 Task: For heading Calibri with Bold.  font size for heading24,  'Change the font style of data to'Bell MT.  and font size to 16,  Change the alignment of both headline & data to Align middle & Align Center.  In the sheet  Budget Tracking Workbook Template Sheet
Action: Mouse moved to (77, 137)
Screenshot: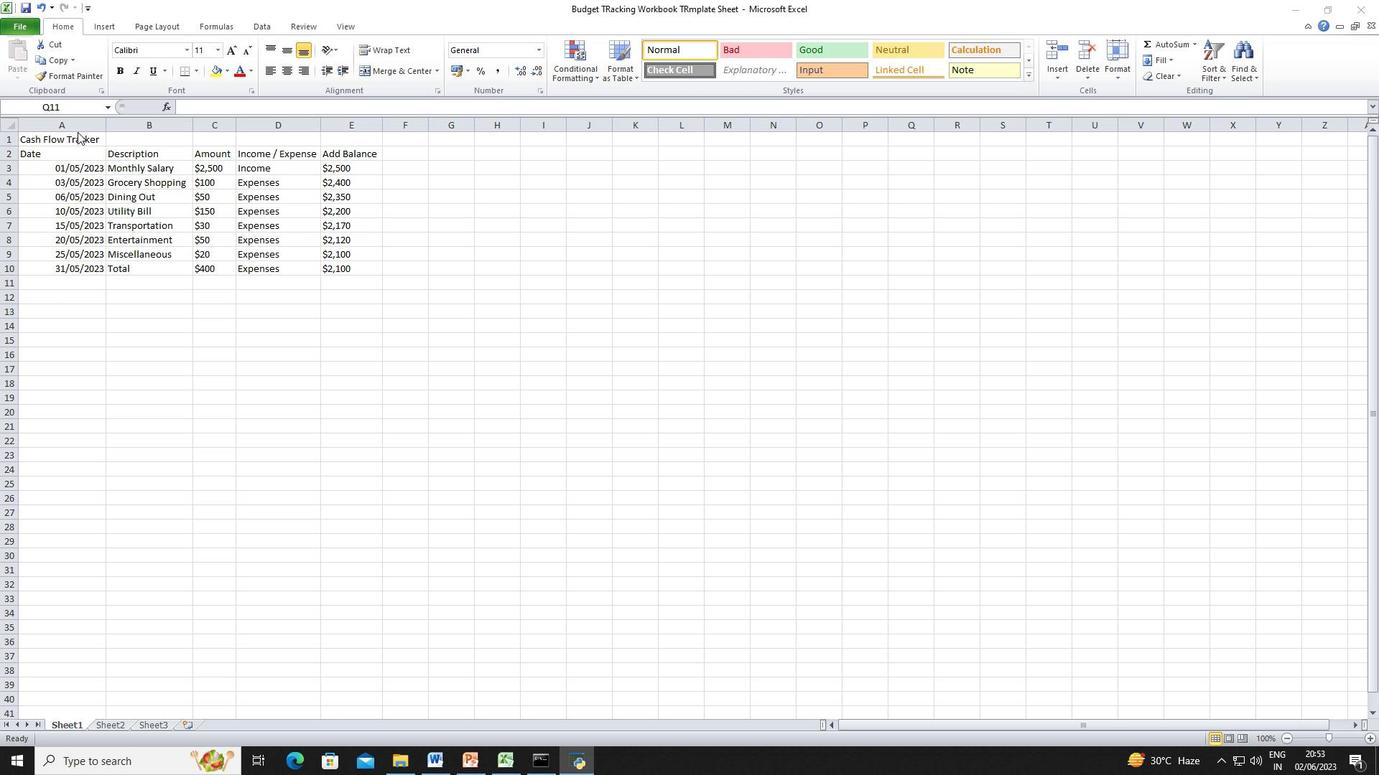 
Action: Mouse pressed left at (77, 137)
Screenshot: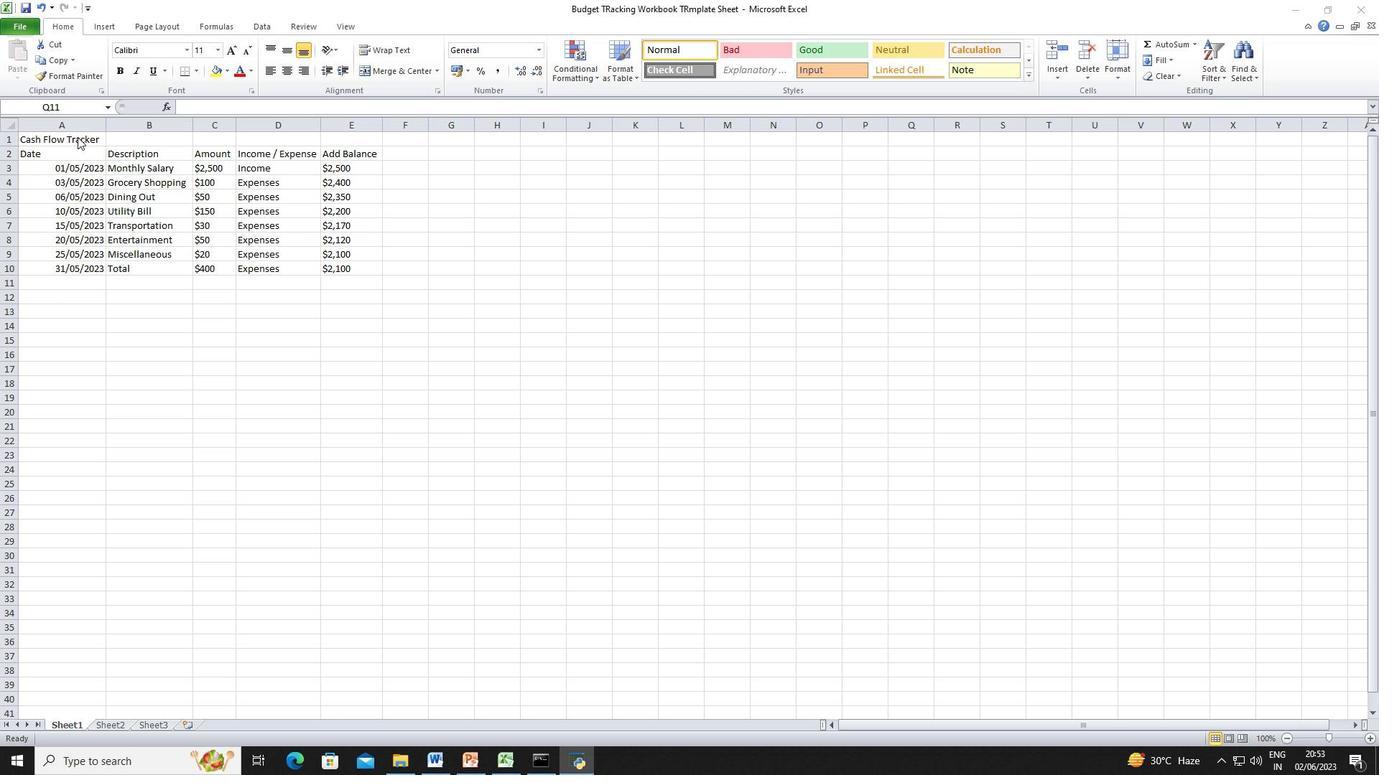 
Action: Mouse pressed left at (77, 137)
Screenshot: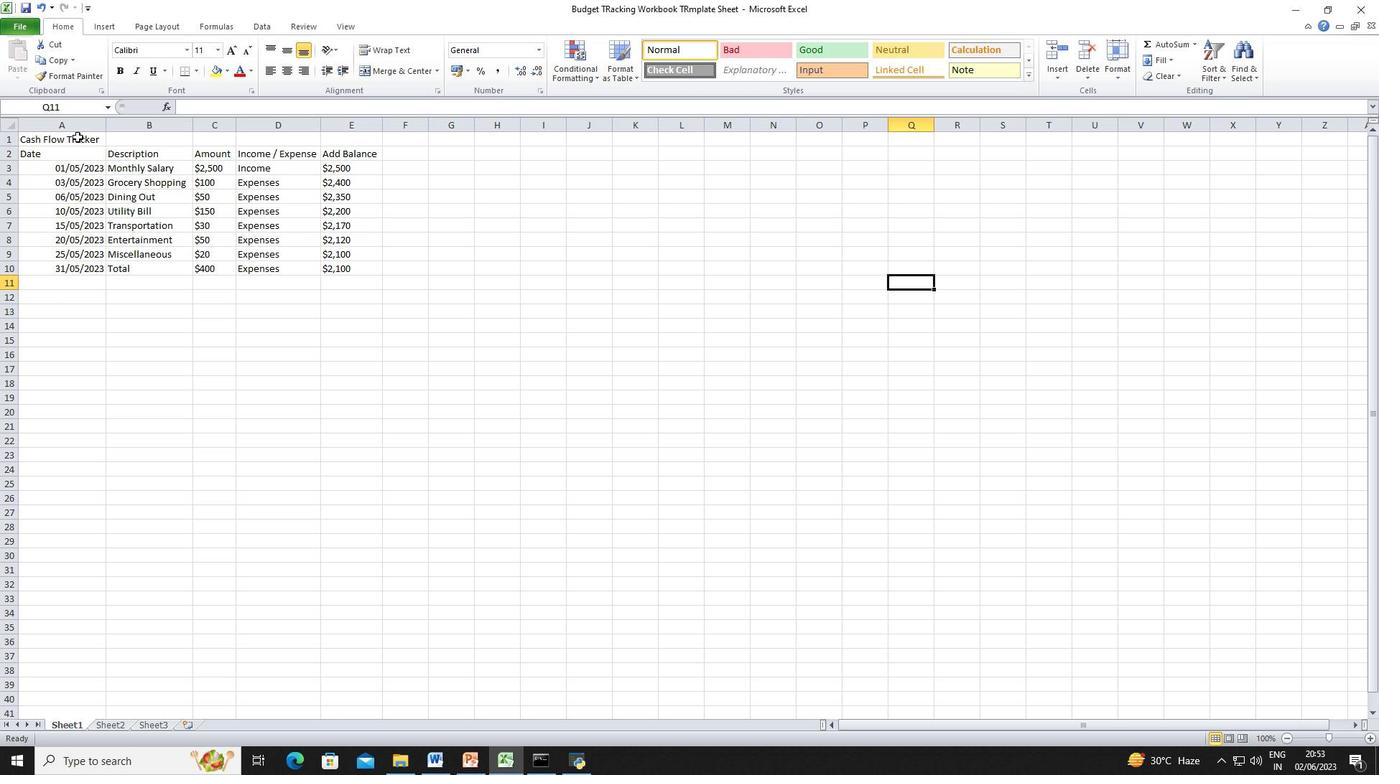 
Action: Mouse moved to (185, 50)
Screenshot: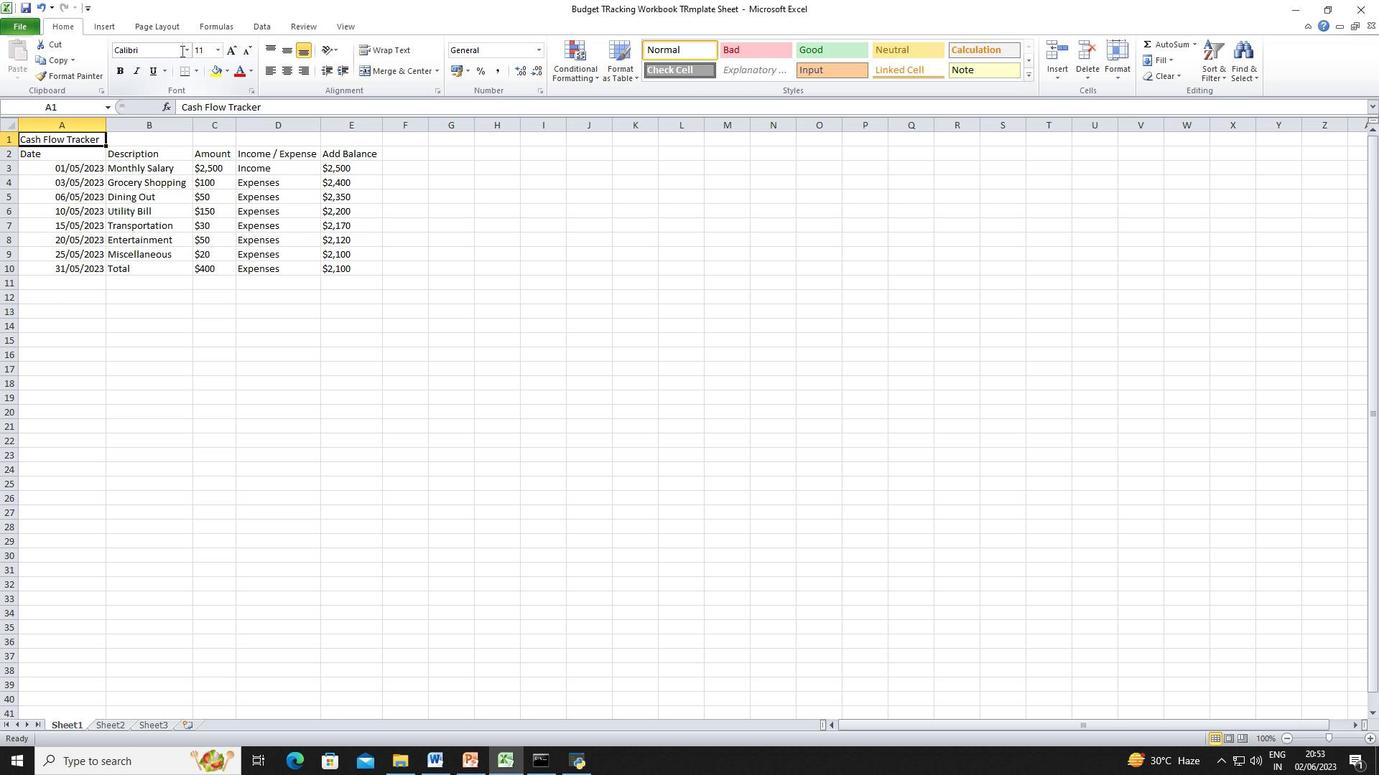 
Action: Mouse pressed left at (185, 50)
Screenshot: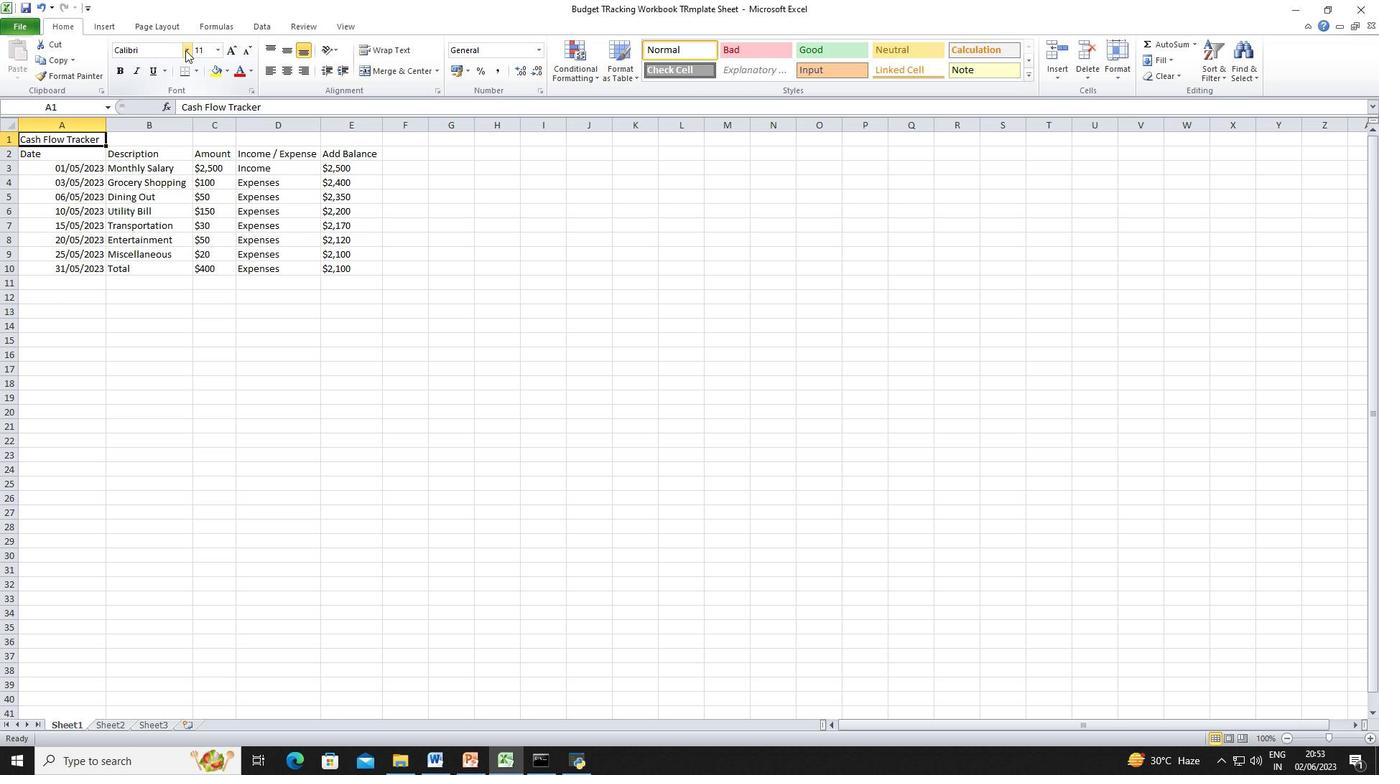 
Action: Mouse moved to (158, 93)
Screenshot: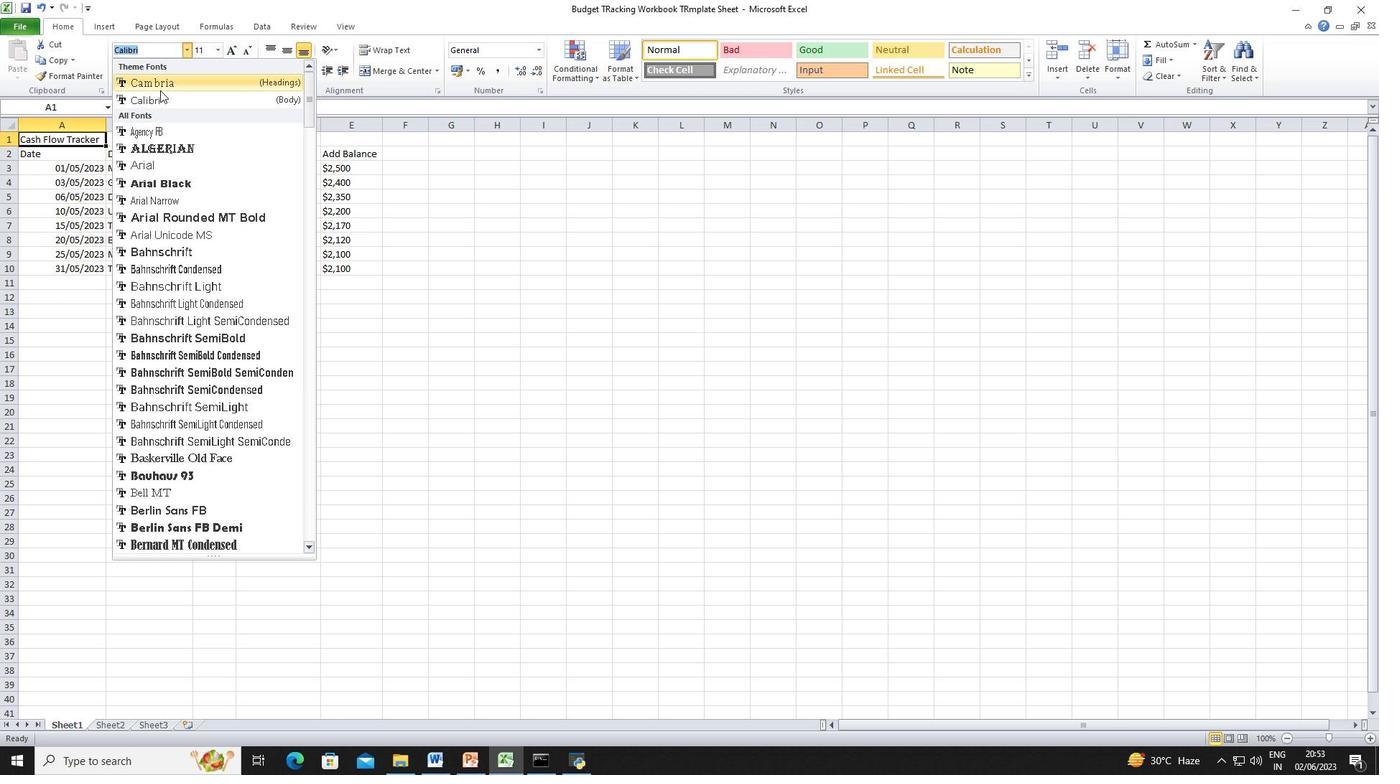 
Action: Mouse pressed left at (158, 93)
Screenshot: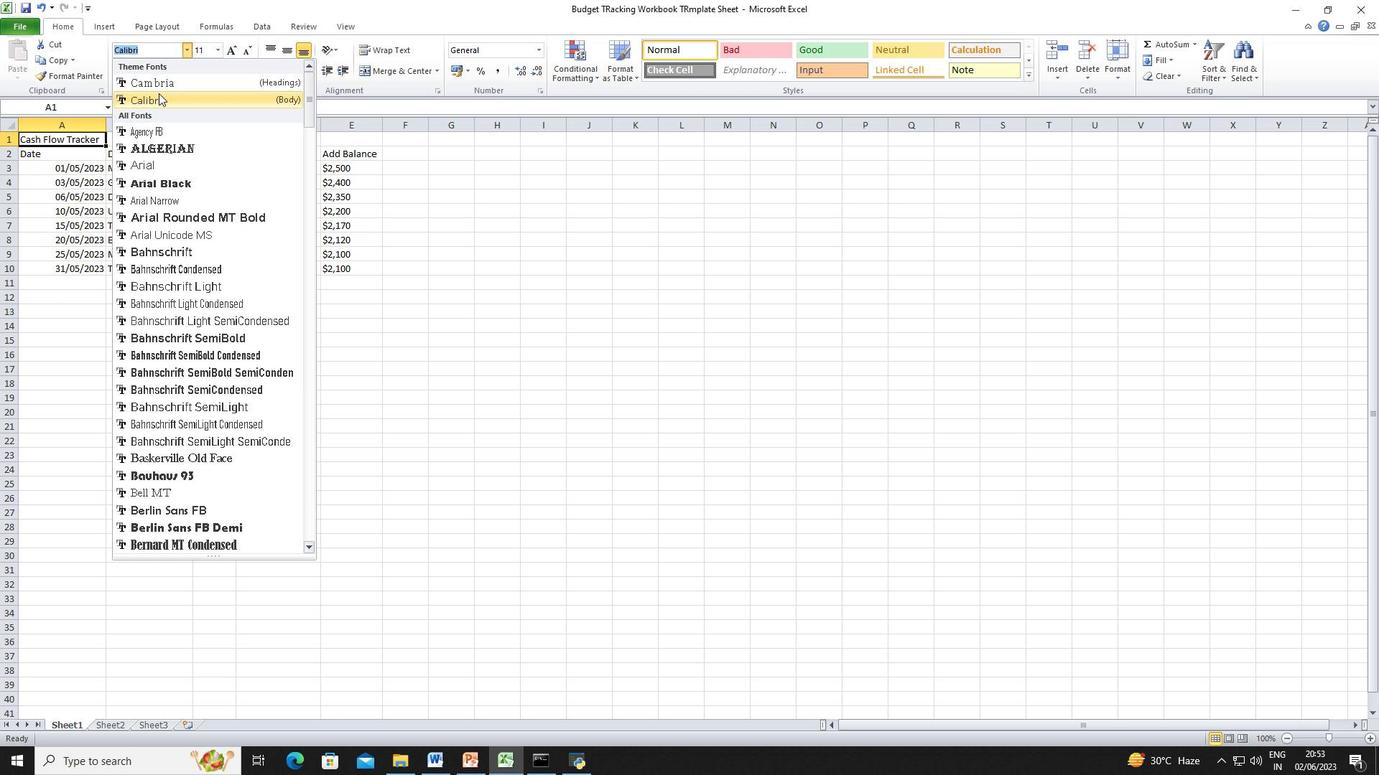 
Action: Mouse moved to (127, 71)
Screenshot: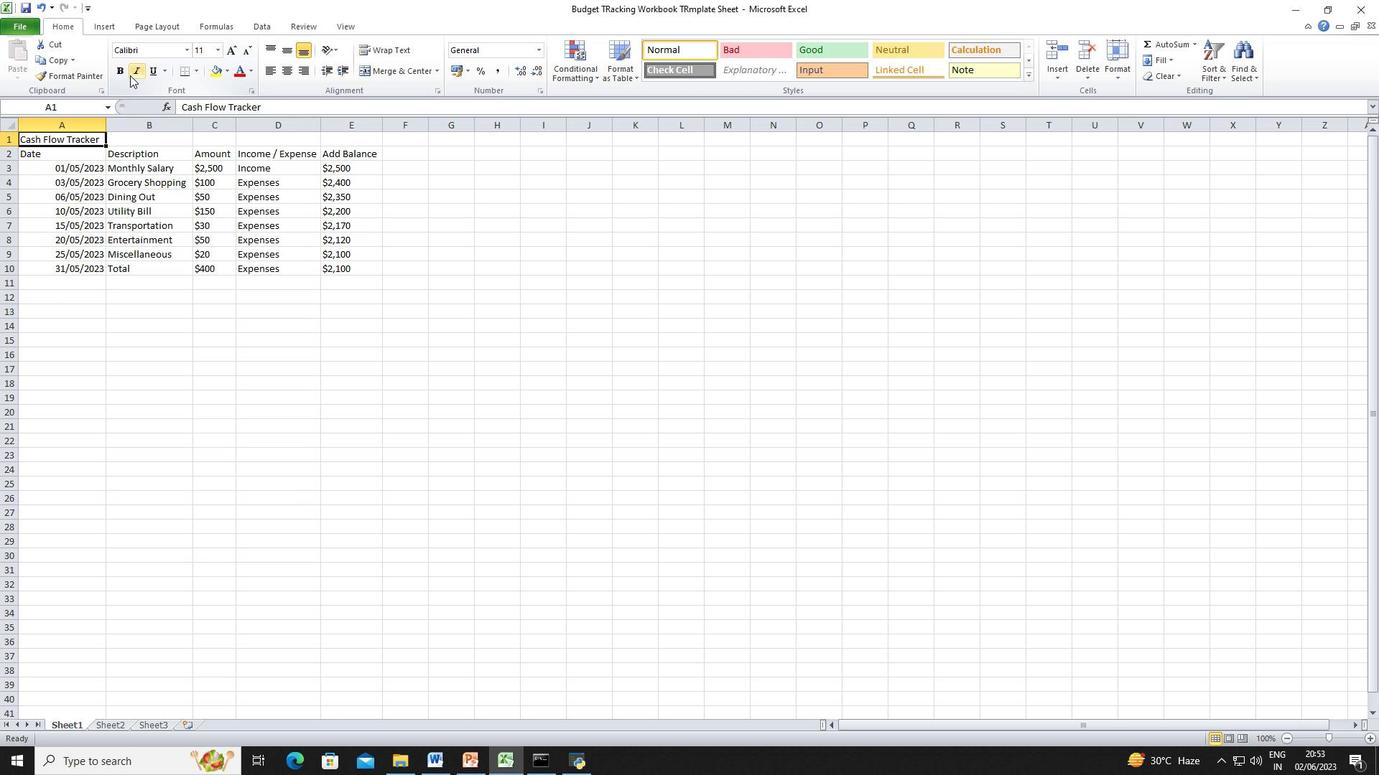 
Action: Mouse pressed left at (127, 71)
Screenshot: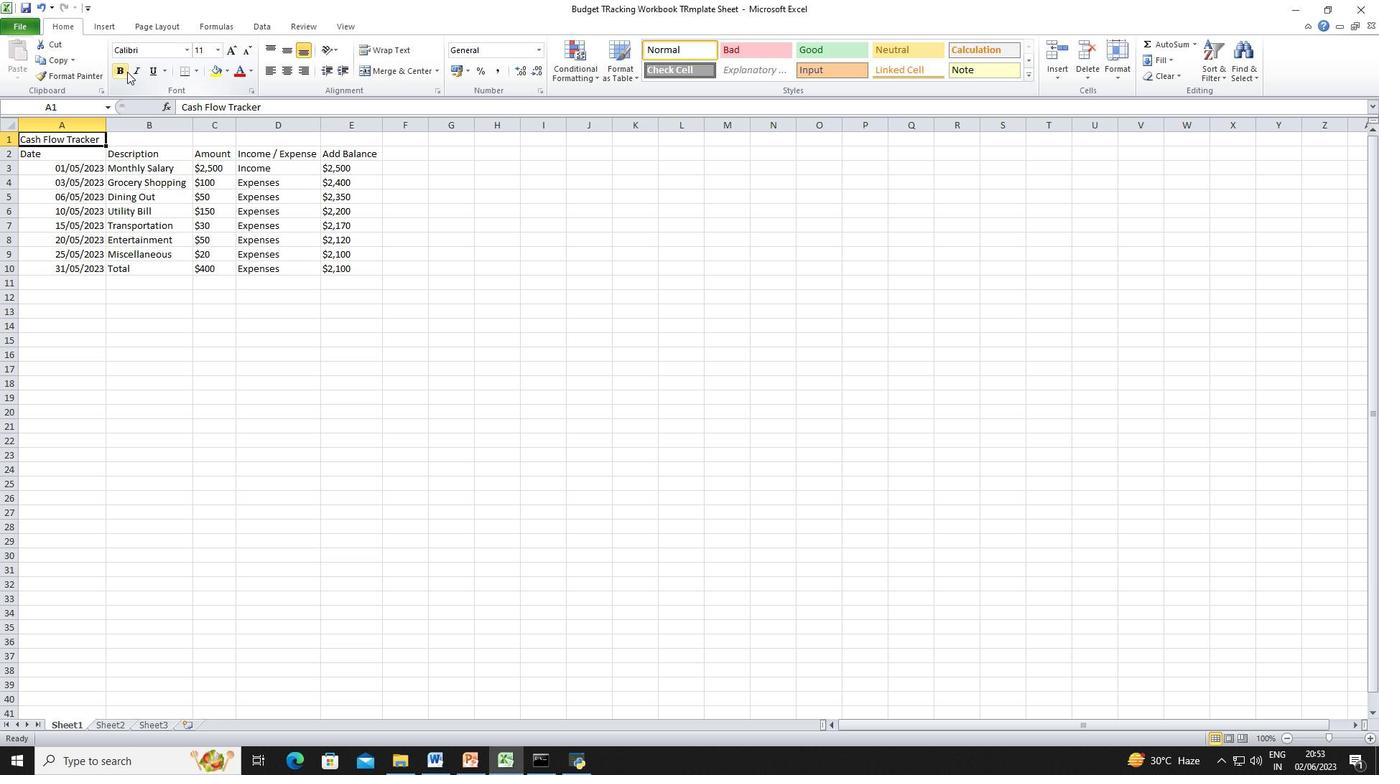 
Action: Mouse moved to (219, 50)
Screenshot: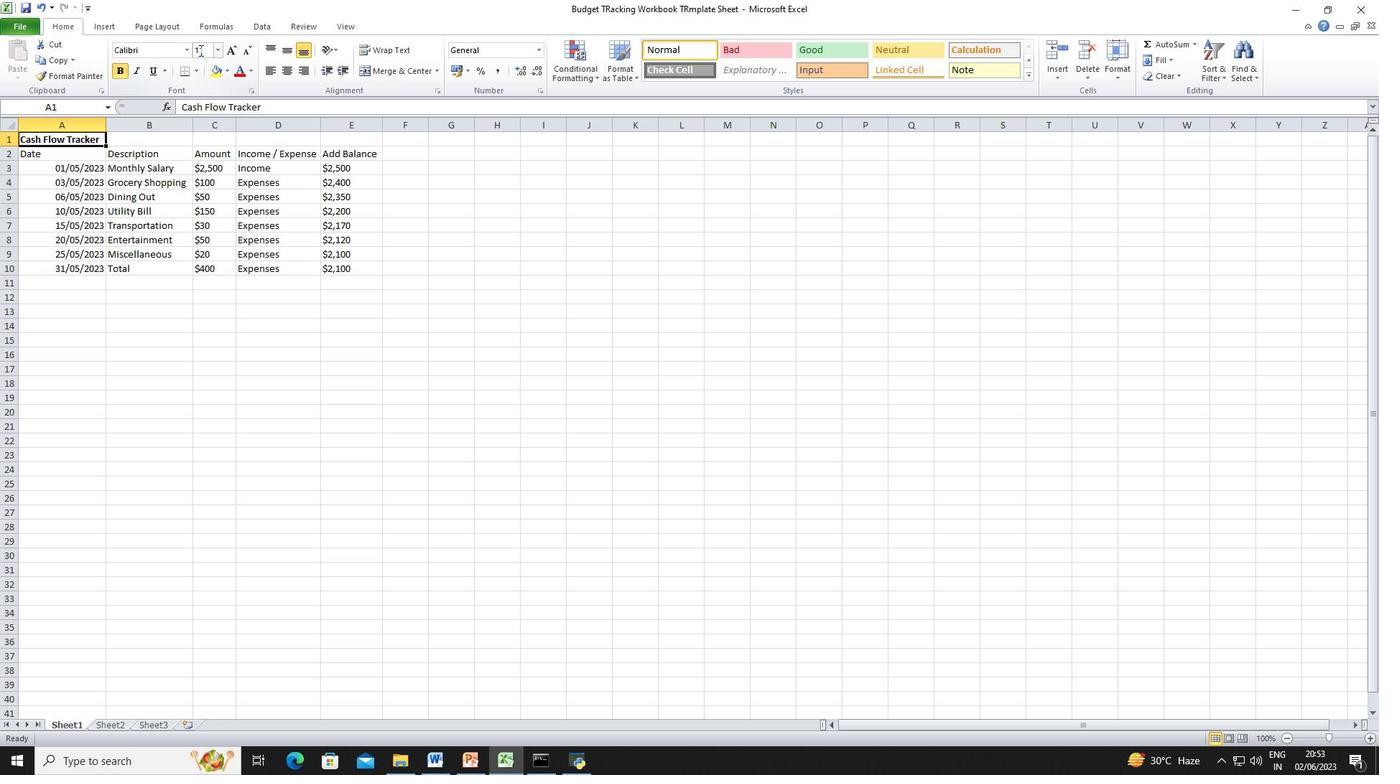 
Action: Mouse pressed left at (219, 50)
Screenshot: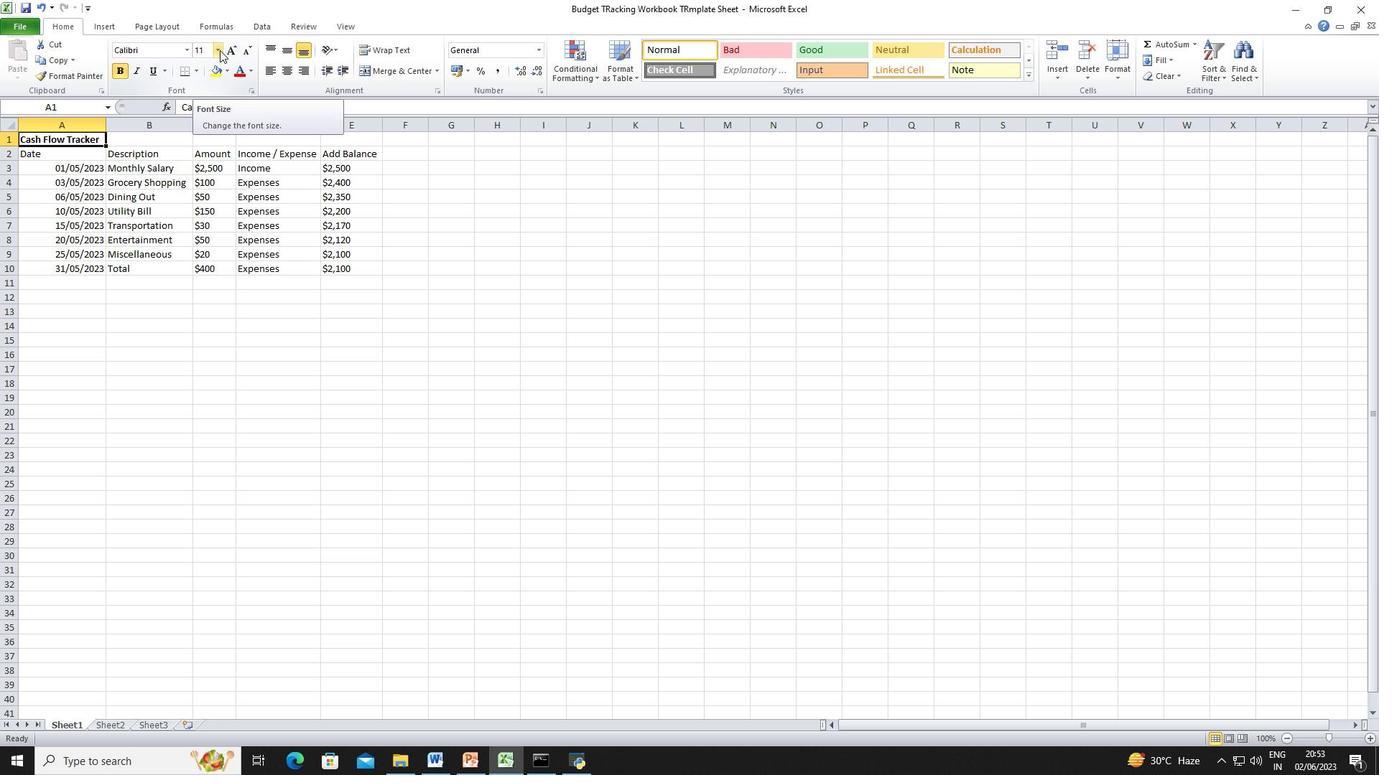 
Action: Mouse moved to (208, 185)
Screenshot: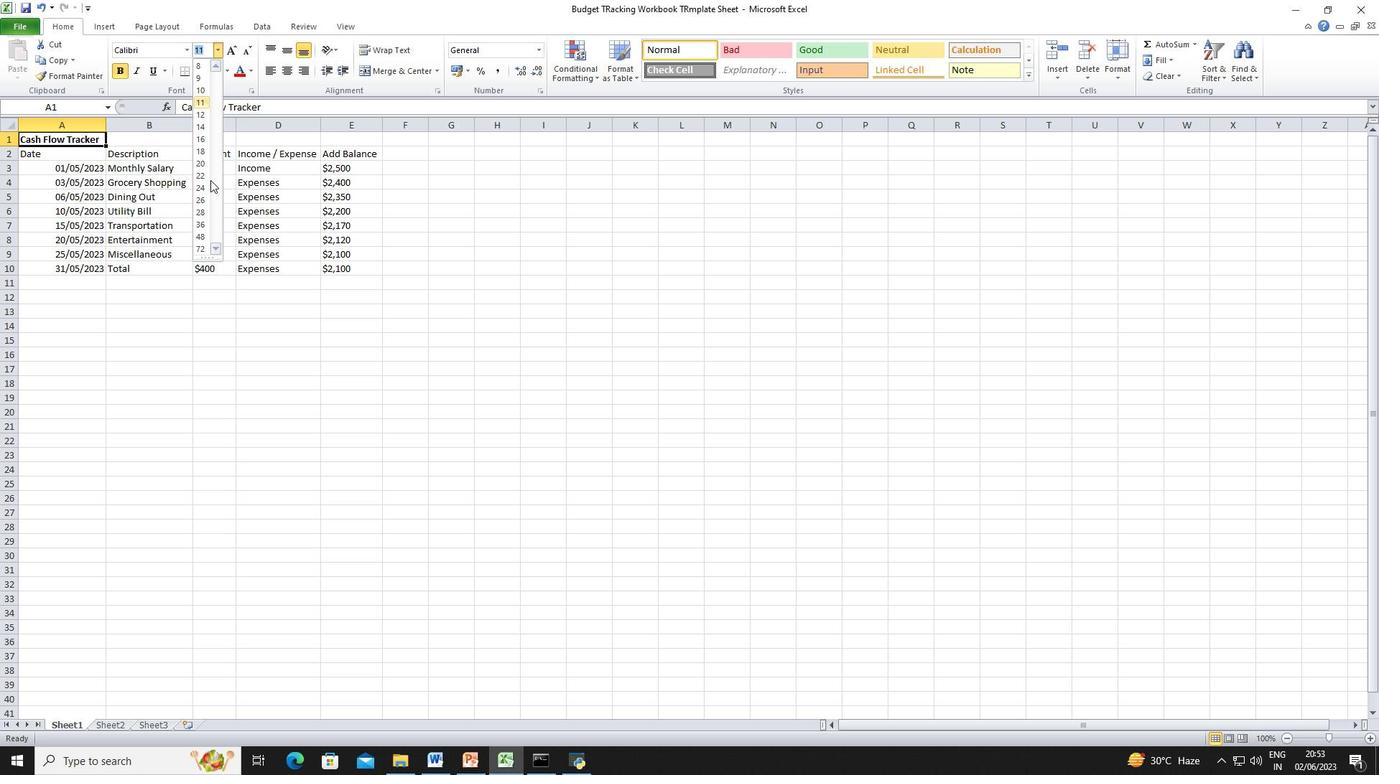 
Action: Mouse pressed left at (208, 185)
Screenshot: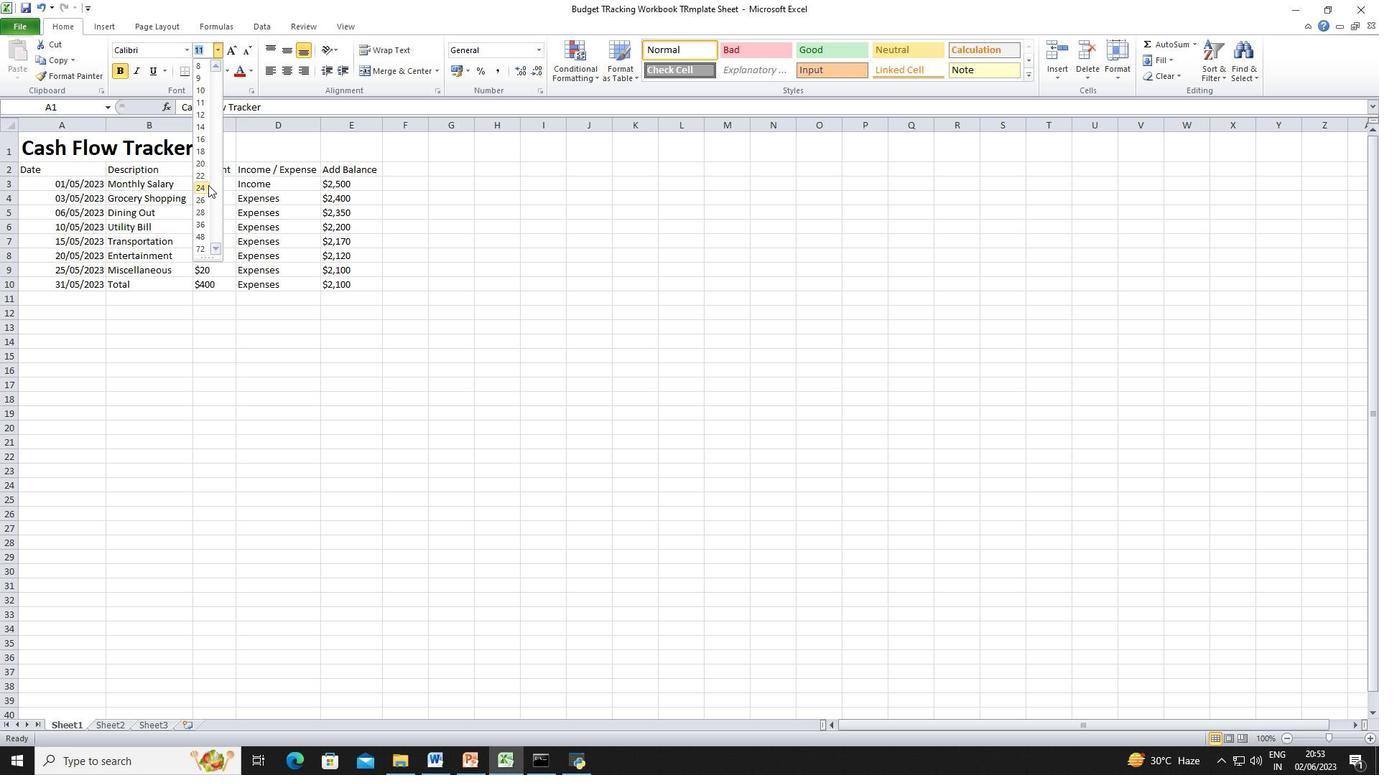 
Action: Mouse moved to (623, 335)
Screenshot: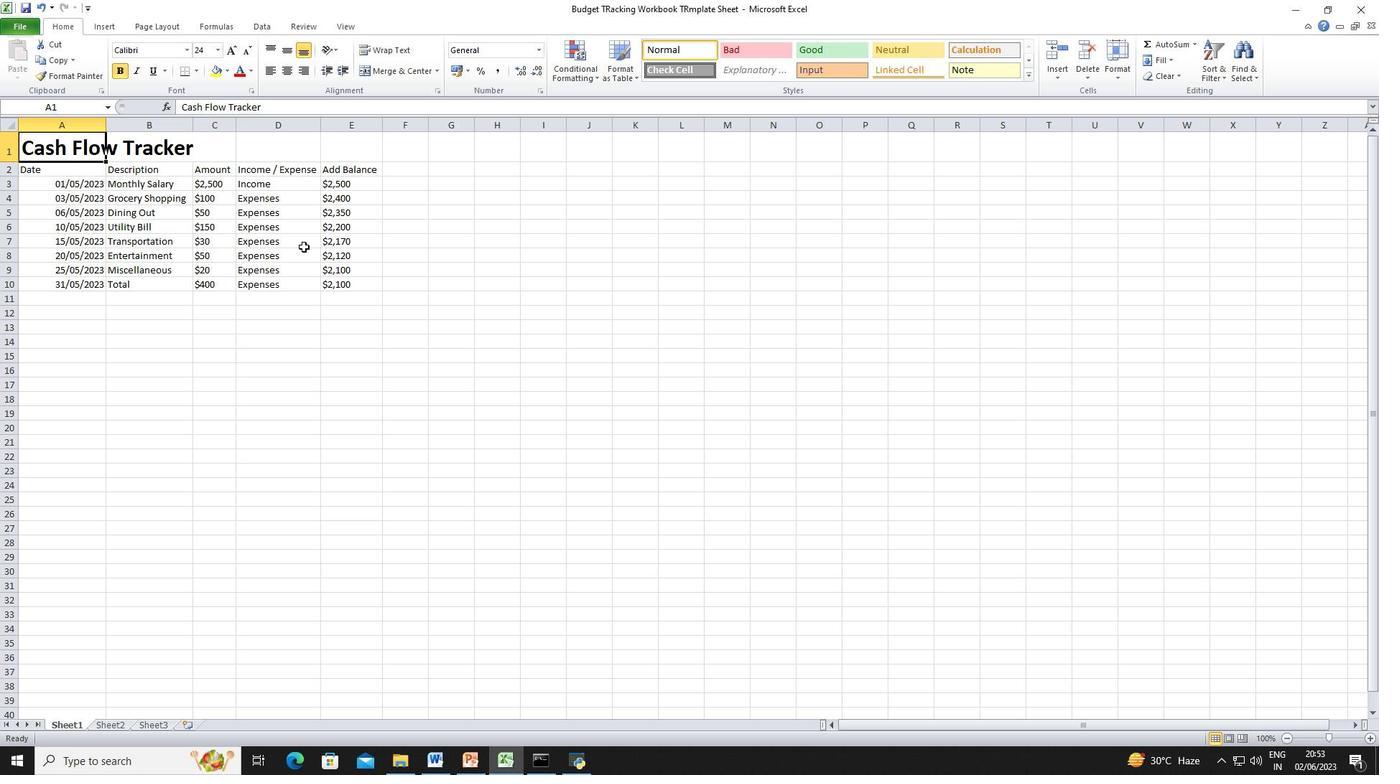 
Action: Mouse pressed left at (623, 335)
Screenshot: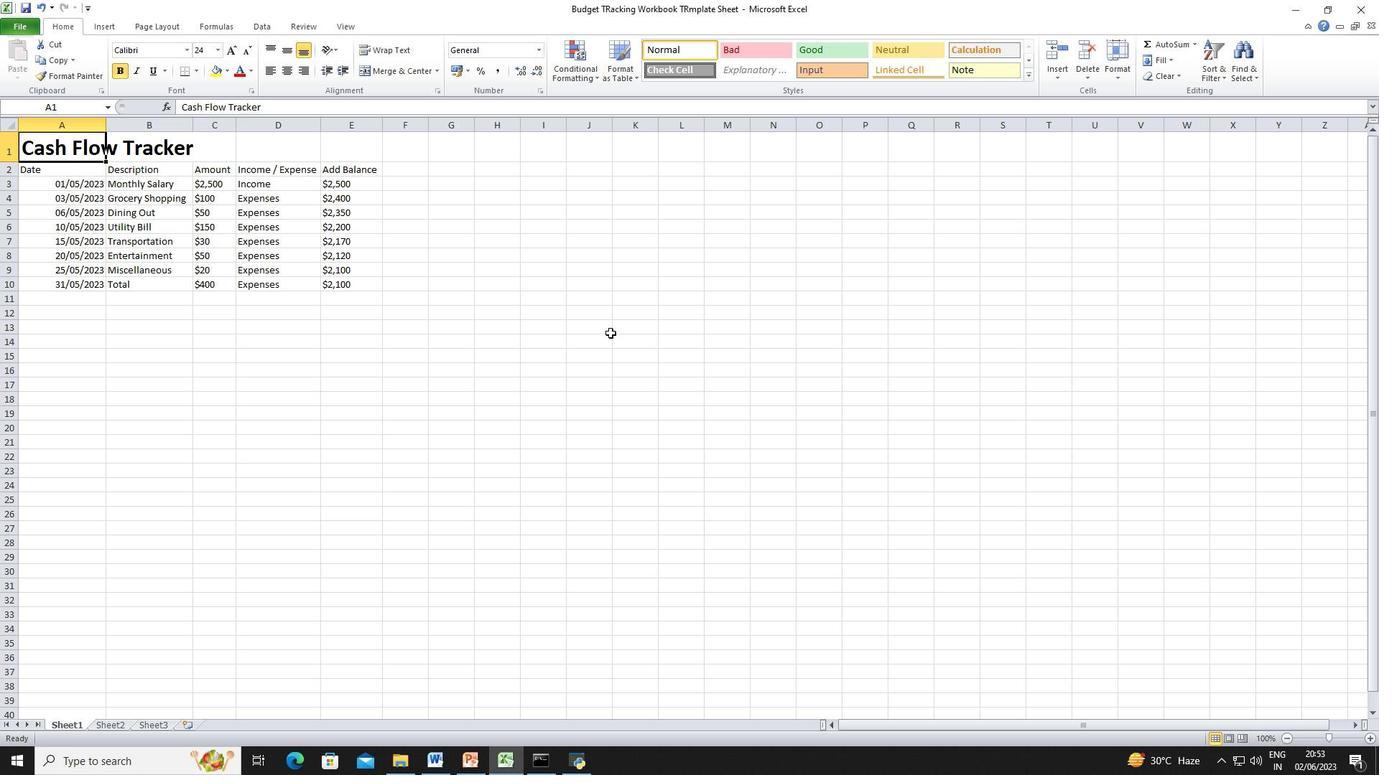 
Action: Mouse moved to (38, 165)
Screenshot: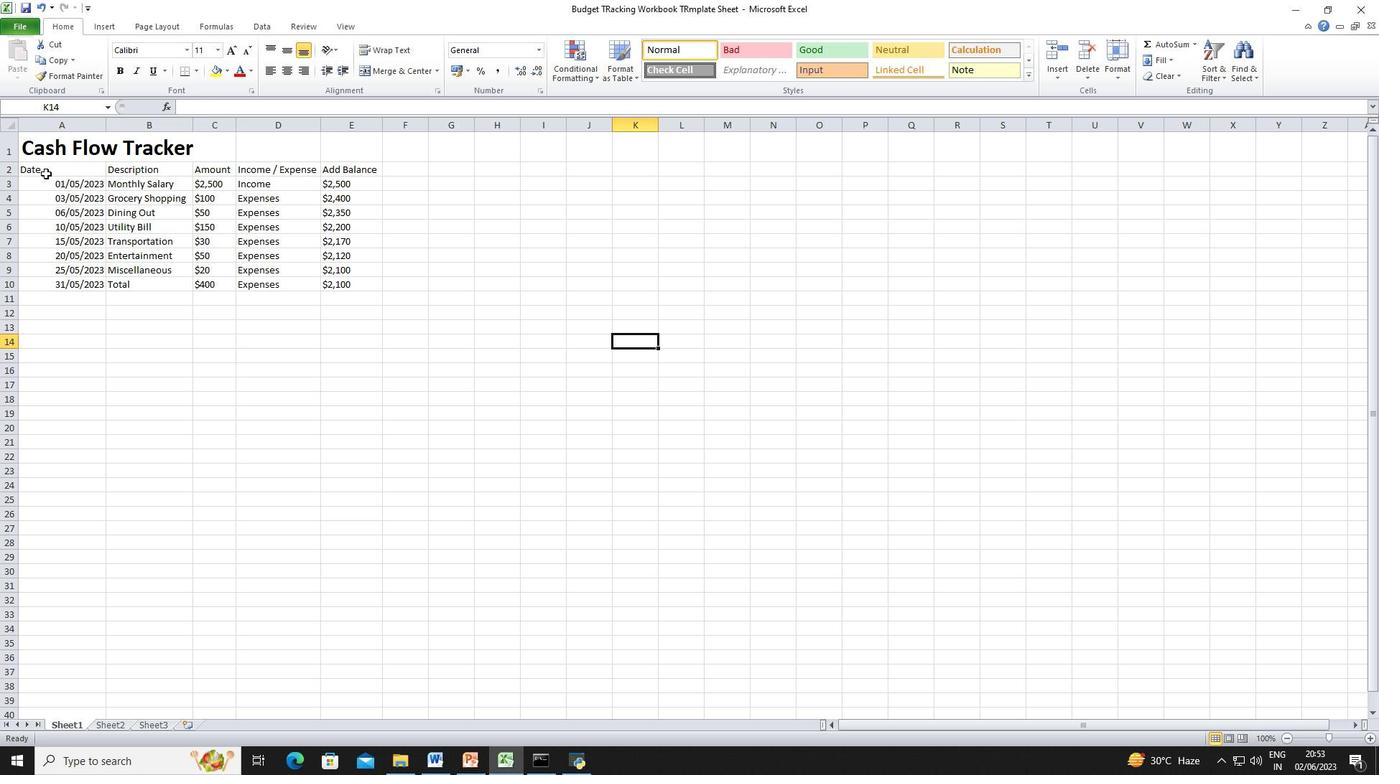 
Action: Mouse pressed left at (38, 165)
Screenshot: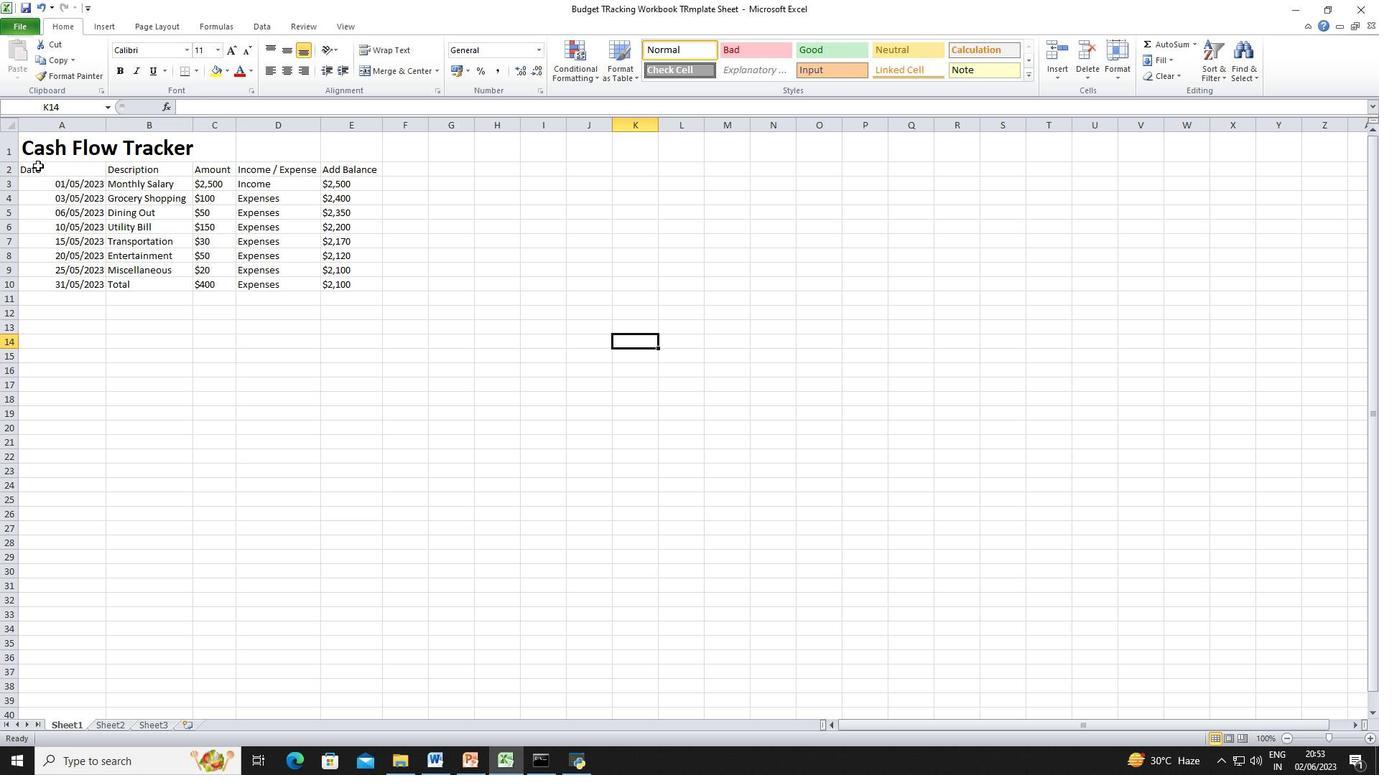 
Action: Mouse moved to (191, 53)
Screenshot: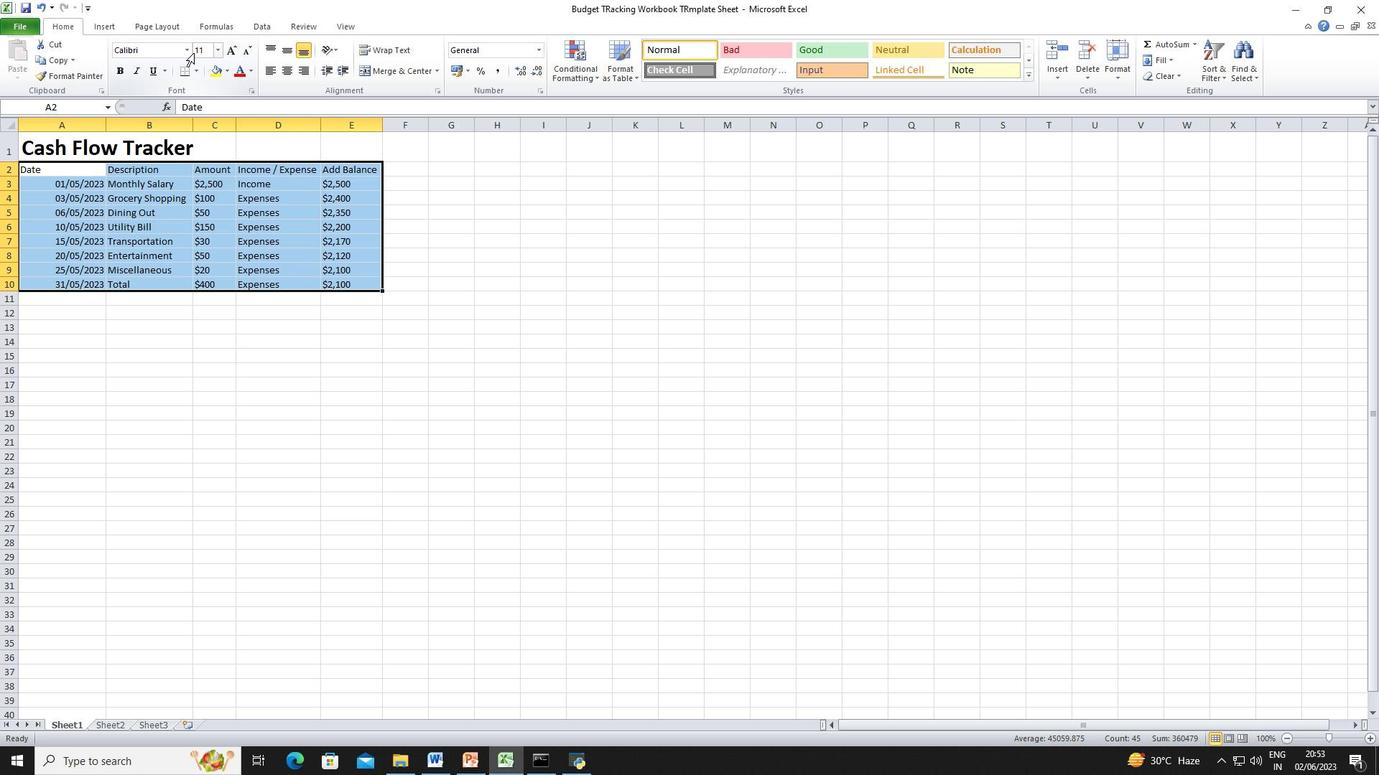 
Action: Mouse pressed left at (191, 53)
Screenshot: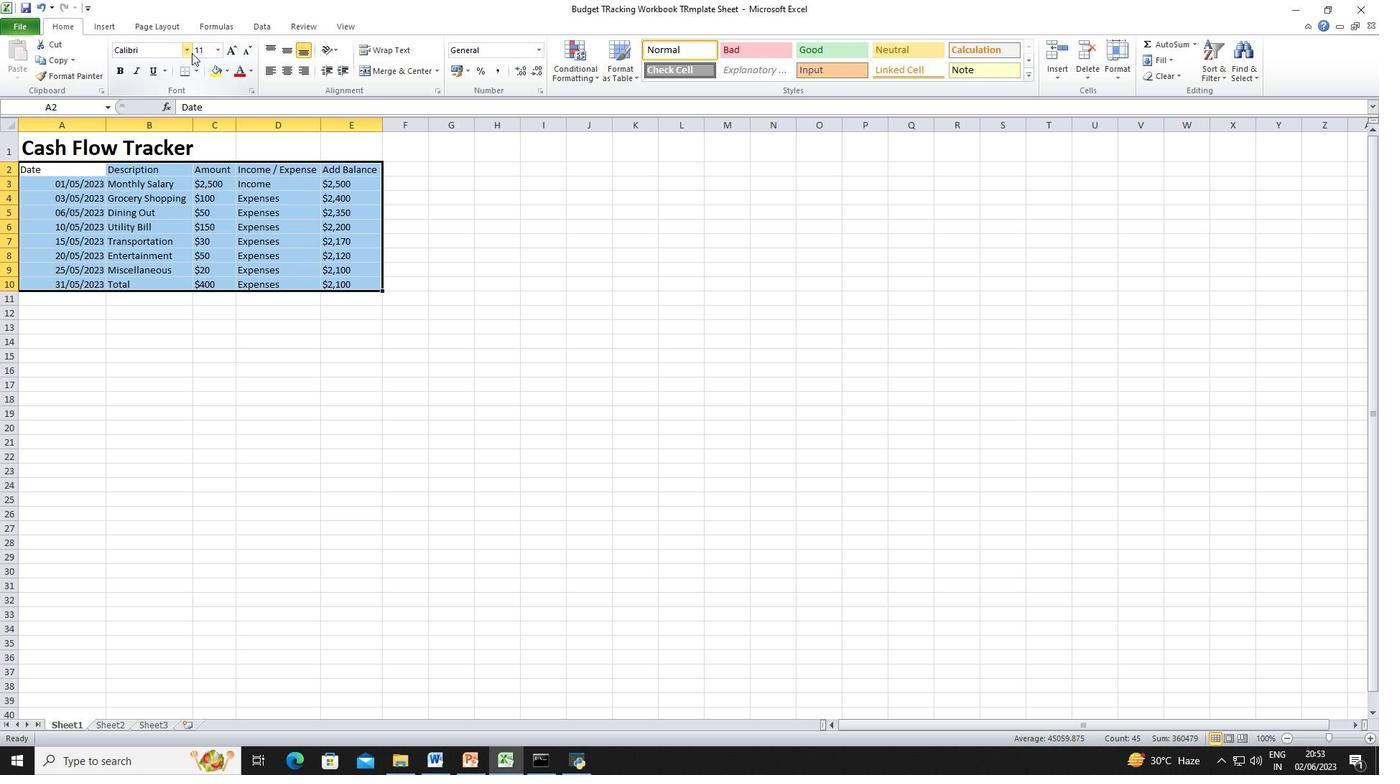 
Action: Mouse moved to (191, 493)
Screenshot: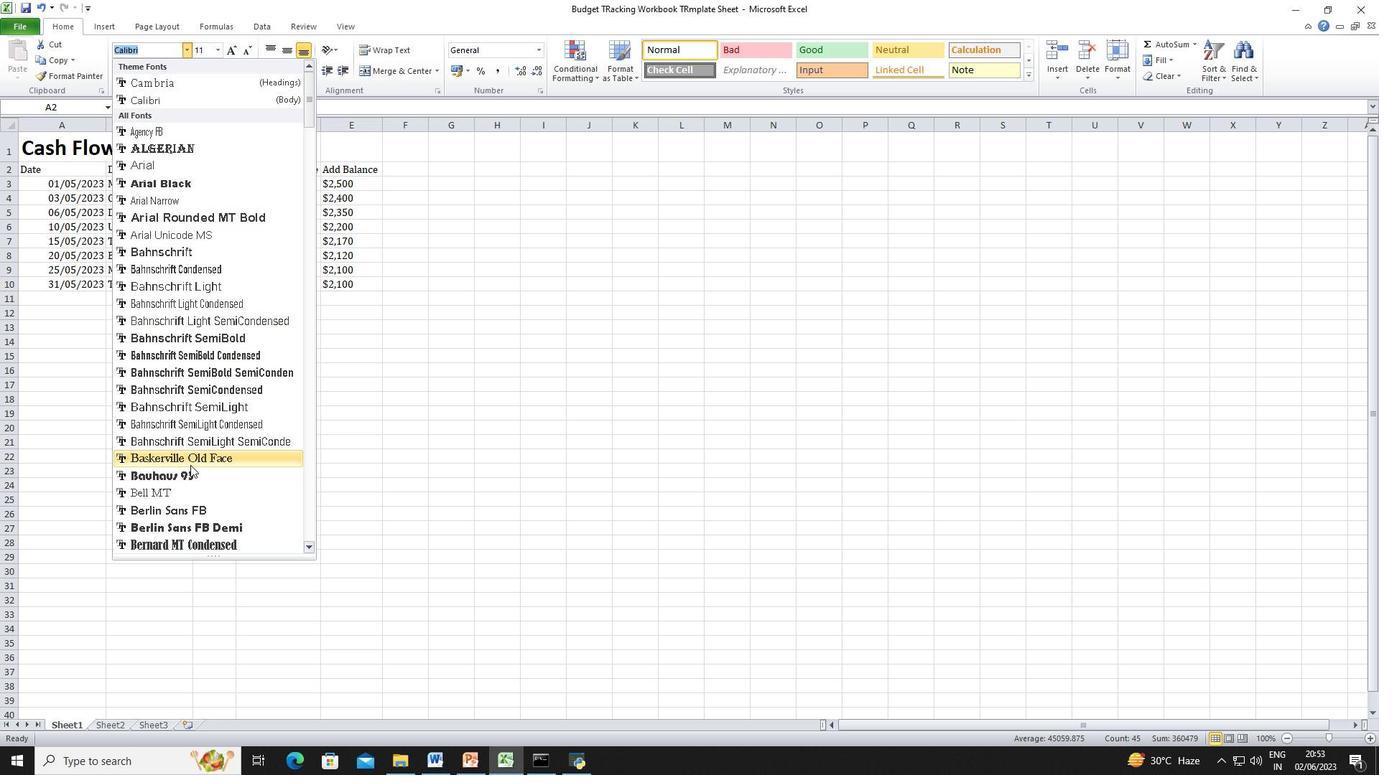 
Action: Mouse pressed left at (191, 493)
Screenshot: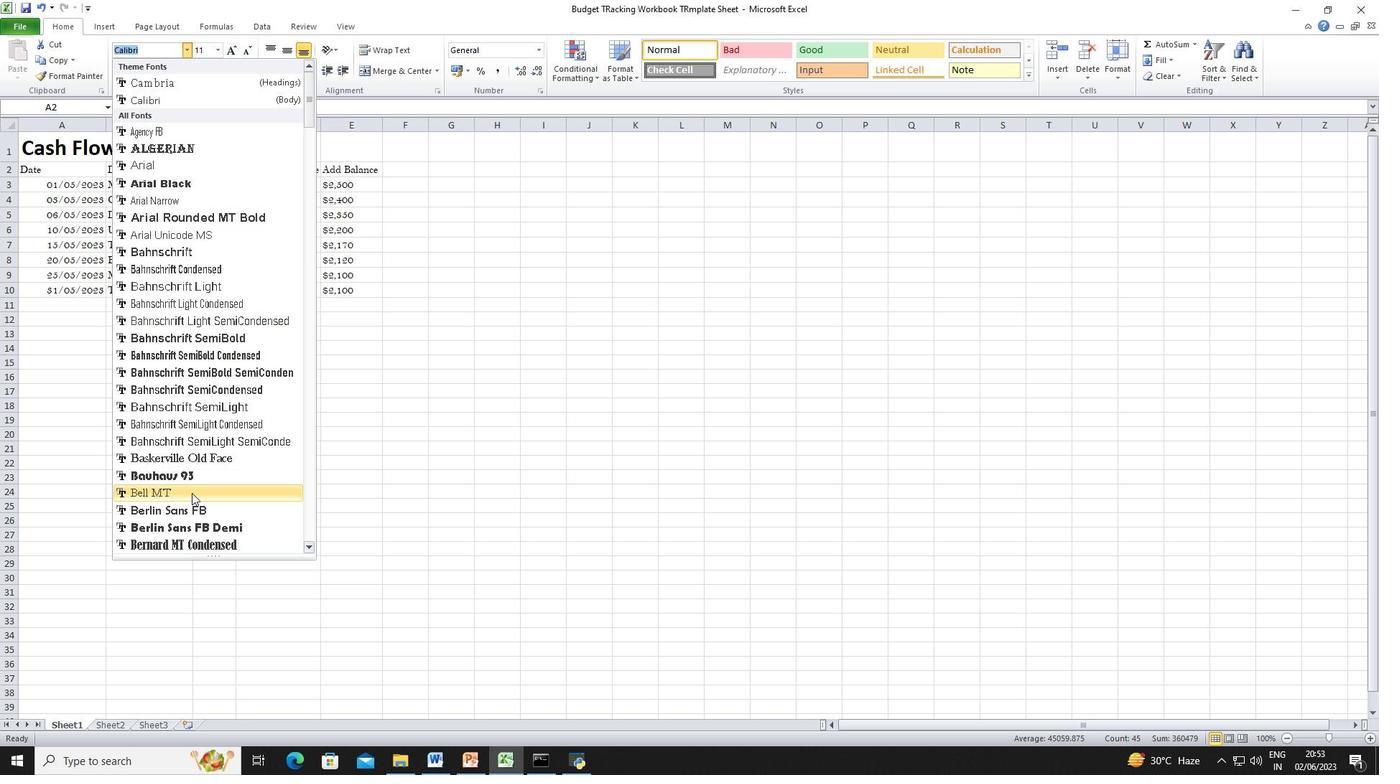 
Action: Mouse moved to (221, 54)
Screenshot: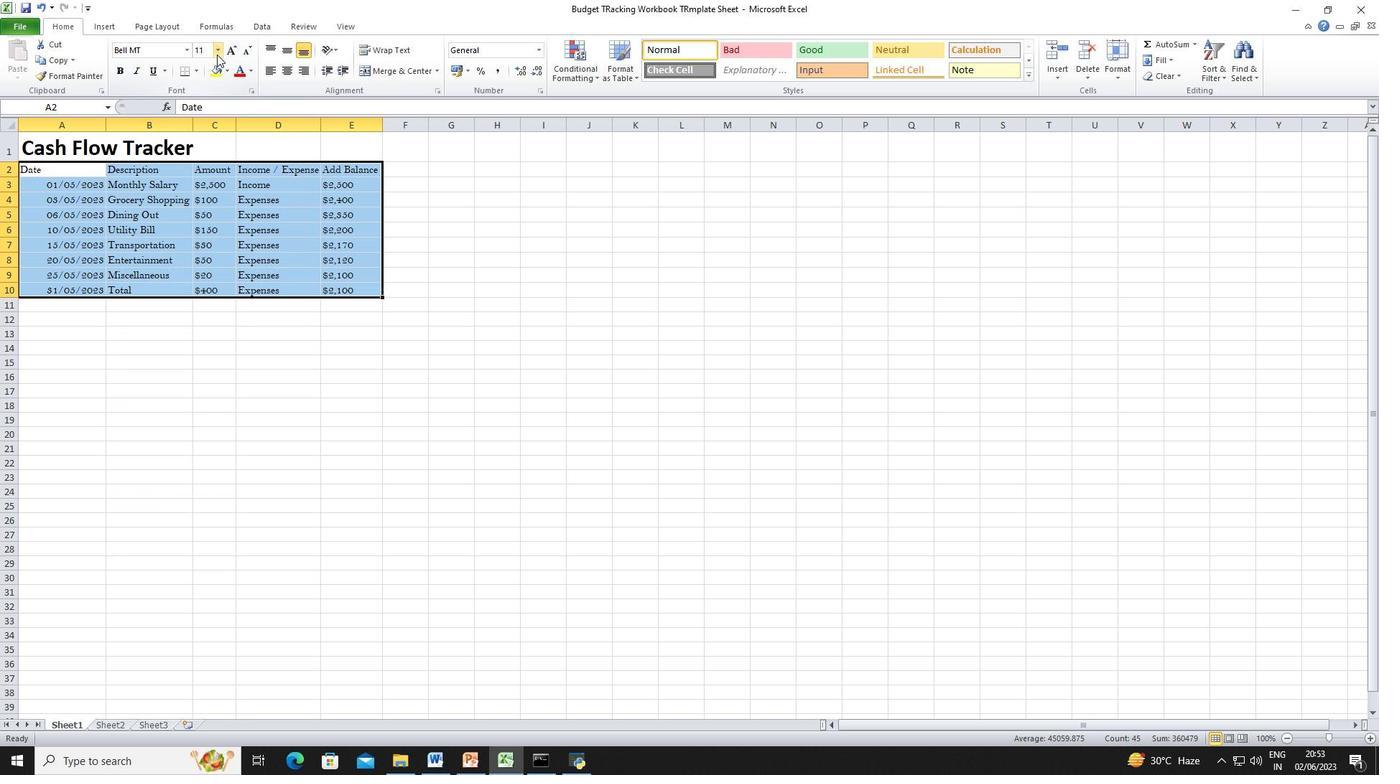 
Action: Mouse pressed left at (221, 54)
Screenshot: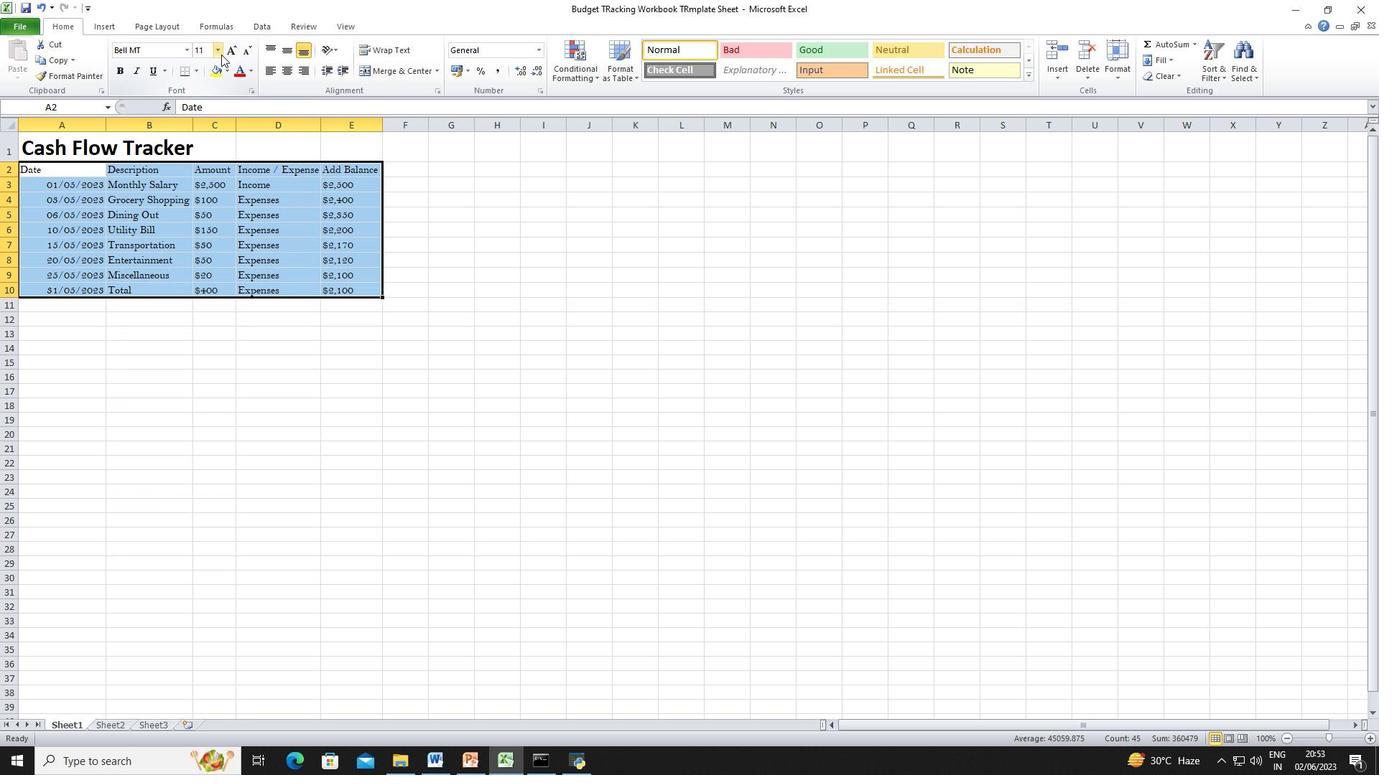 
Action: Mouse moved to (199, 139)
Screenshot: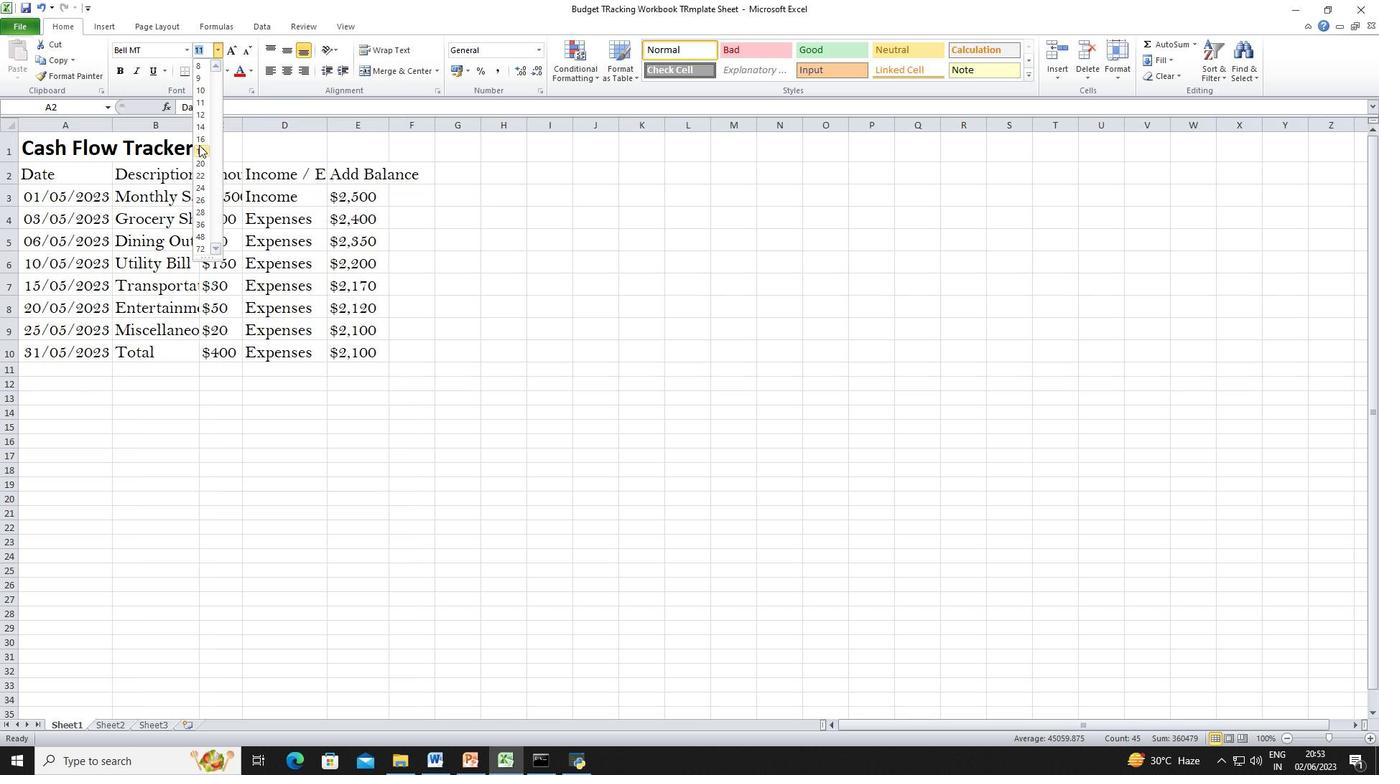 
Action: Mouse pressed left at (199, 139)
Screenshot: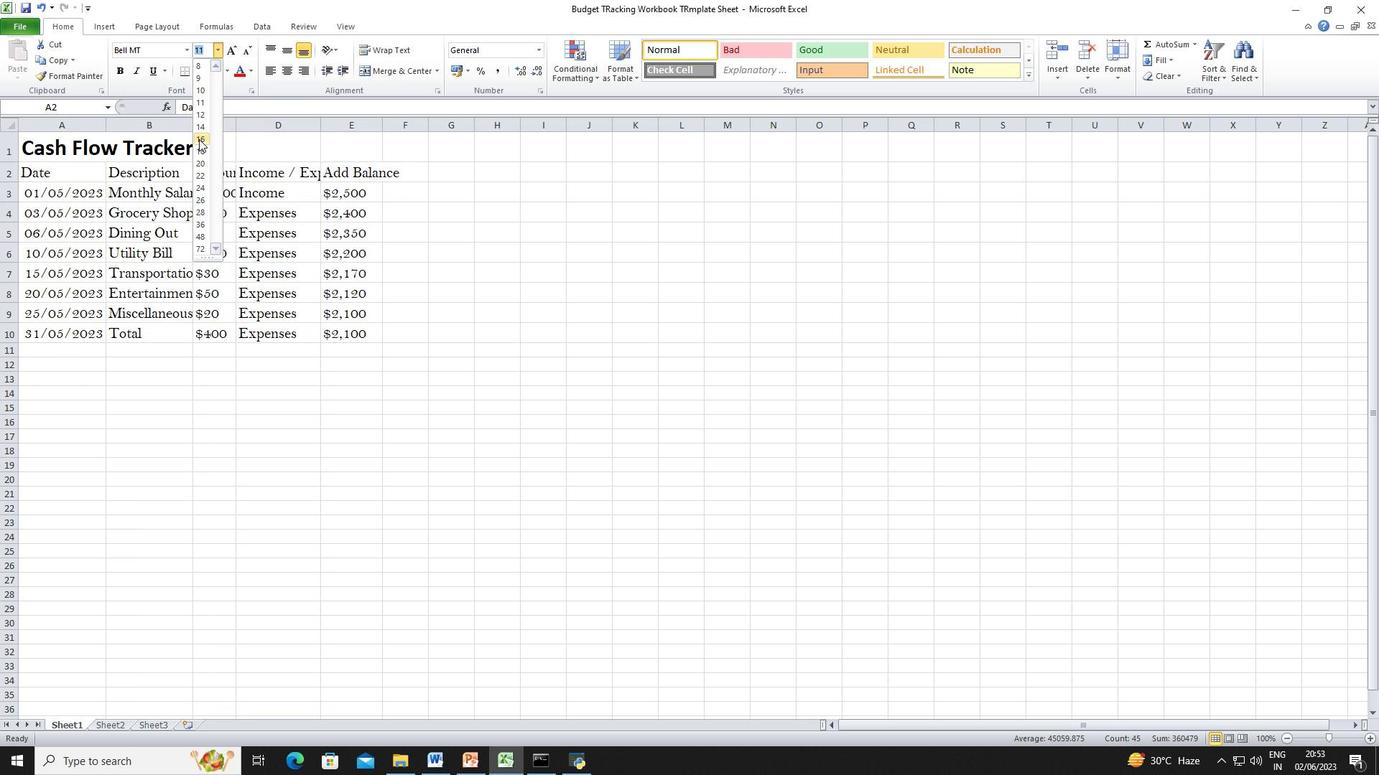 
Action: Mouse moved to (594, 310)
Screenshot: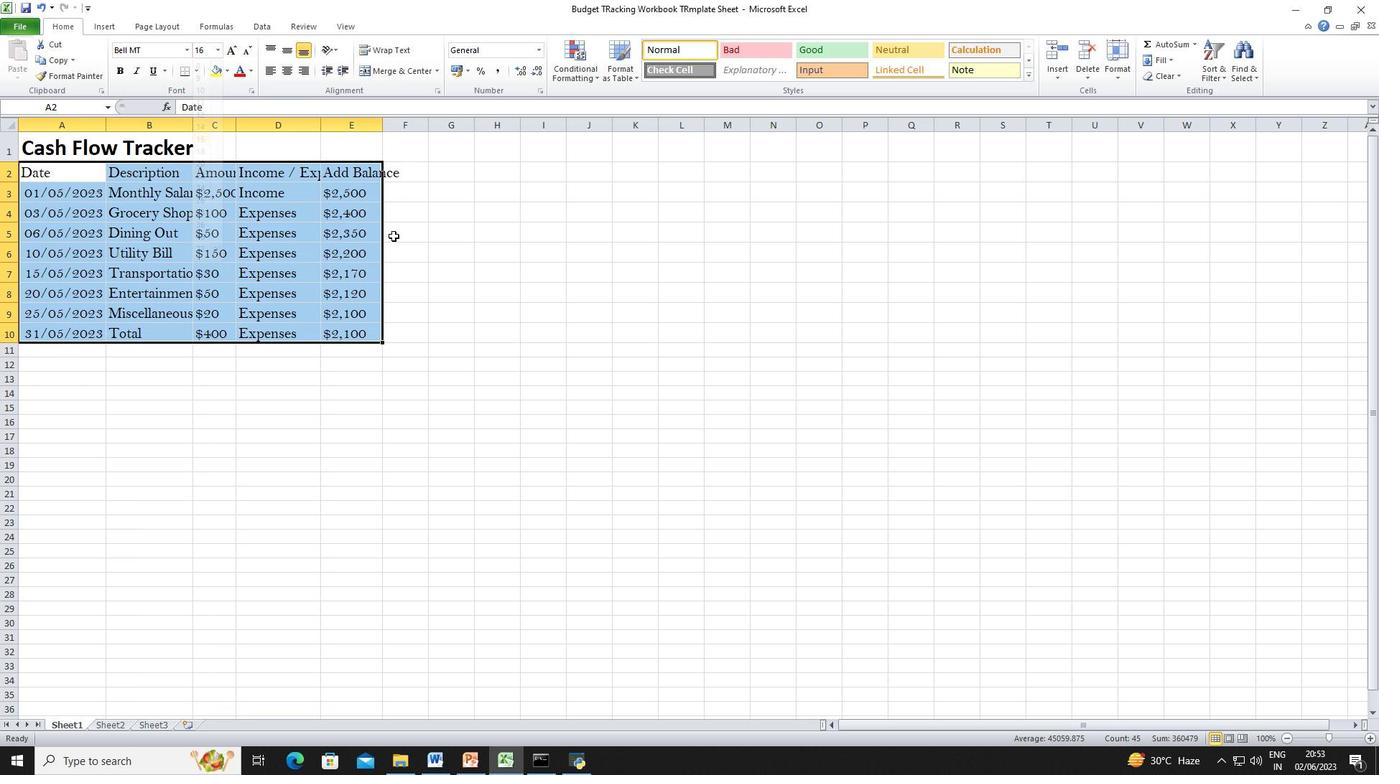 
Action: Mouse pressed left at (594, 310)
Screenshot: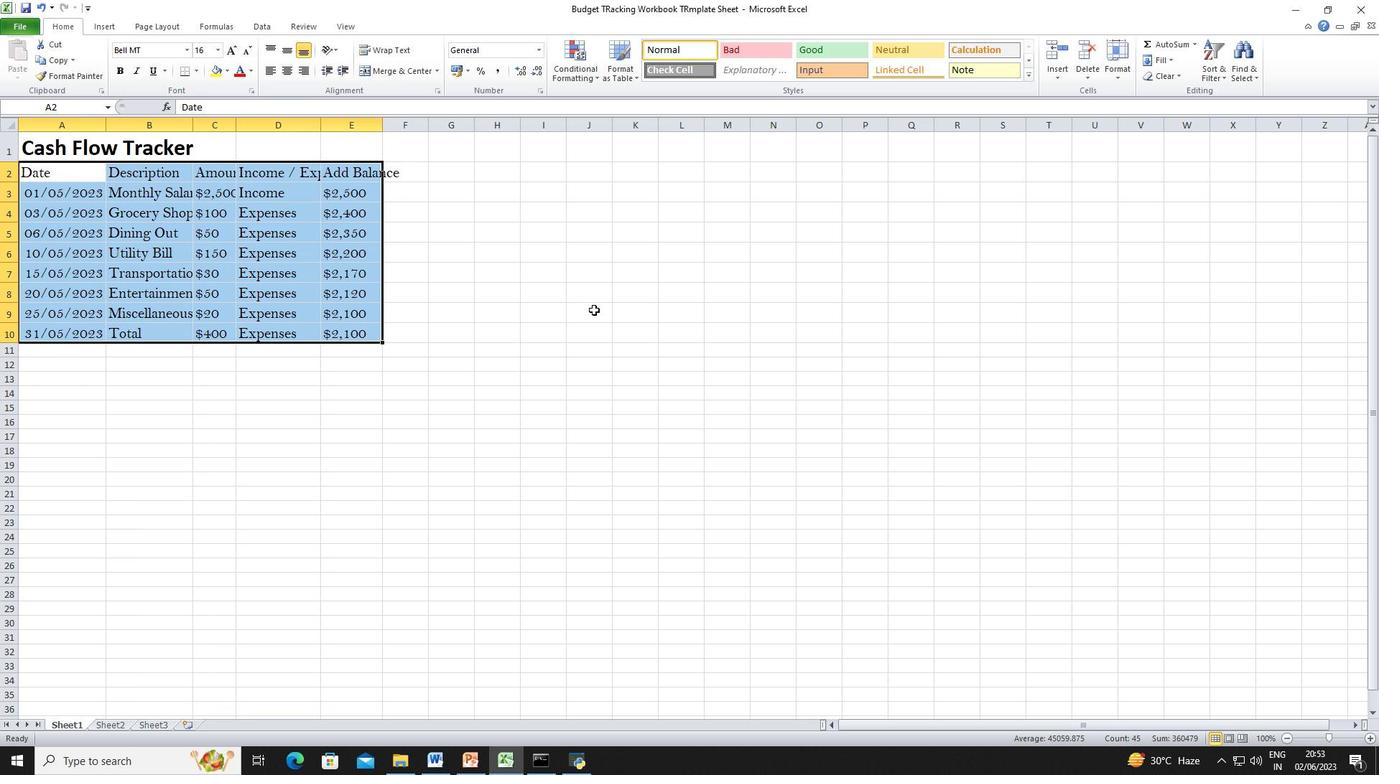 
Action: Mouse moved to (103, 118)
Screenshot: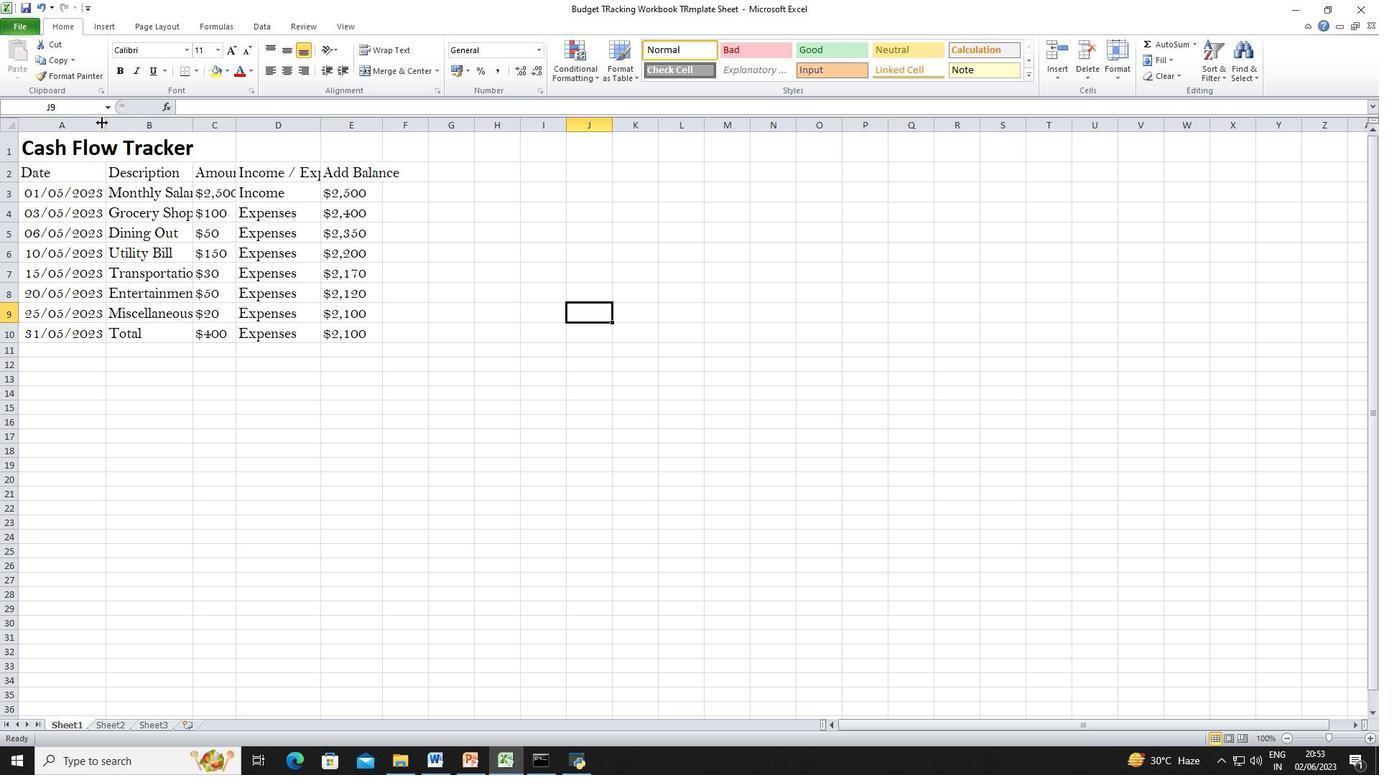 
Action: Mouse pressed left at (103, 118)
Screenshot: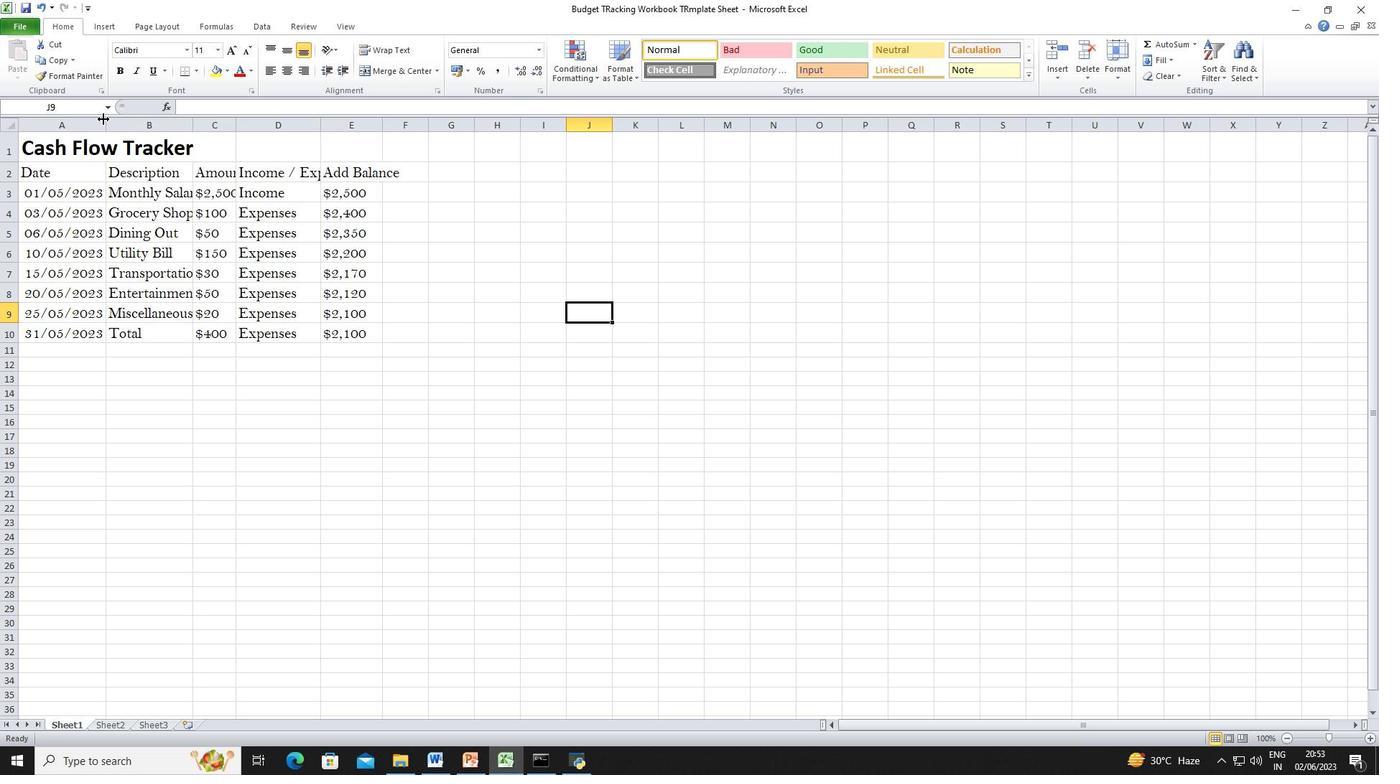 
Action: Mouse pressed left at (103, 118)
Screenshot: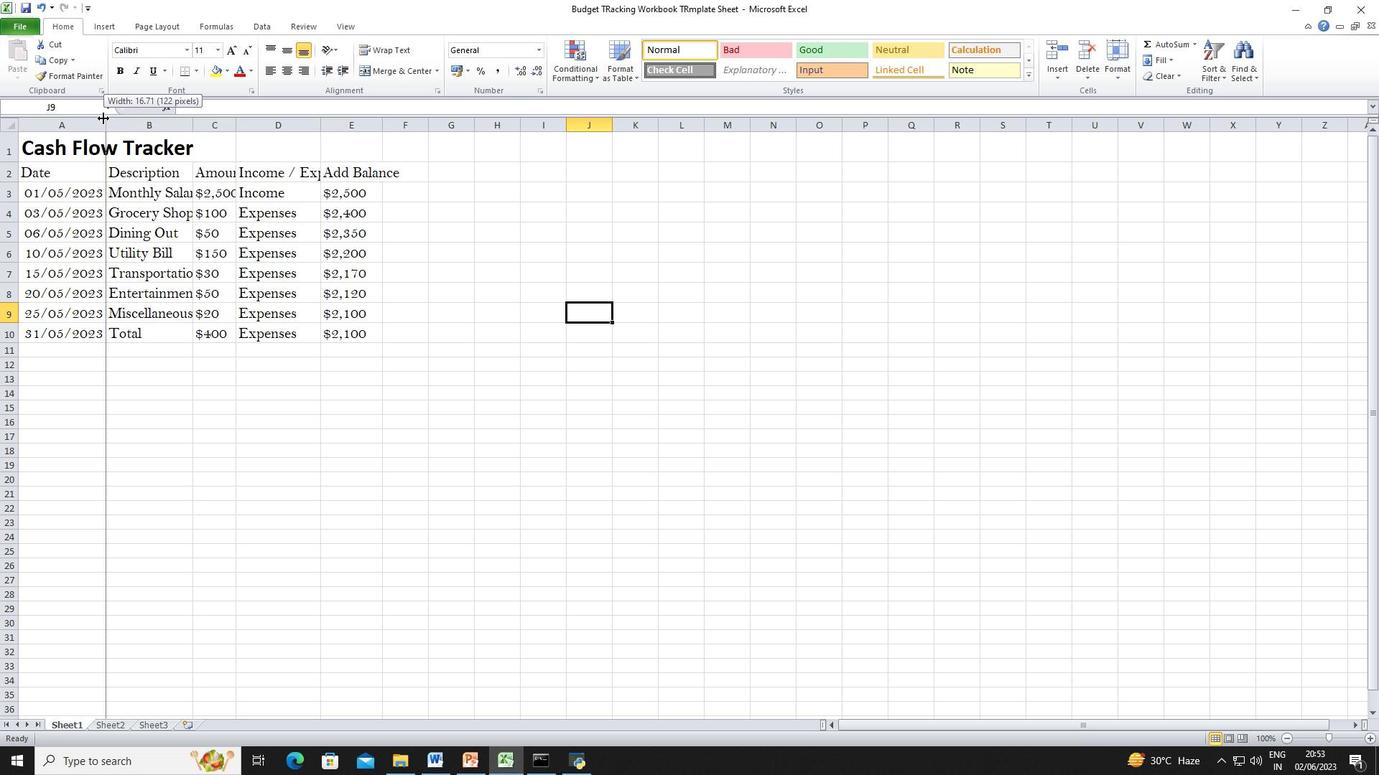 
Action: Mouse moved to (293, 123)
Screenshot: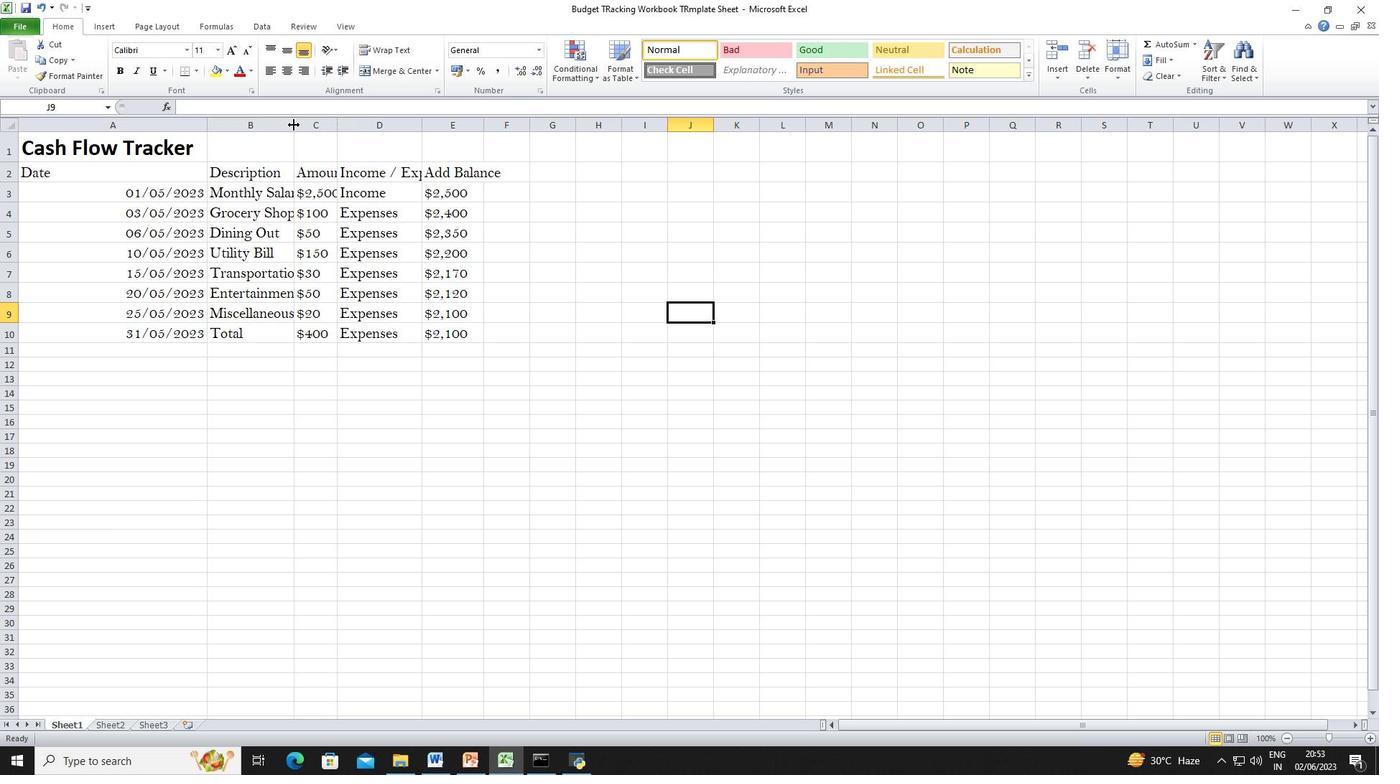 
Action: Mouse pressed left at (293, 123)
Screenshot: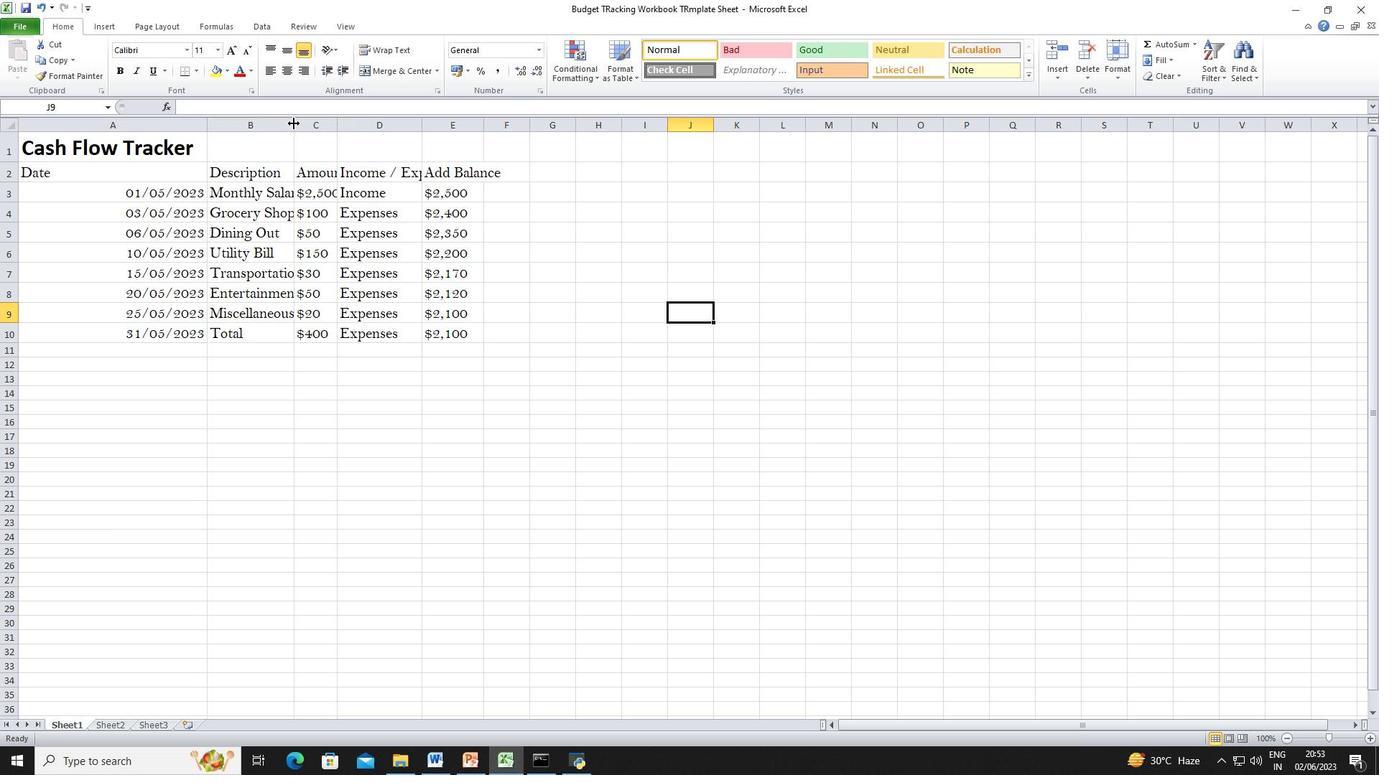 
Action: Mouse pressed left at (293, 123)
Screenshot: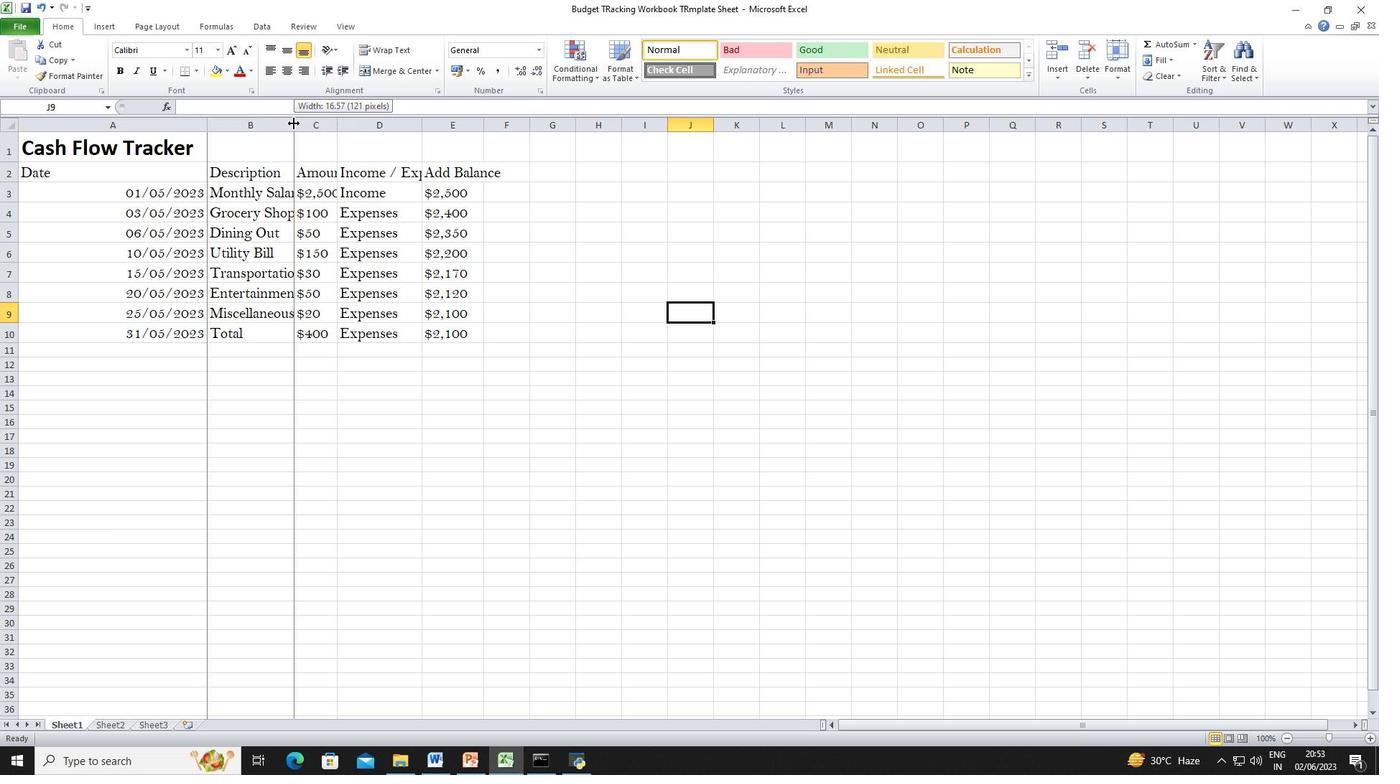 
Action: Mouse moved to (375, 124)
Screenshot: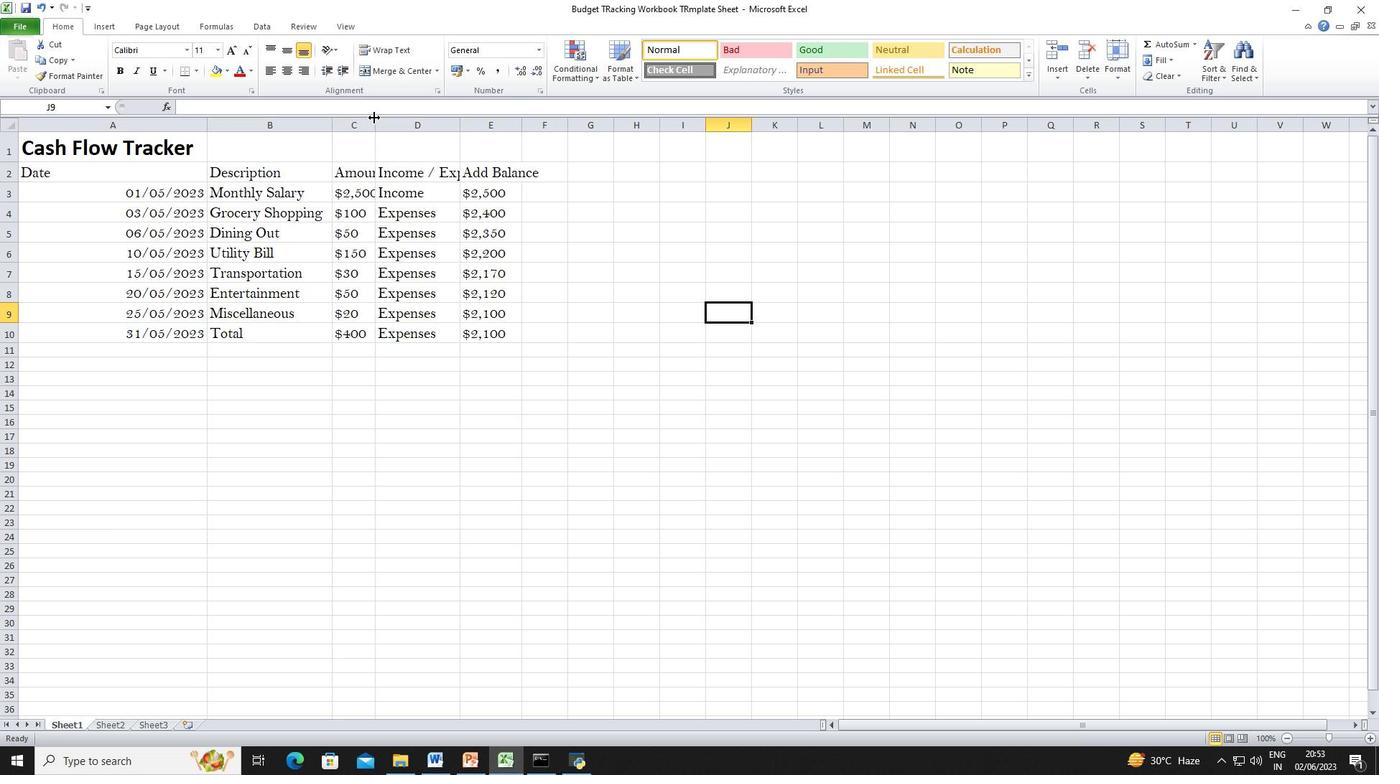 
Action: Mouse pressed left at (375, 124)
Screenshot: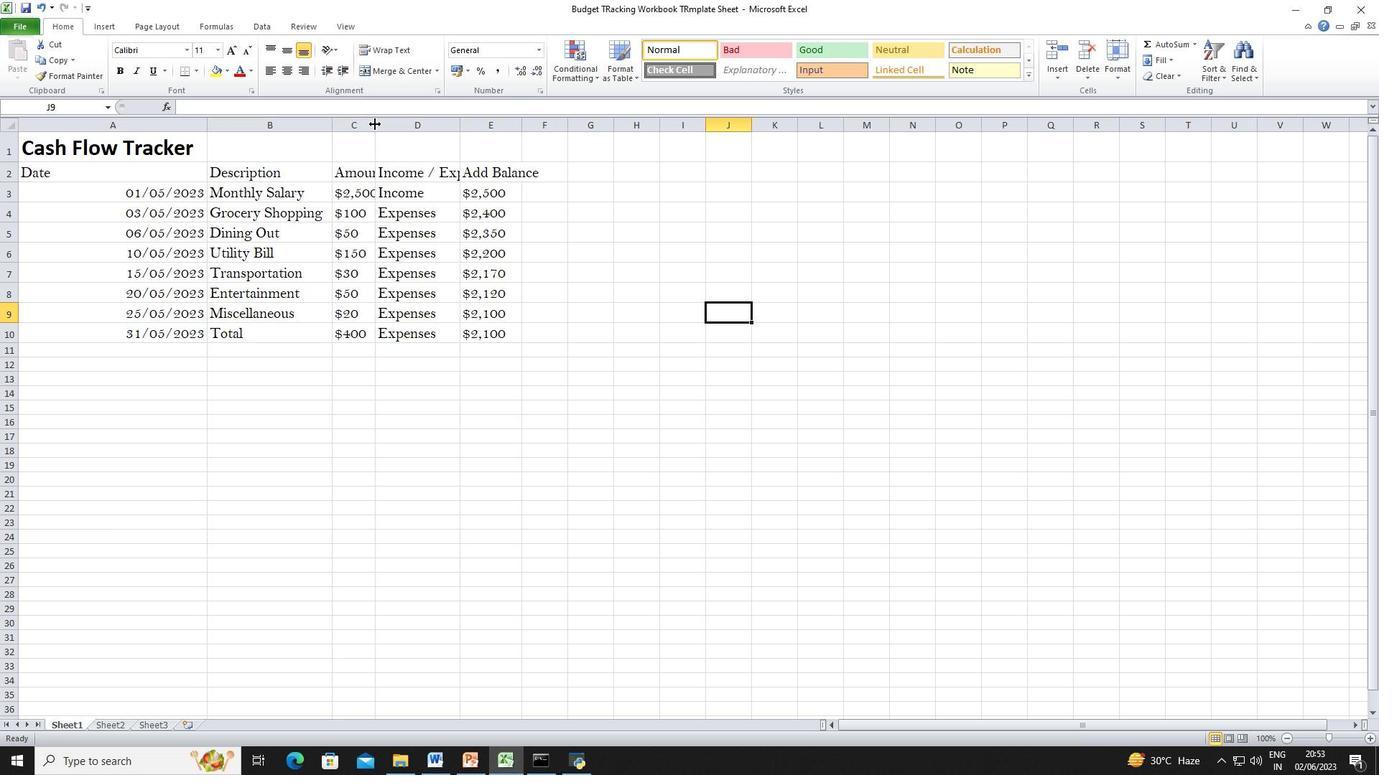 
Action: Mouse pressed left at (375, 124)
Screenshot: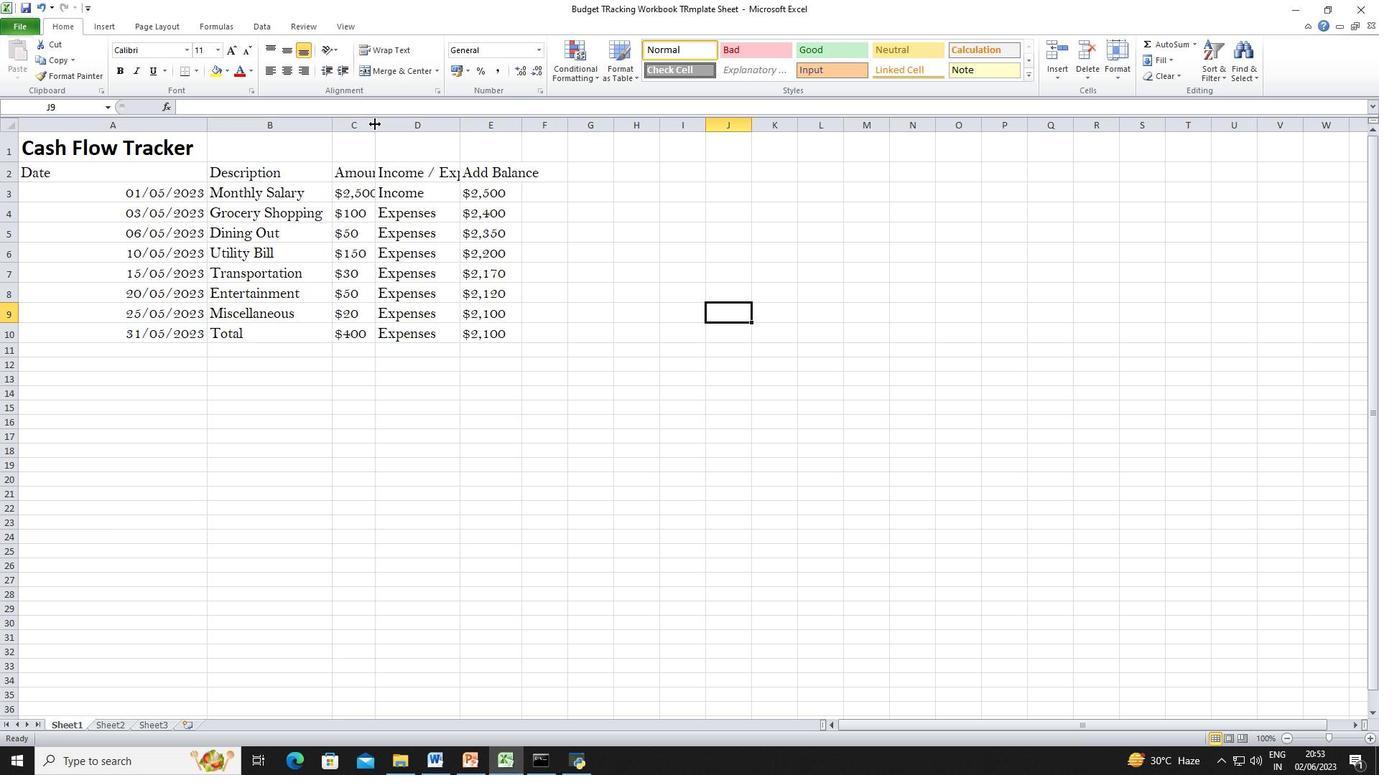 
Action: Mouse moved to (477, 120)
Screenshot: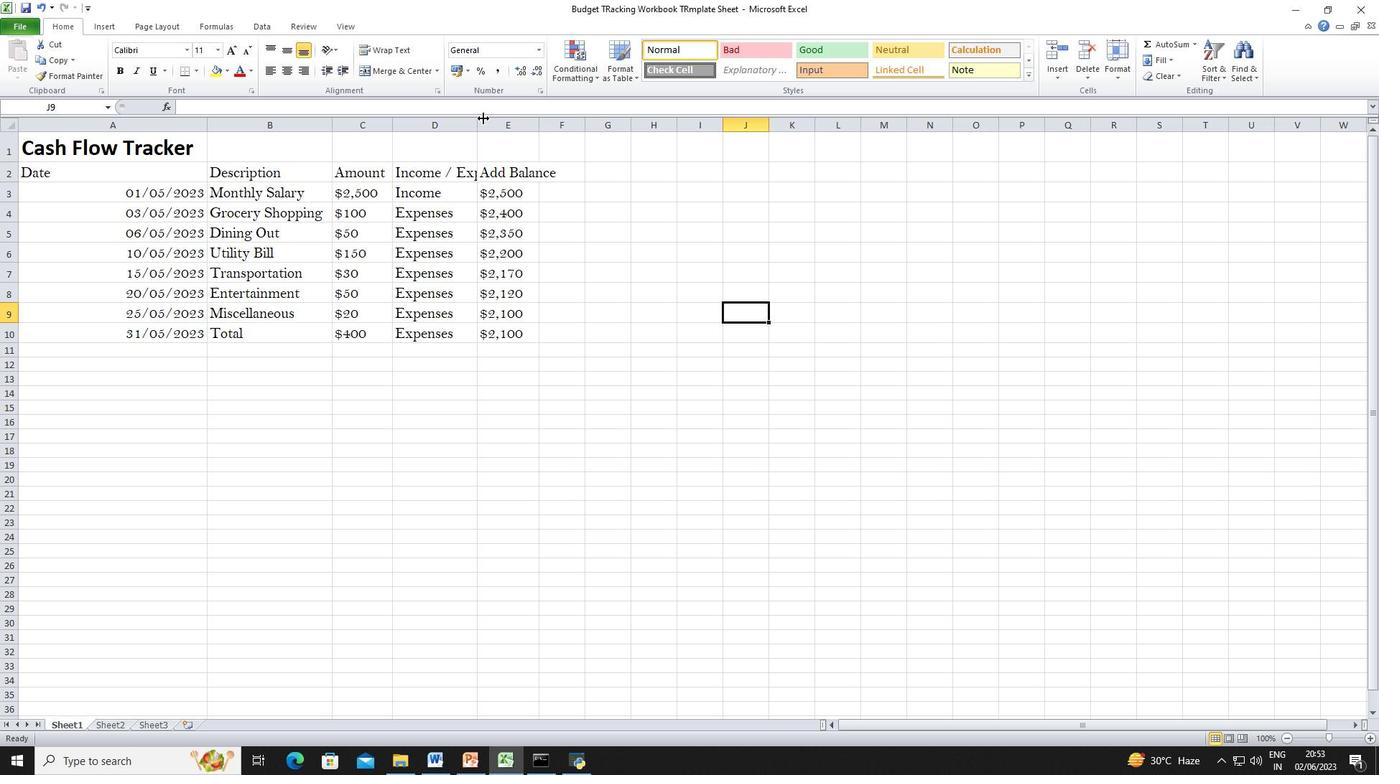 
Action: Mouse pressed left at (477, 120)
Screenshot: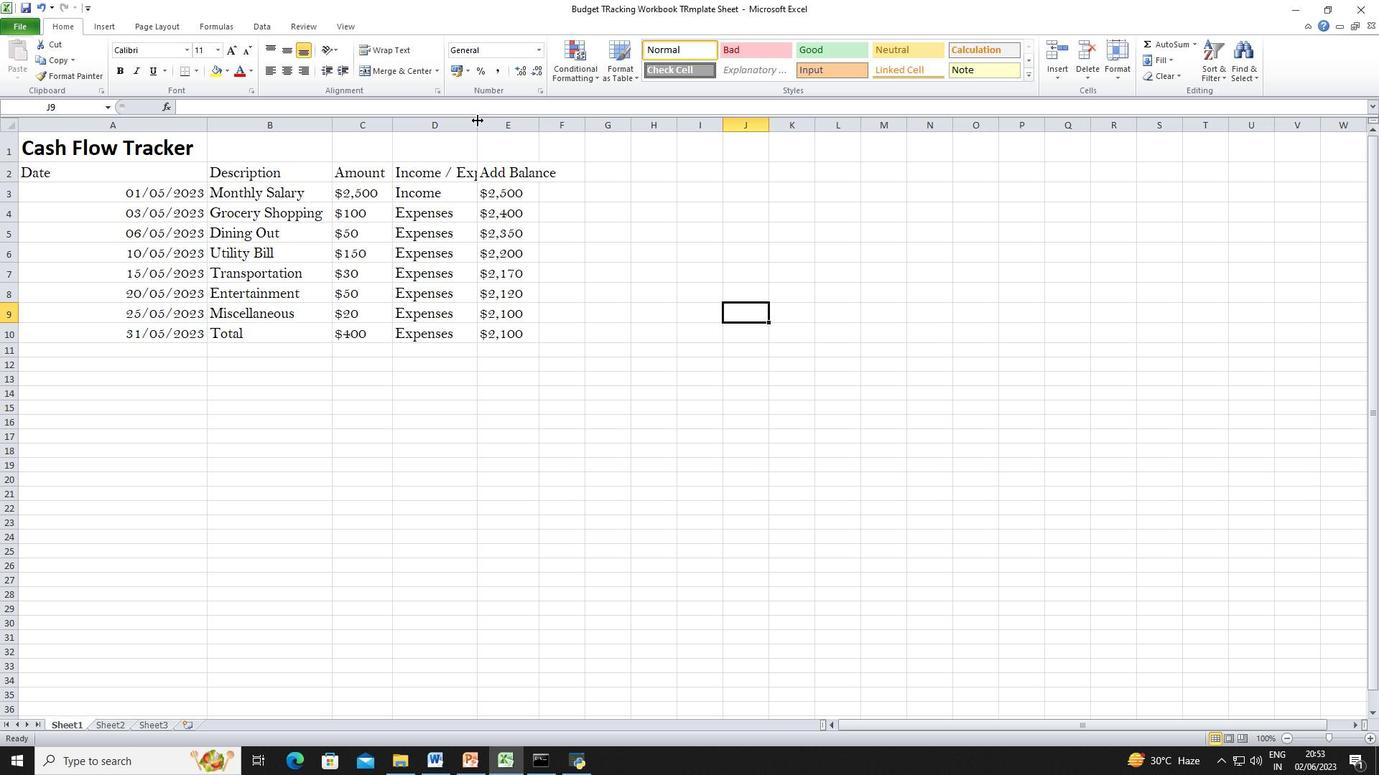 
Action: Mouse pressed left at (477, 120)
Screenshot: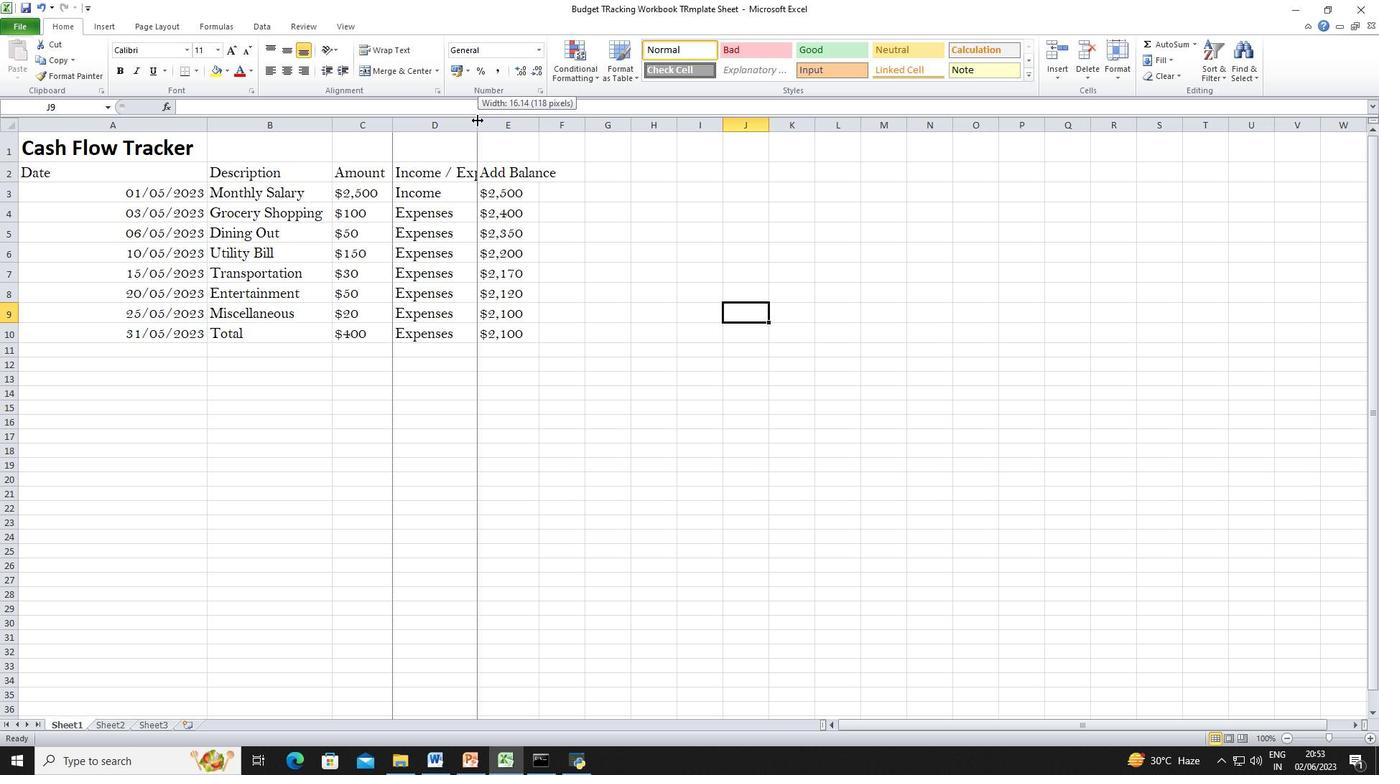 
Action: Mouse moved to (578, 127)
Screenshot: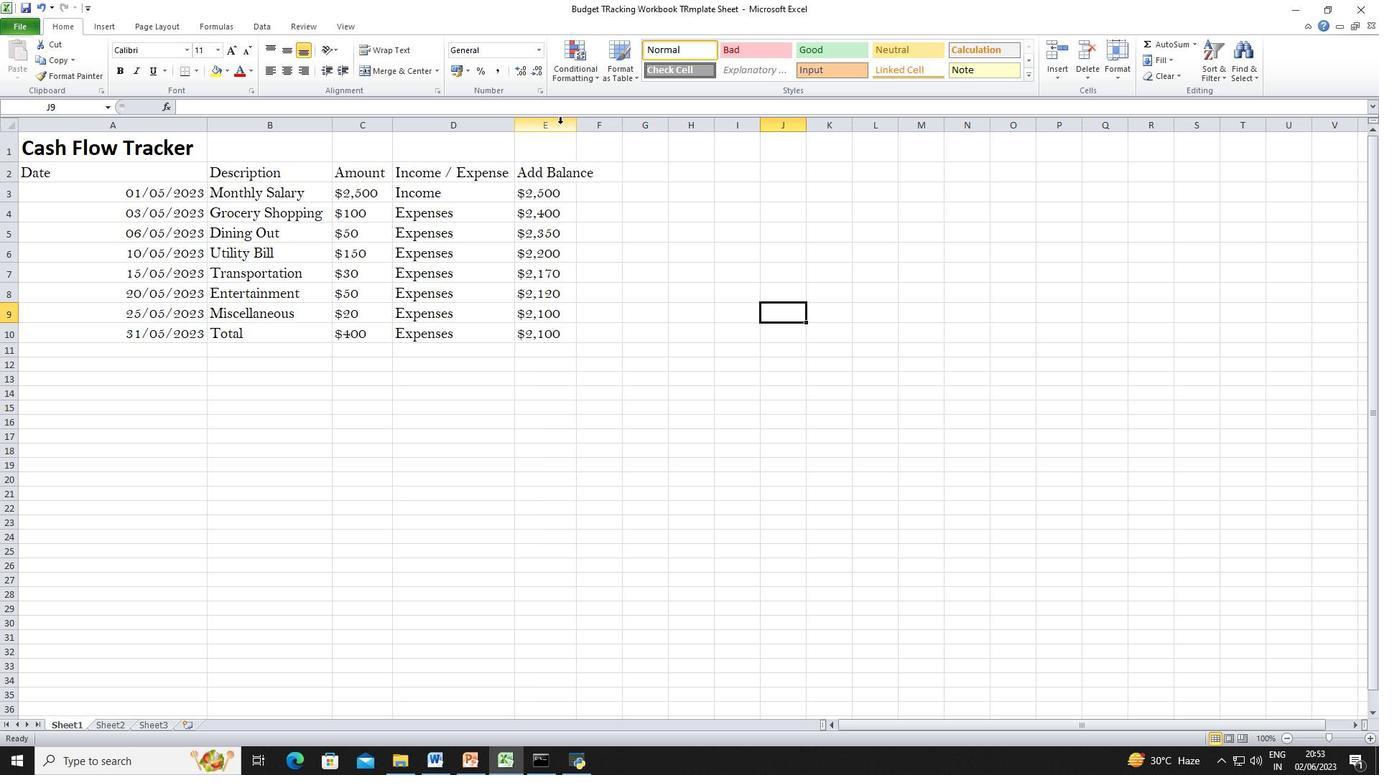 
Action: Mouse pressed left at (578, 127)
Screenshot: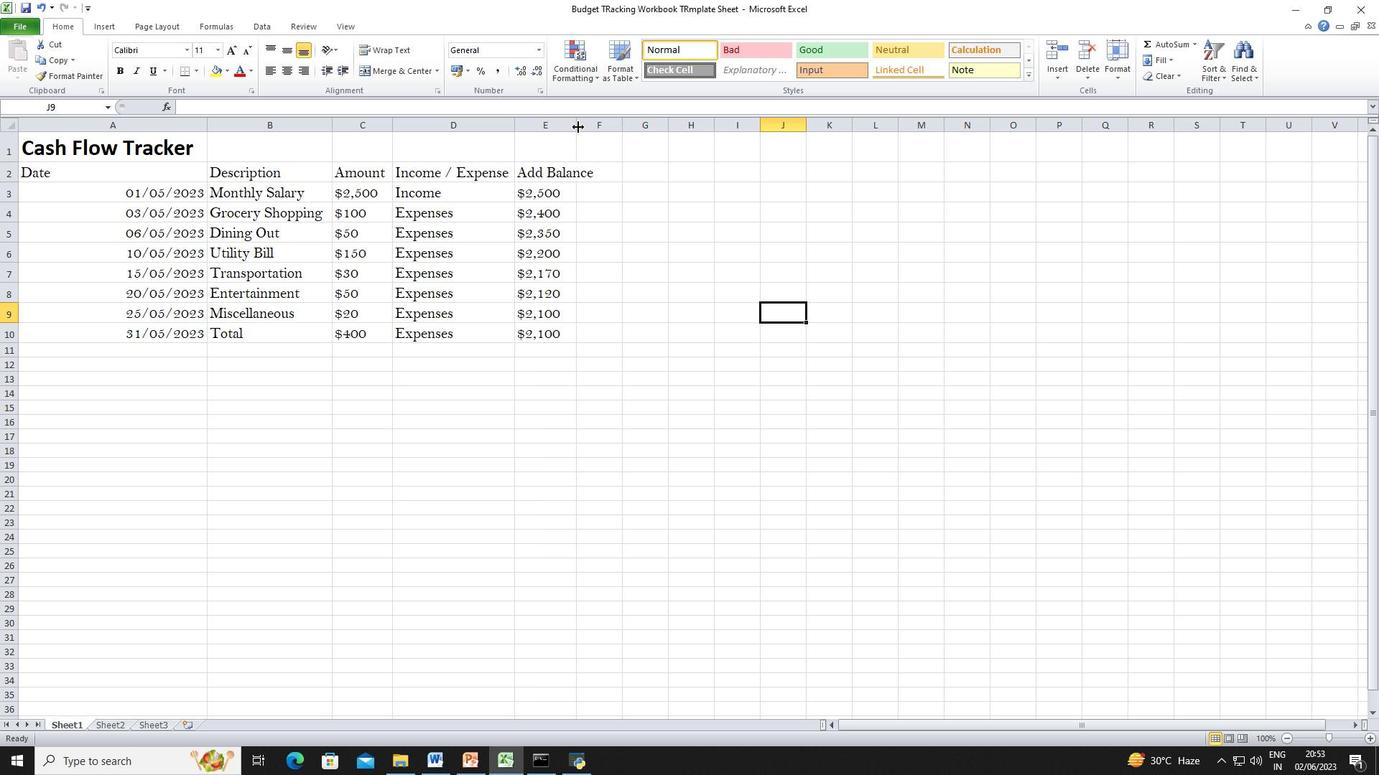 
Action: Mouse pressed left at (578, 127)
Screenshot: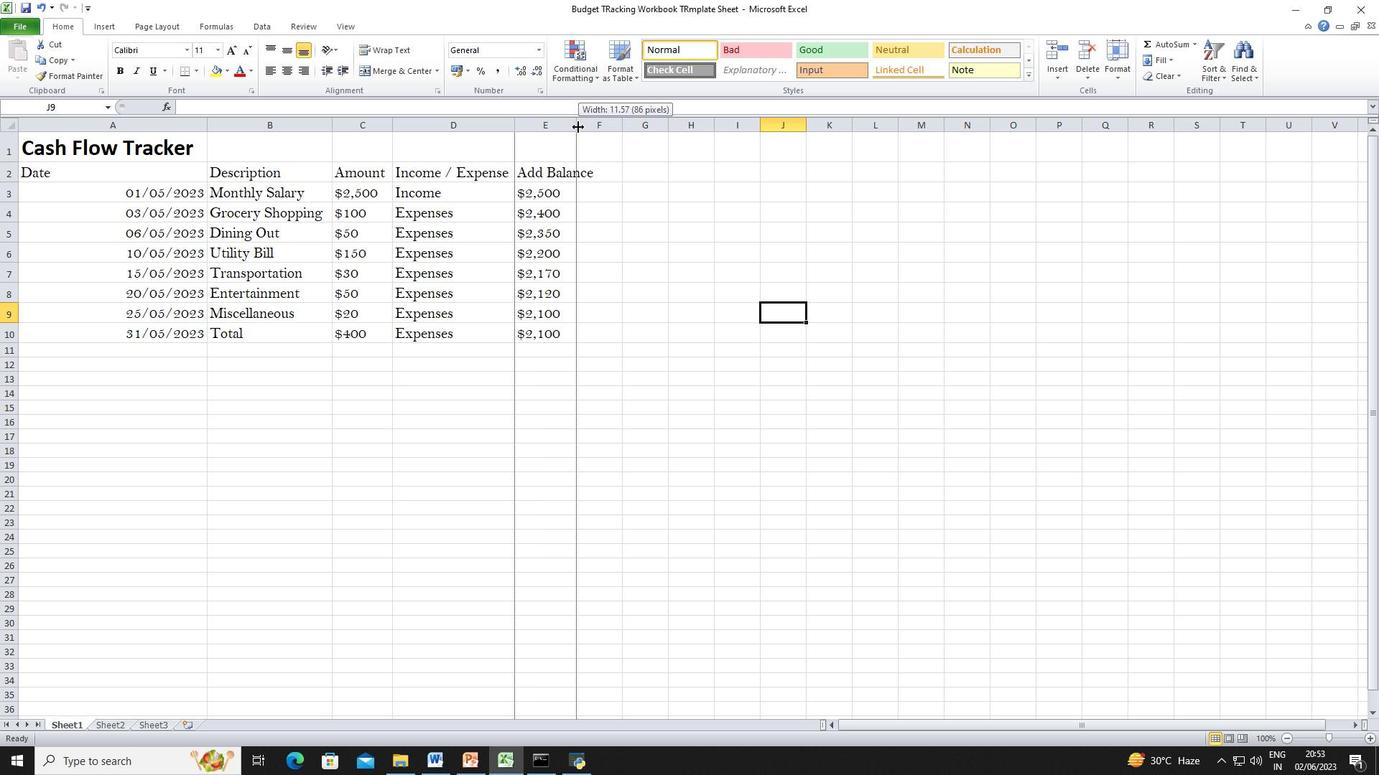 
Action: Mouse moved to (256, 440)
Screenshot: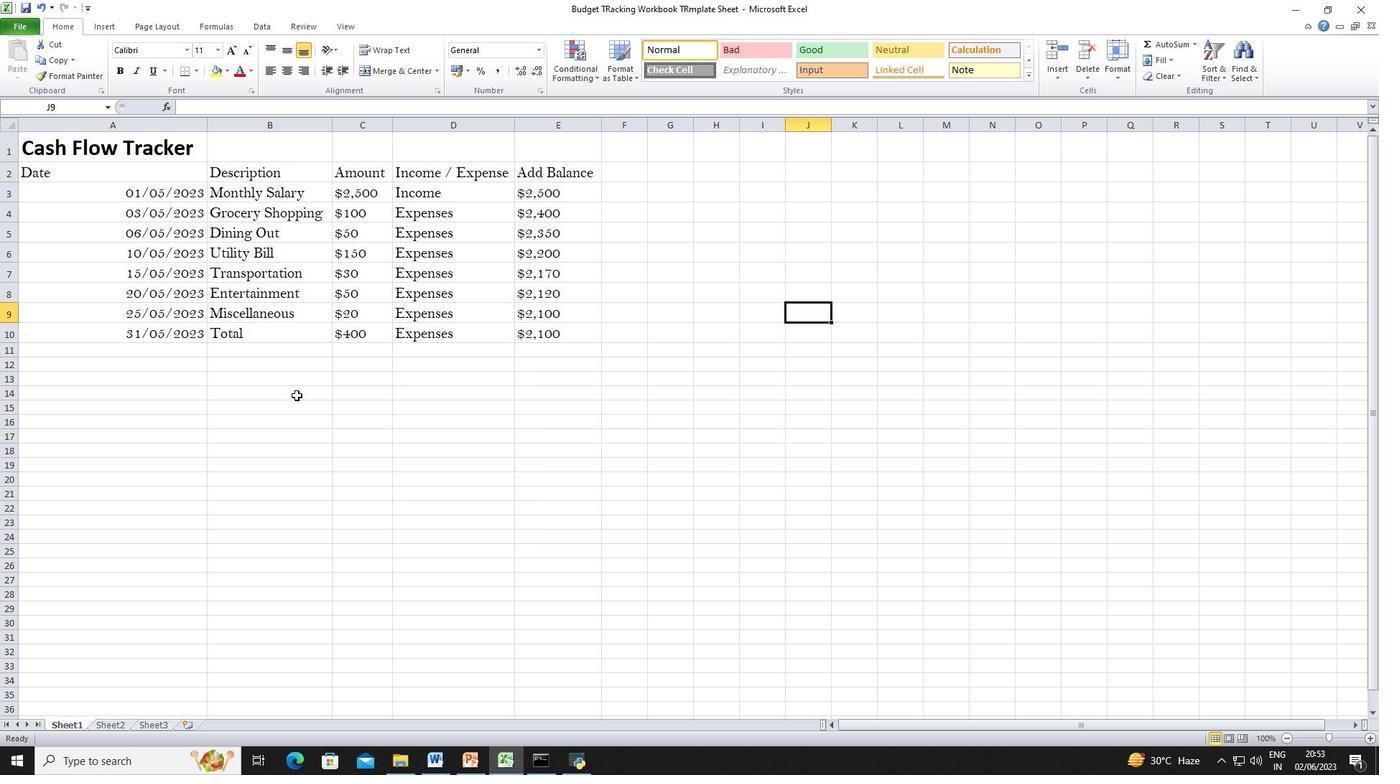 
Action: Mouse pressed left at (256, 440)
Screenshot: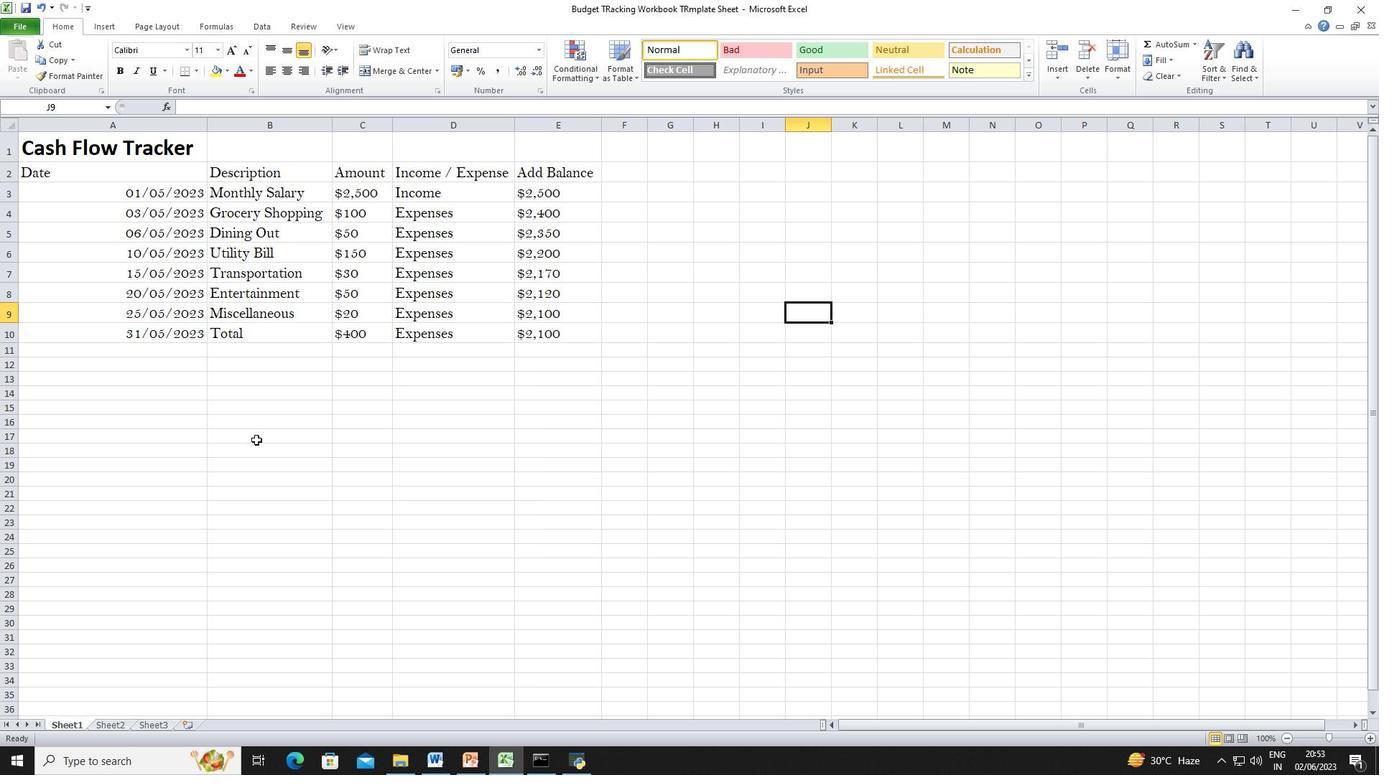 
Action: Mouse moved to (57, 150)
Screenshot: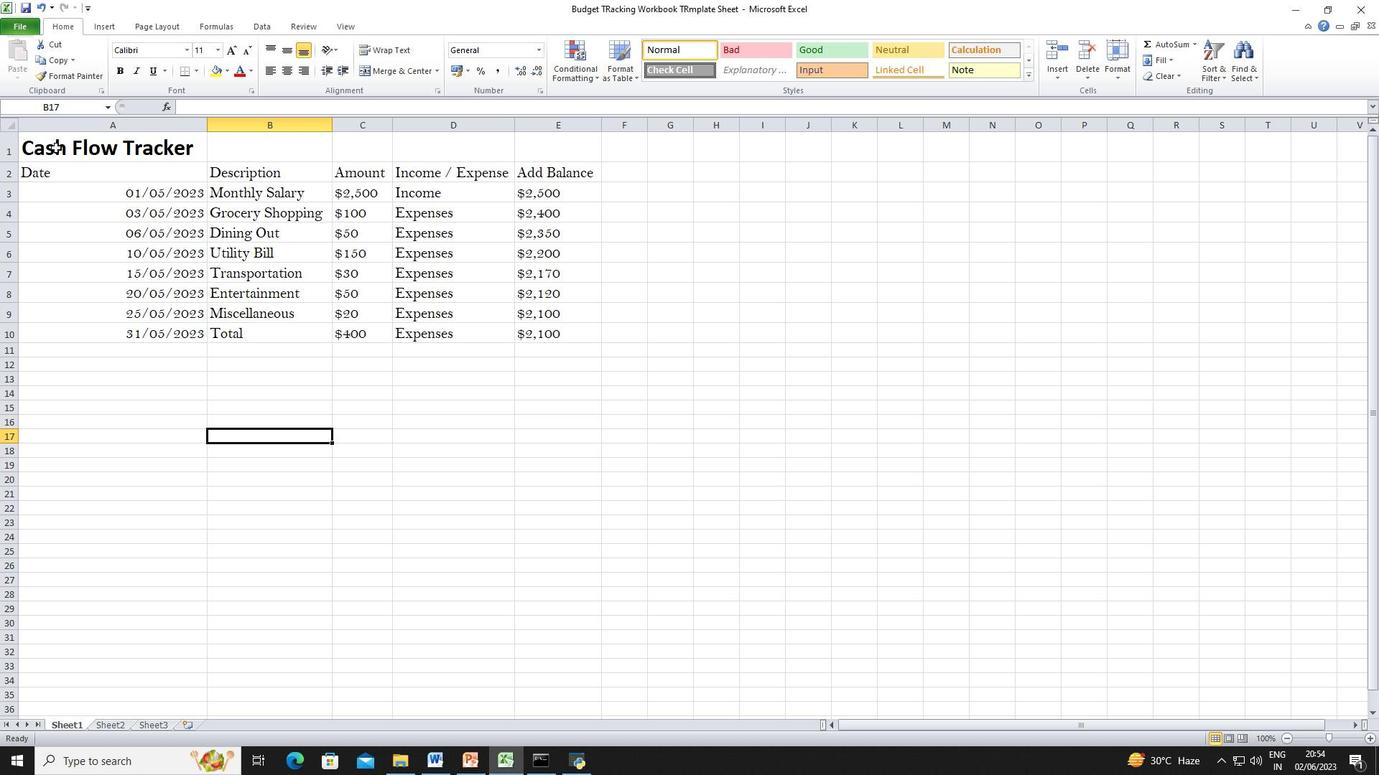 
Action: Mouse pressed left at (57, 150)
Screenshot: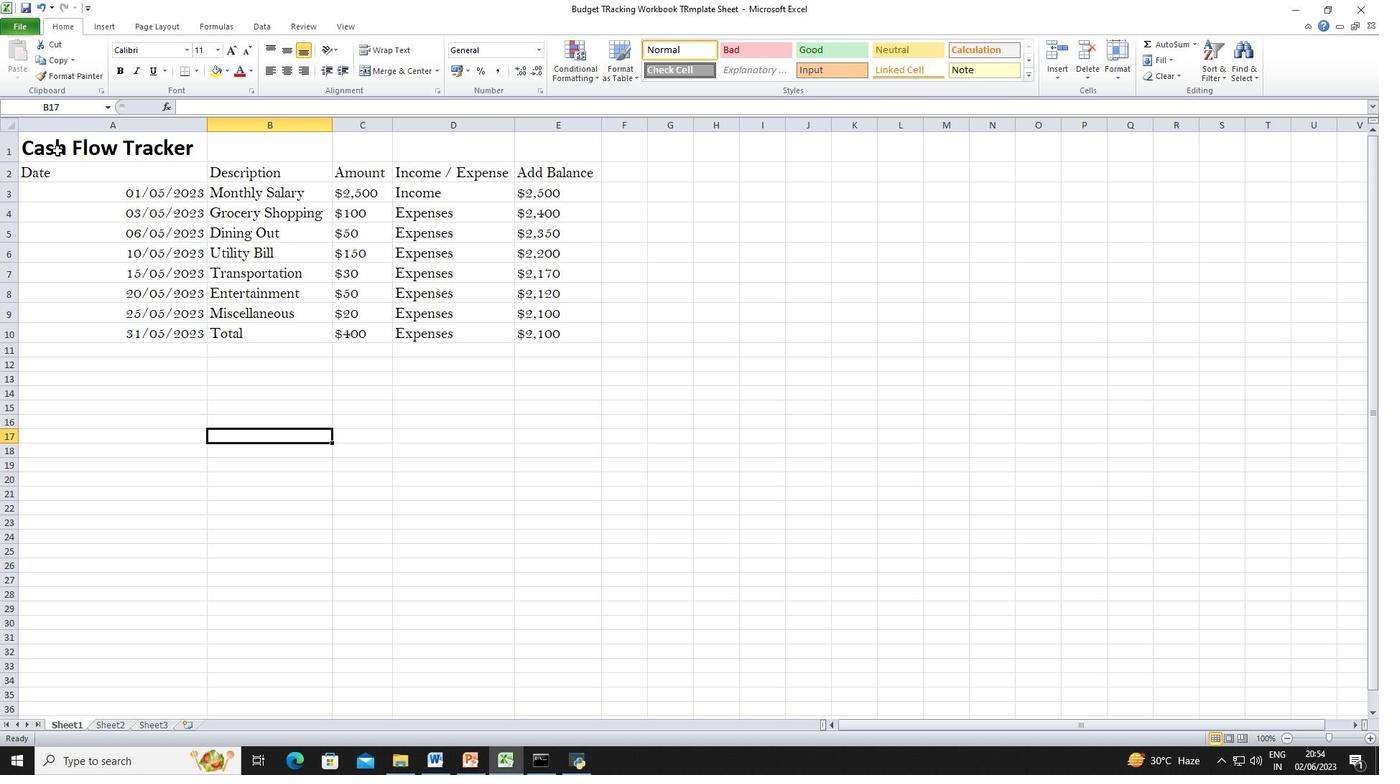 
Action: Mouse moved to (285, 52)
Screenshot: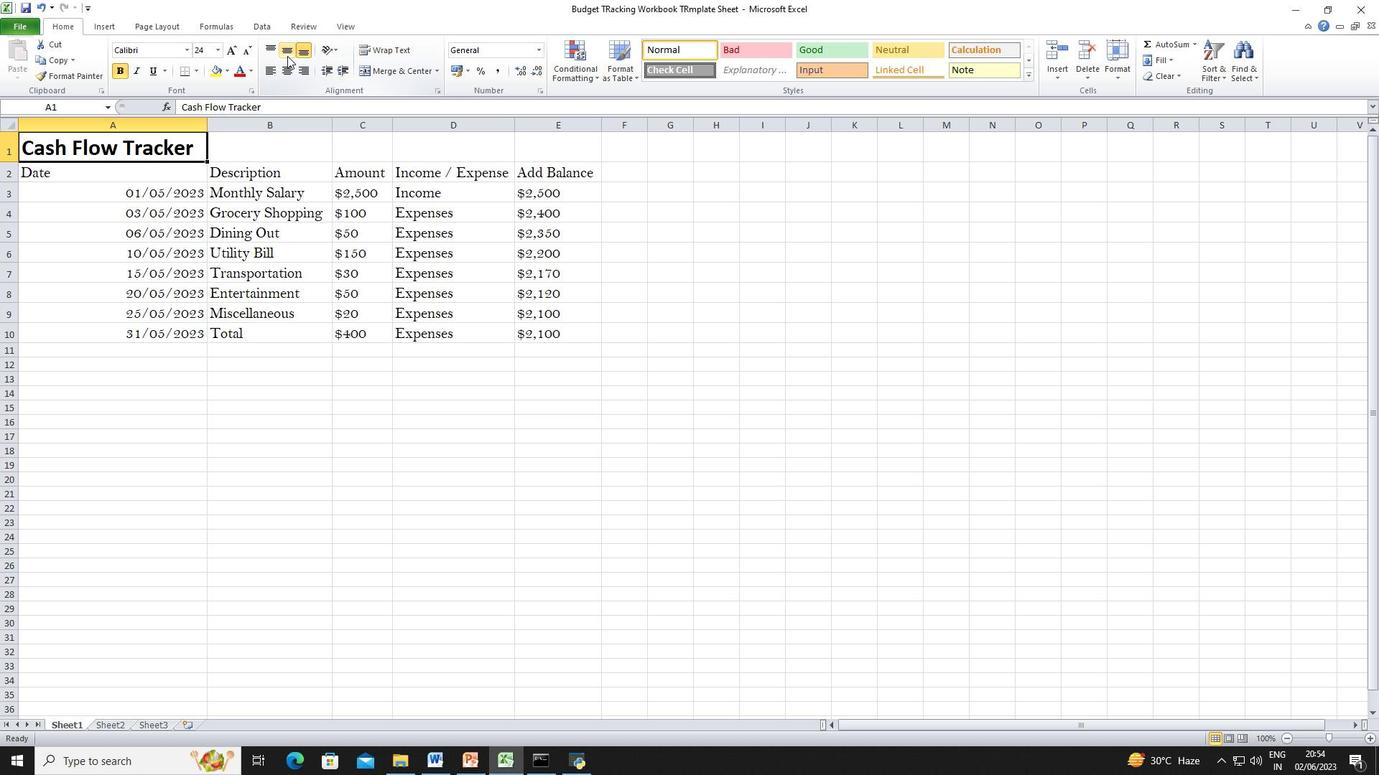 
Action: Mouse pressed left at (285, 52)
Screenshot: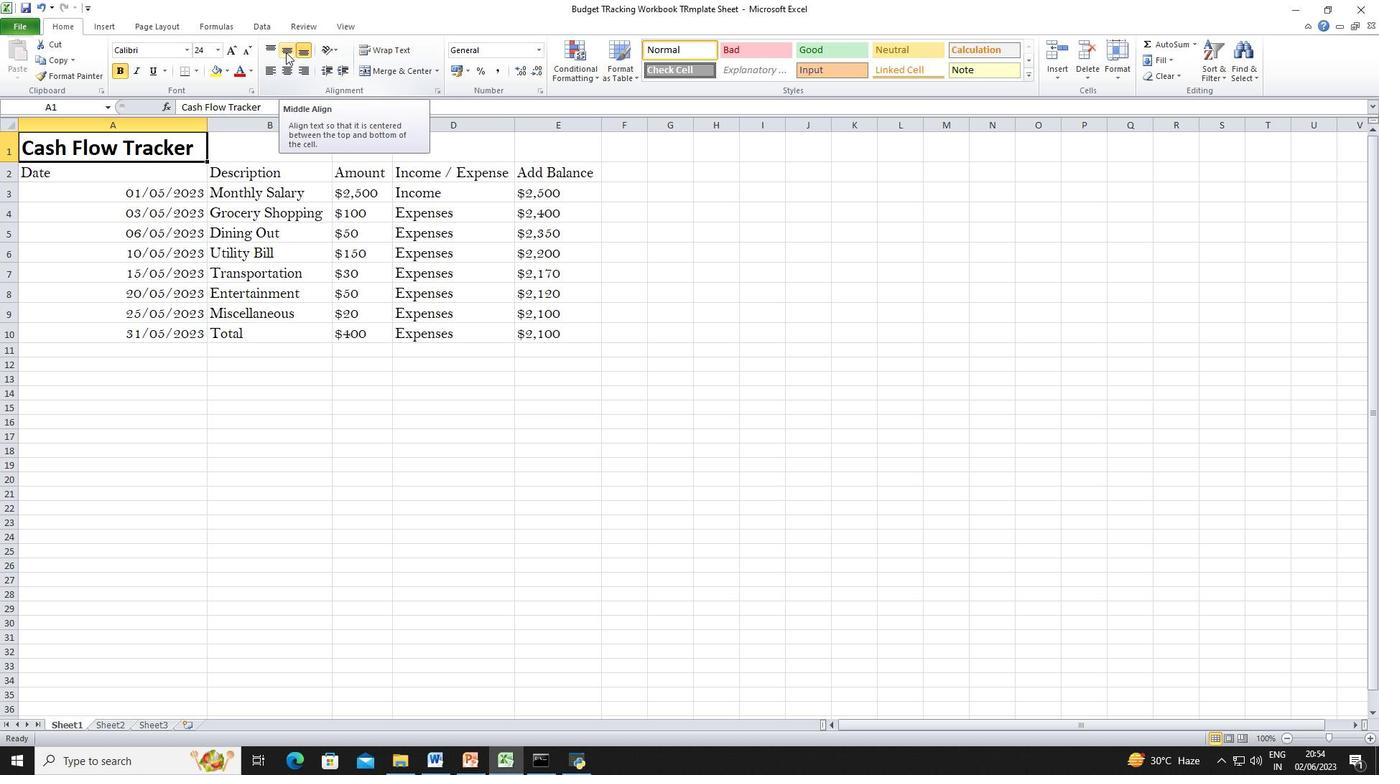 
Action: Mouse moved to (281, 319)
Screenshot: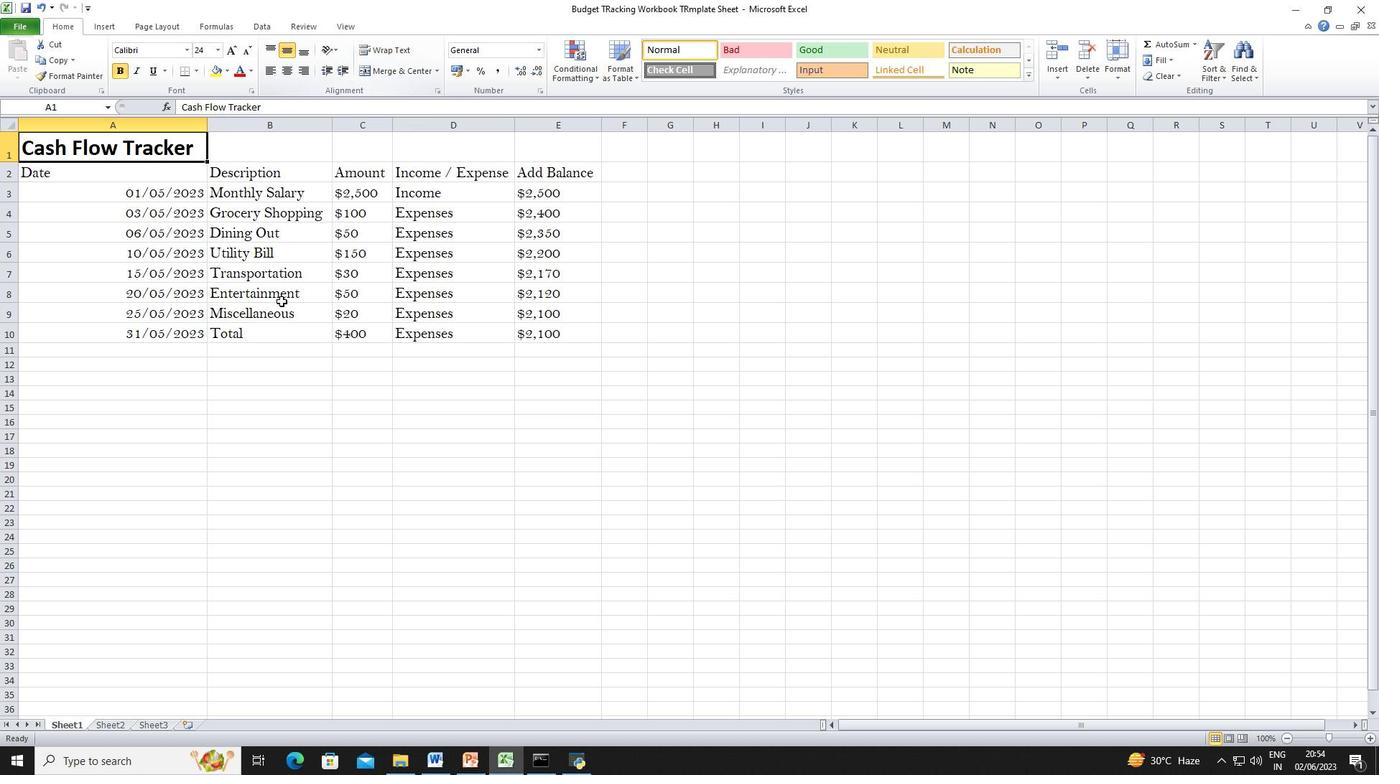 
Action: Mouse pressed left at (281, 319)
Screenshot: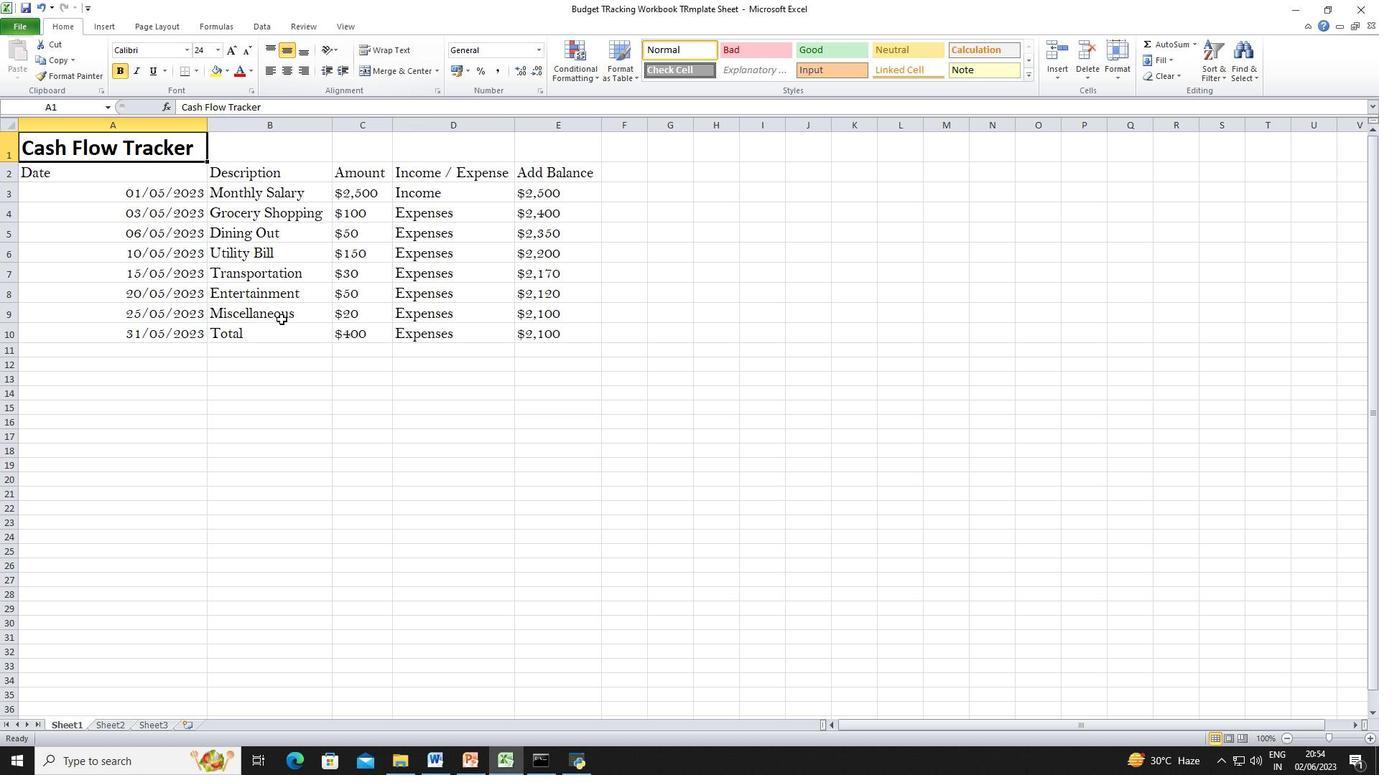 
Action: Mouse moved to (33, 179)
Screenshot: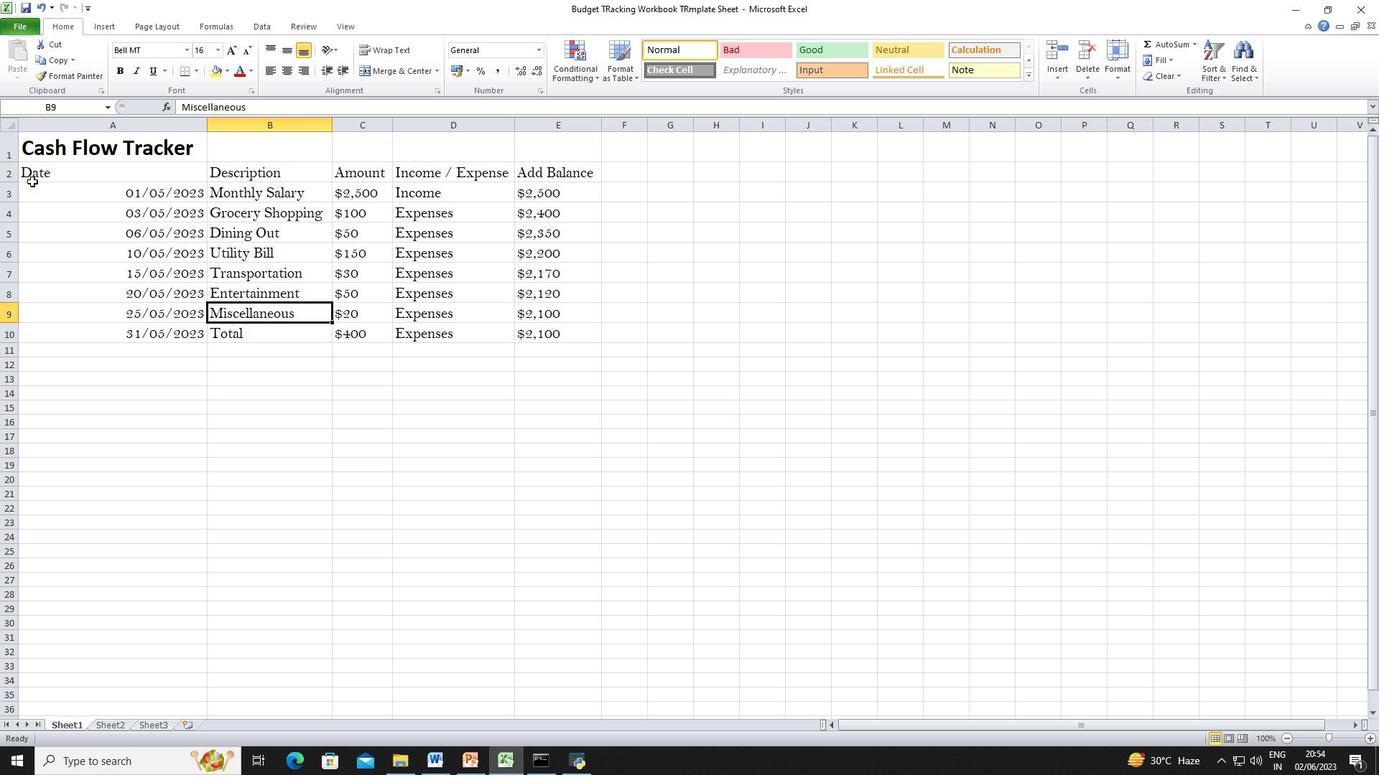
Action: Mouse pressed left at (33, 179)
Screenshot: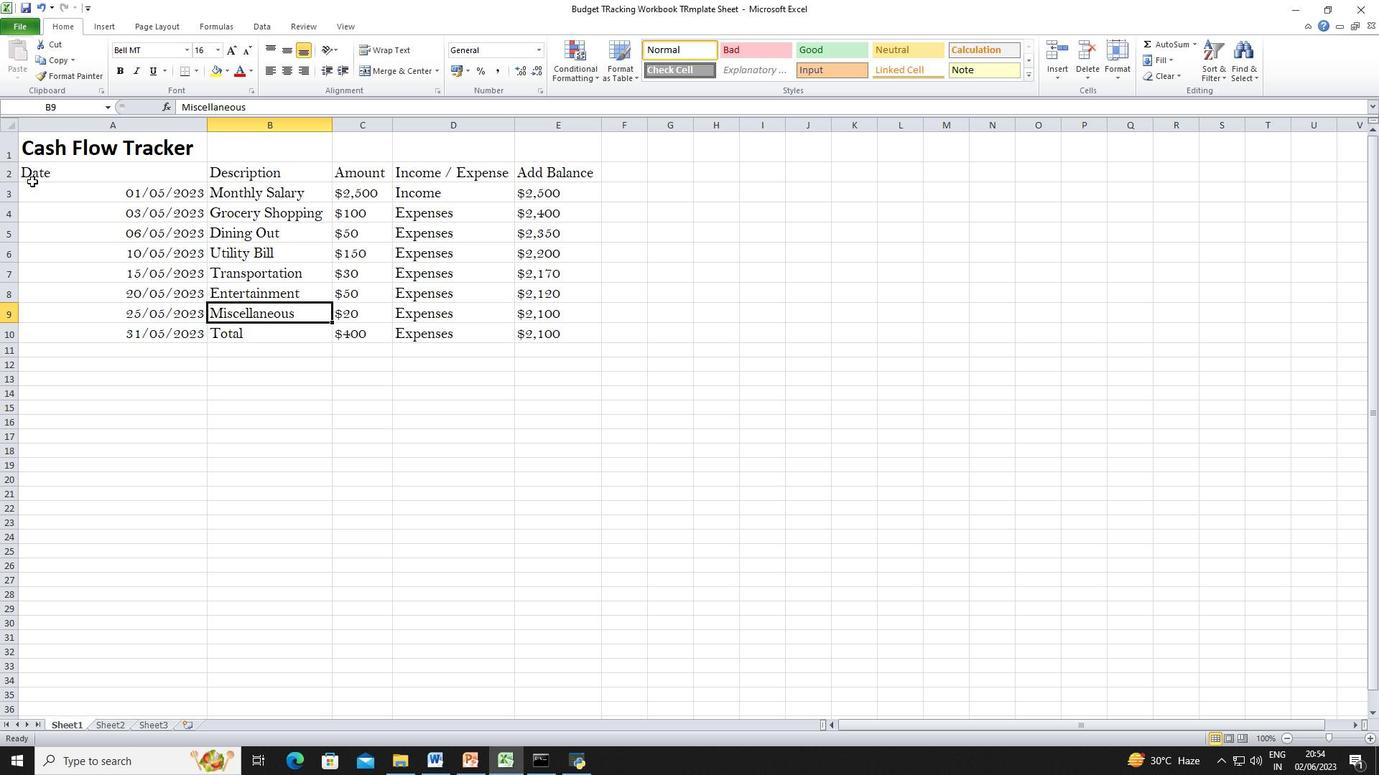 
Action: Mouse moved to (282, 76)
Screenshot: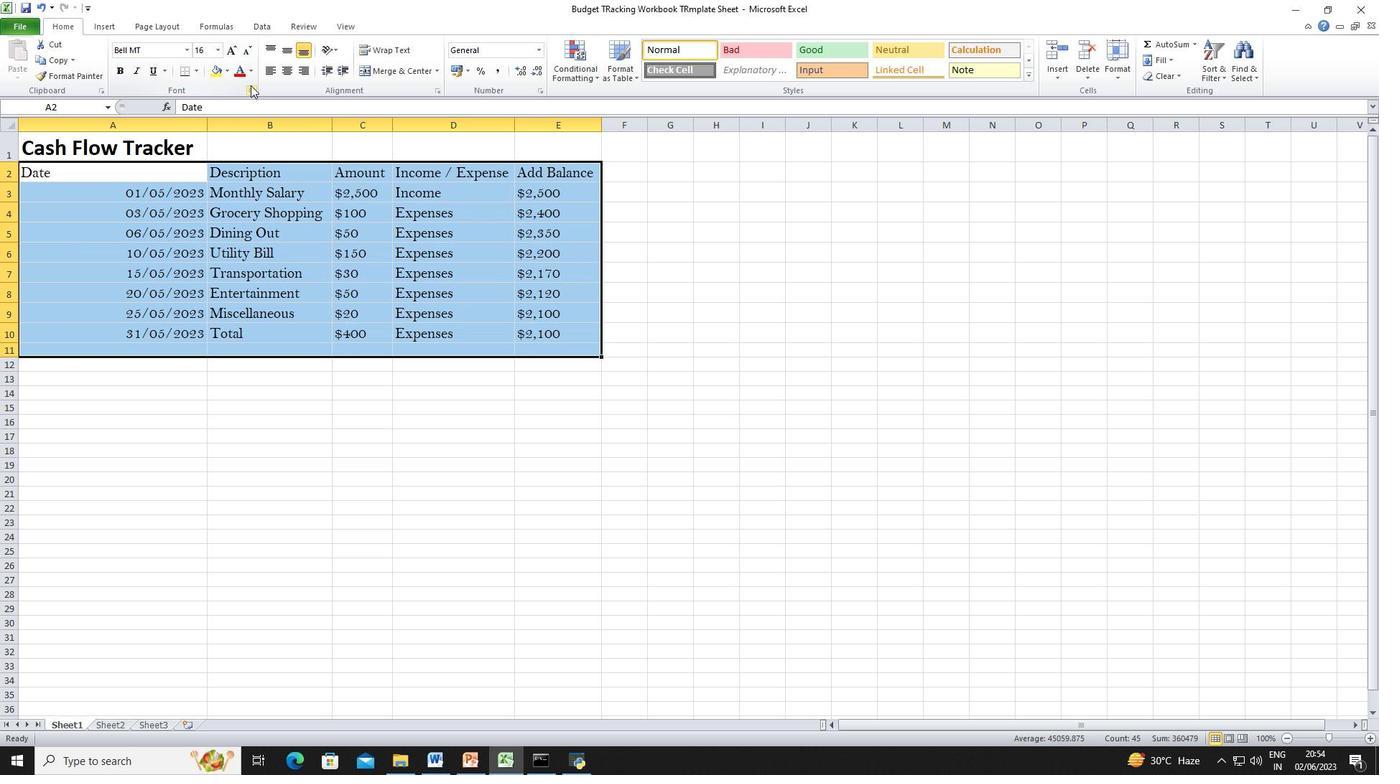
Action: Mouse pressed left at (282, 76)
Screenshot: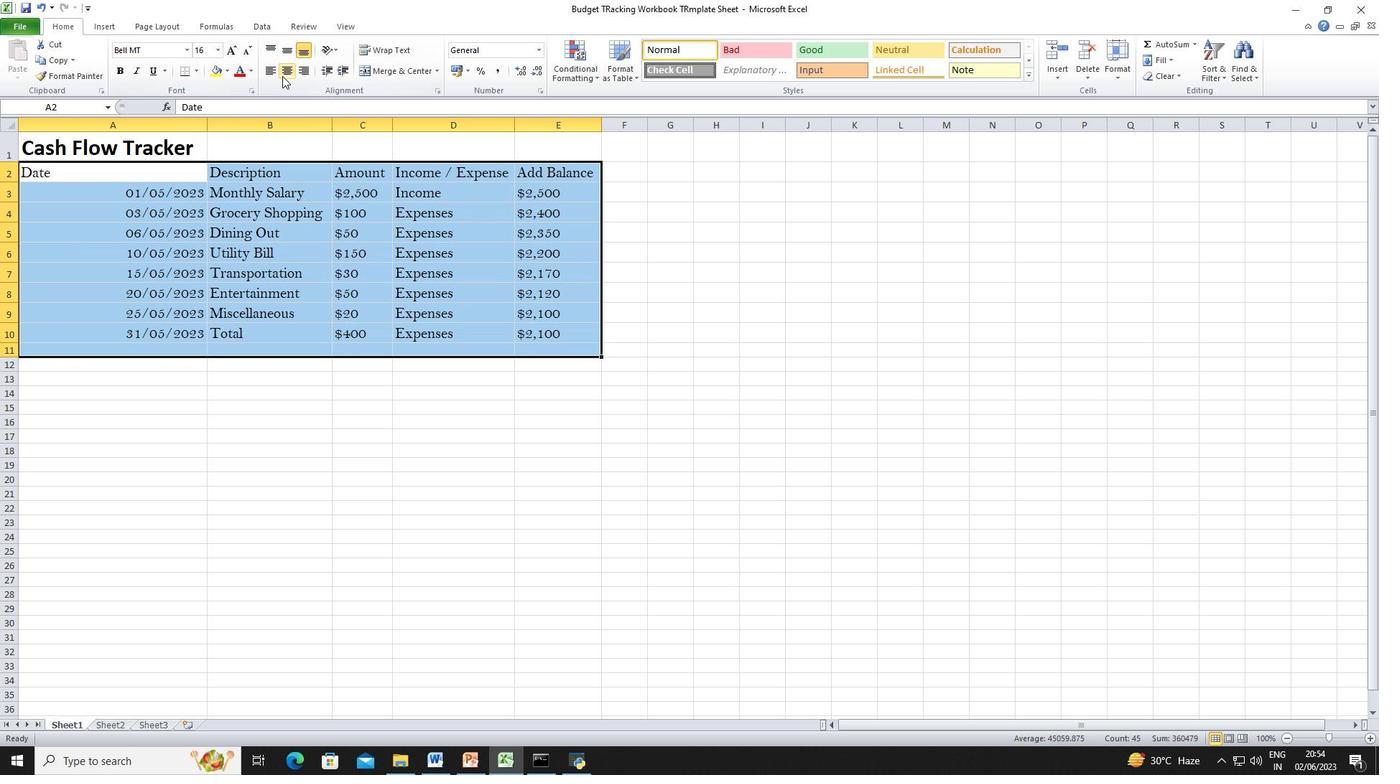 
Action: Mouse moved to (497, 410)
Screenshot: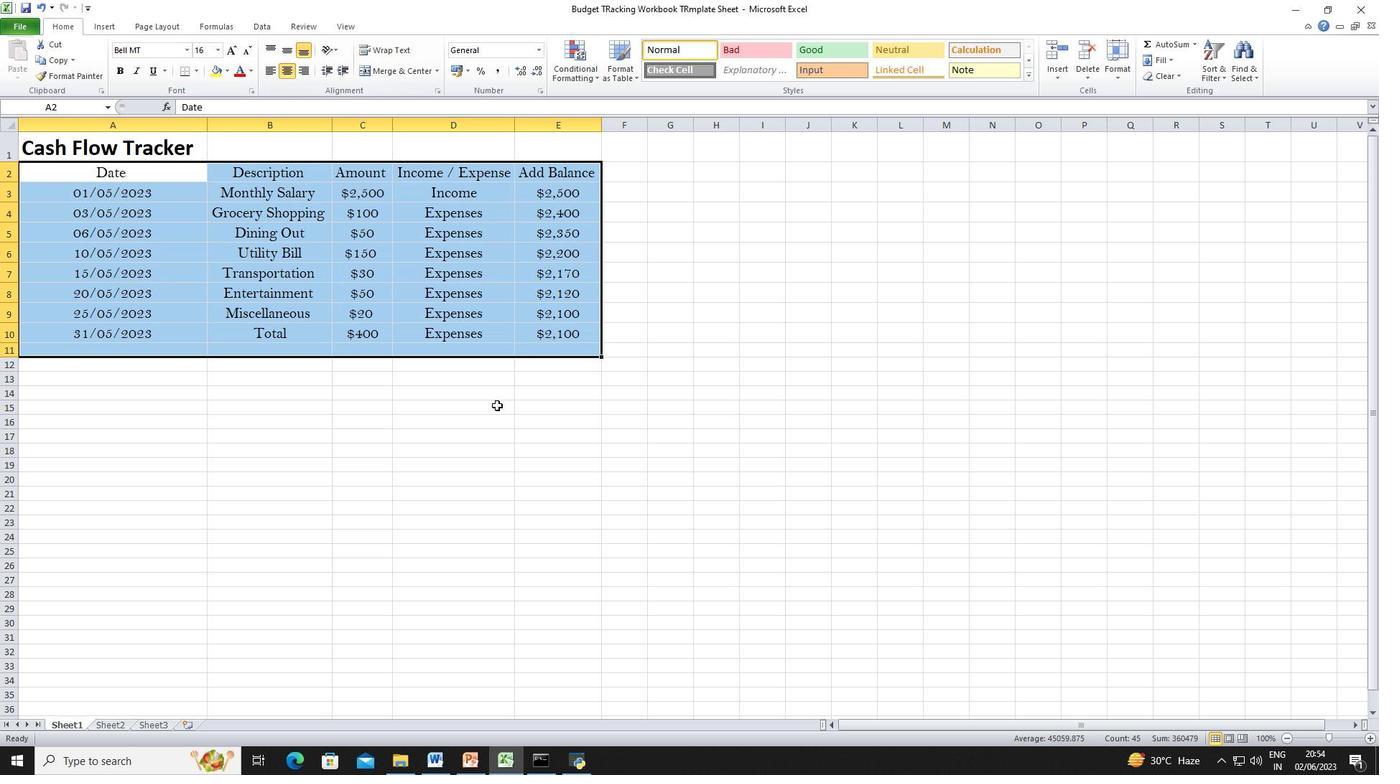 
Action: Mouse pressed left at (497, 410)
Screenshot: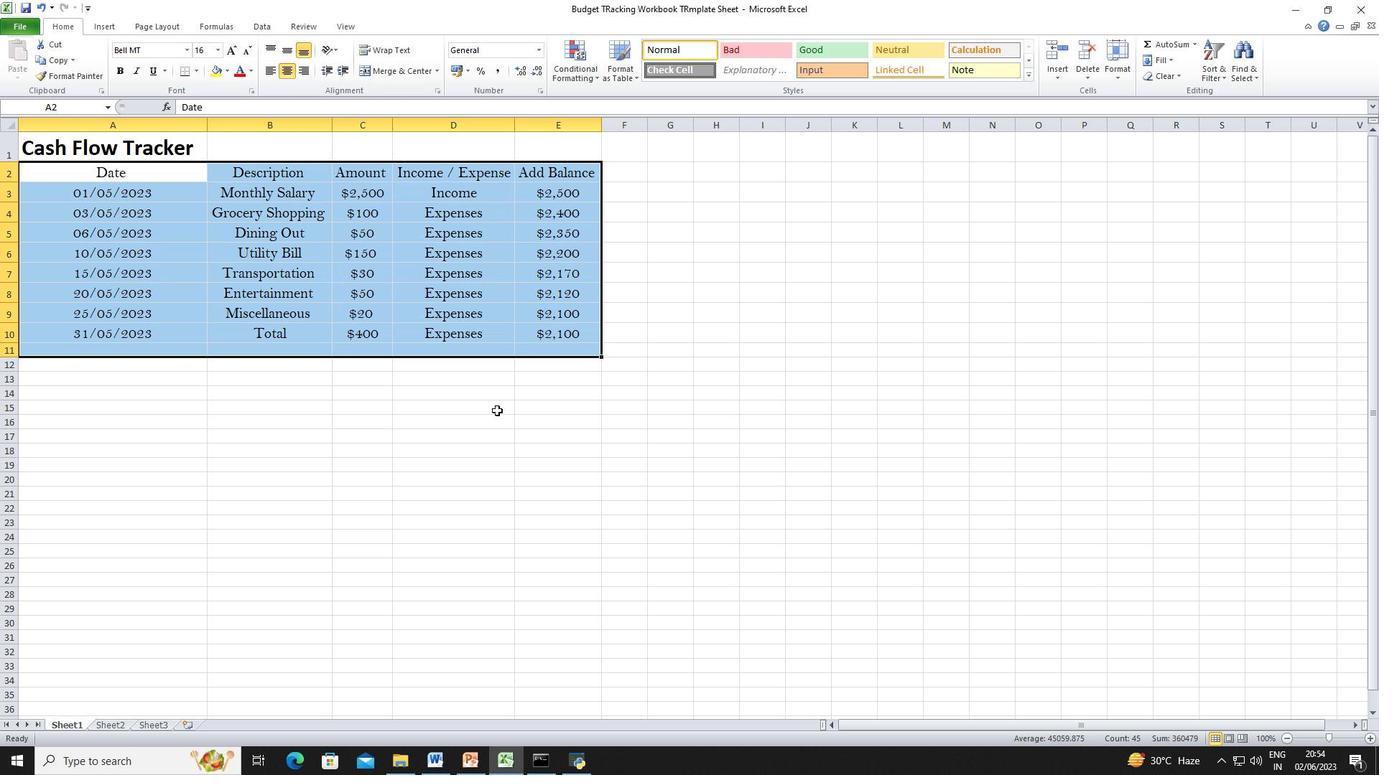 
Action: Mouse moved to (227, 461)
Screenshot: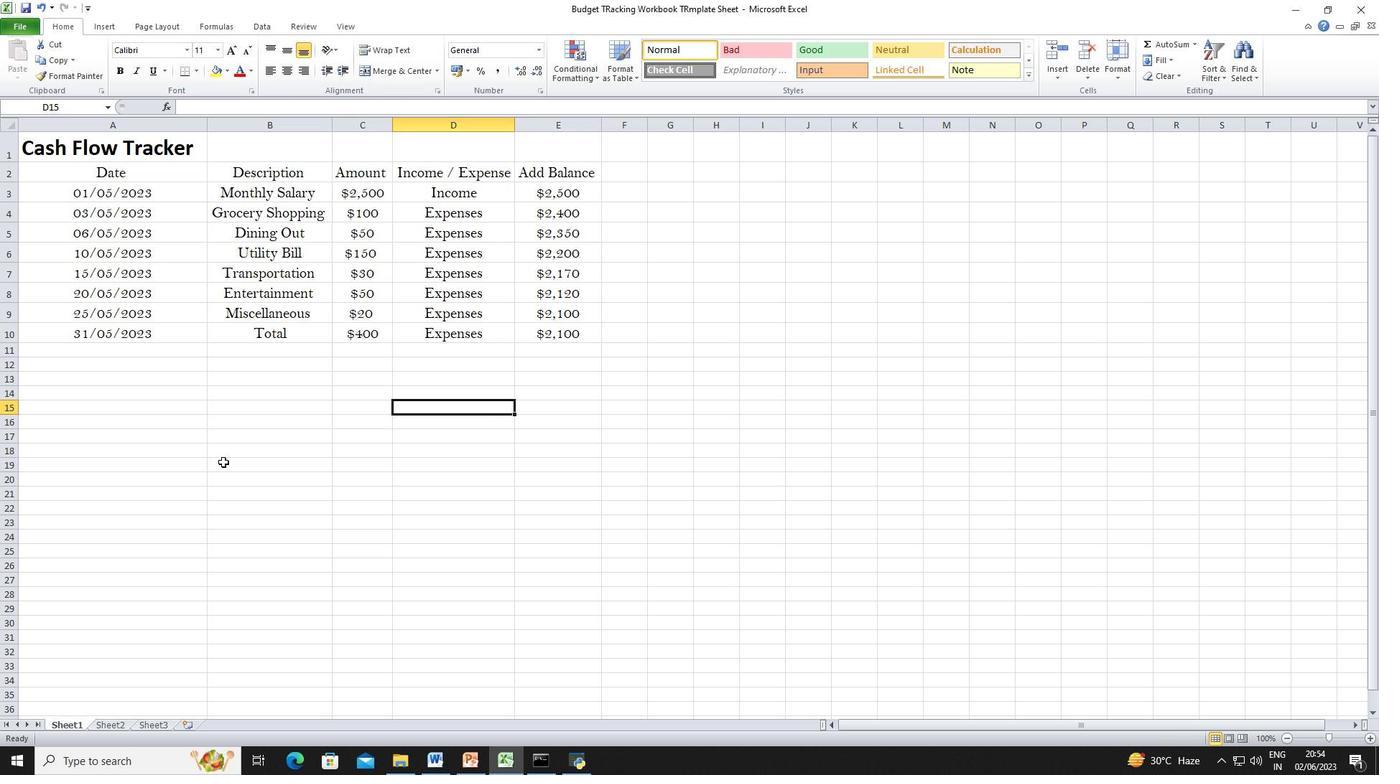 
Action: Mouse scrolled (227, 462) with delta (0, 0)
Screenshot: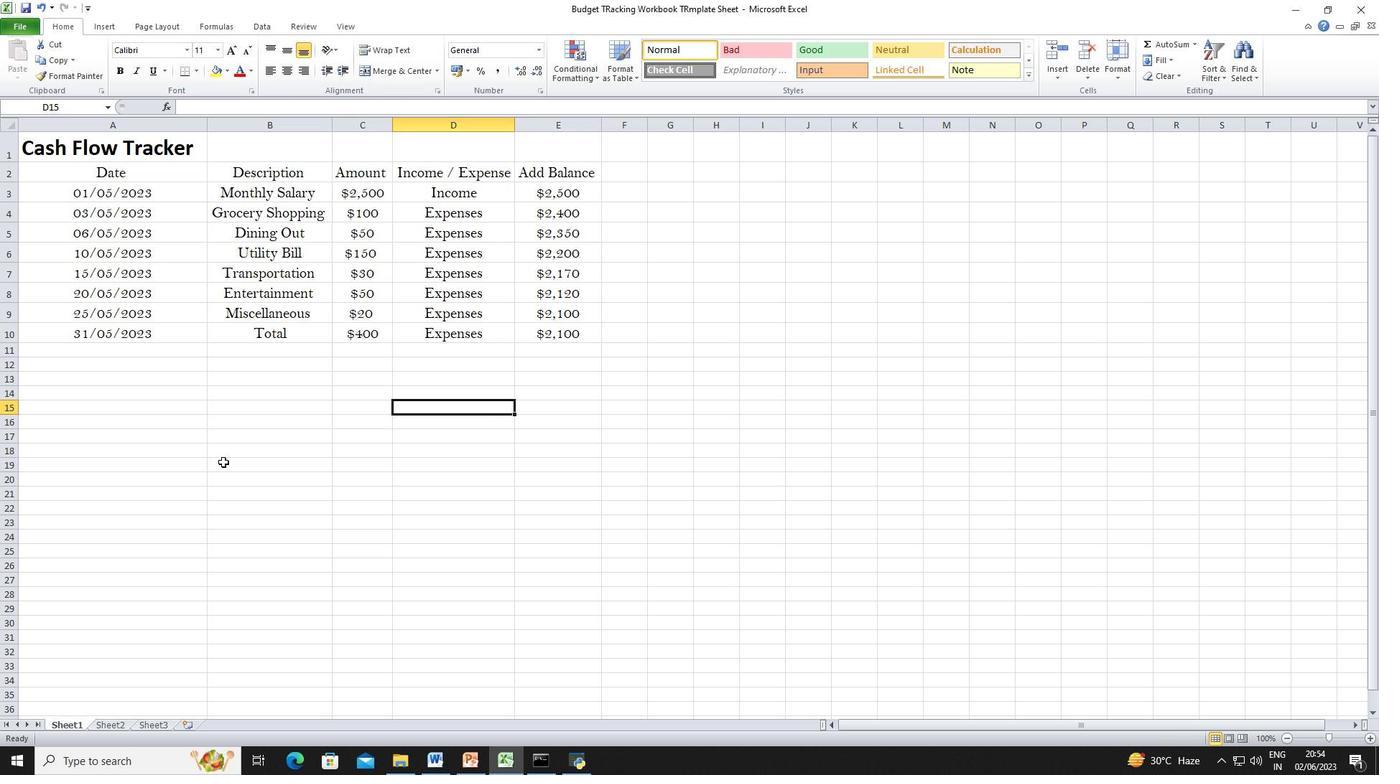 
Action: Mouse scrolled (227, 462) with delta (0, 0)
Screenshot: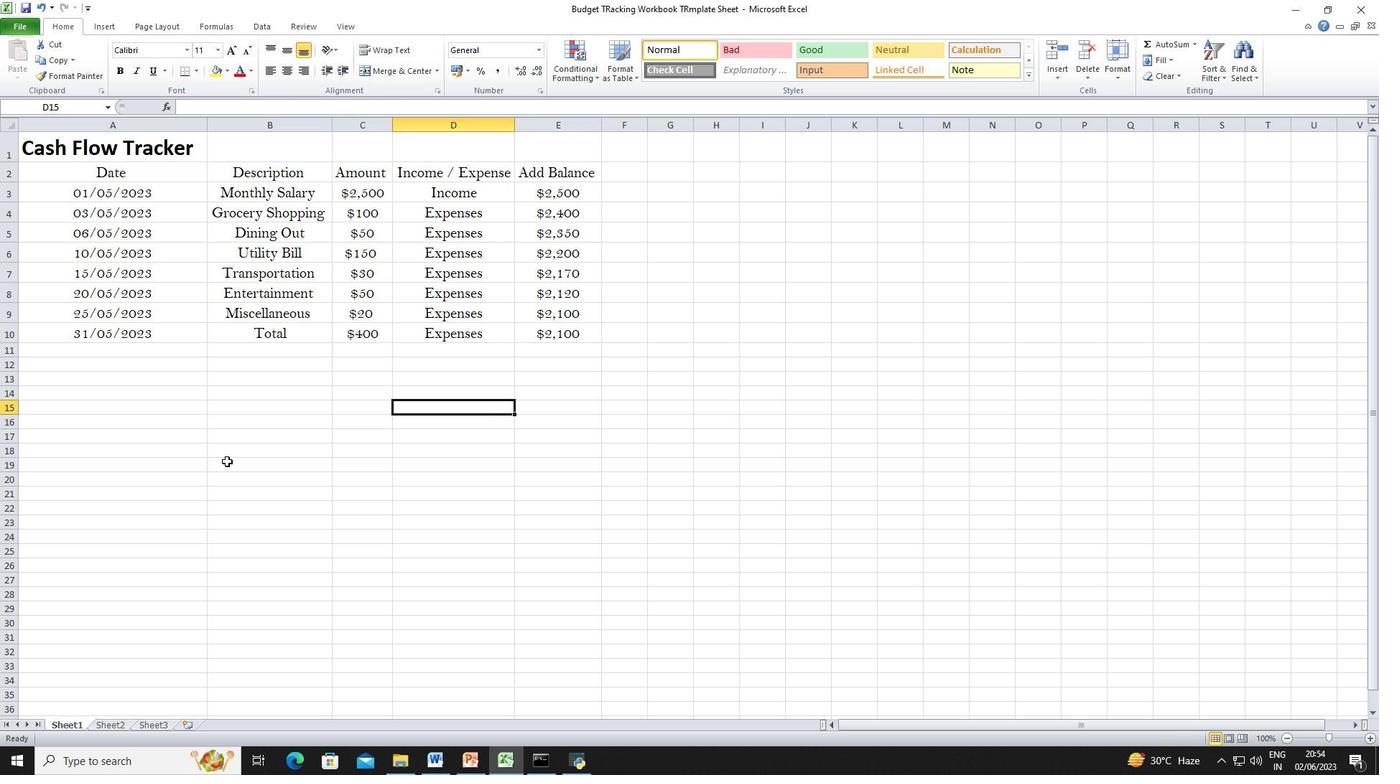 
Action: Mouse scrolled (227, 462) with delta (0, 0)
Screenshot: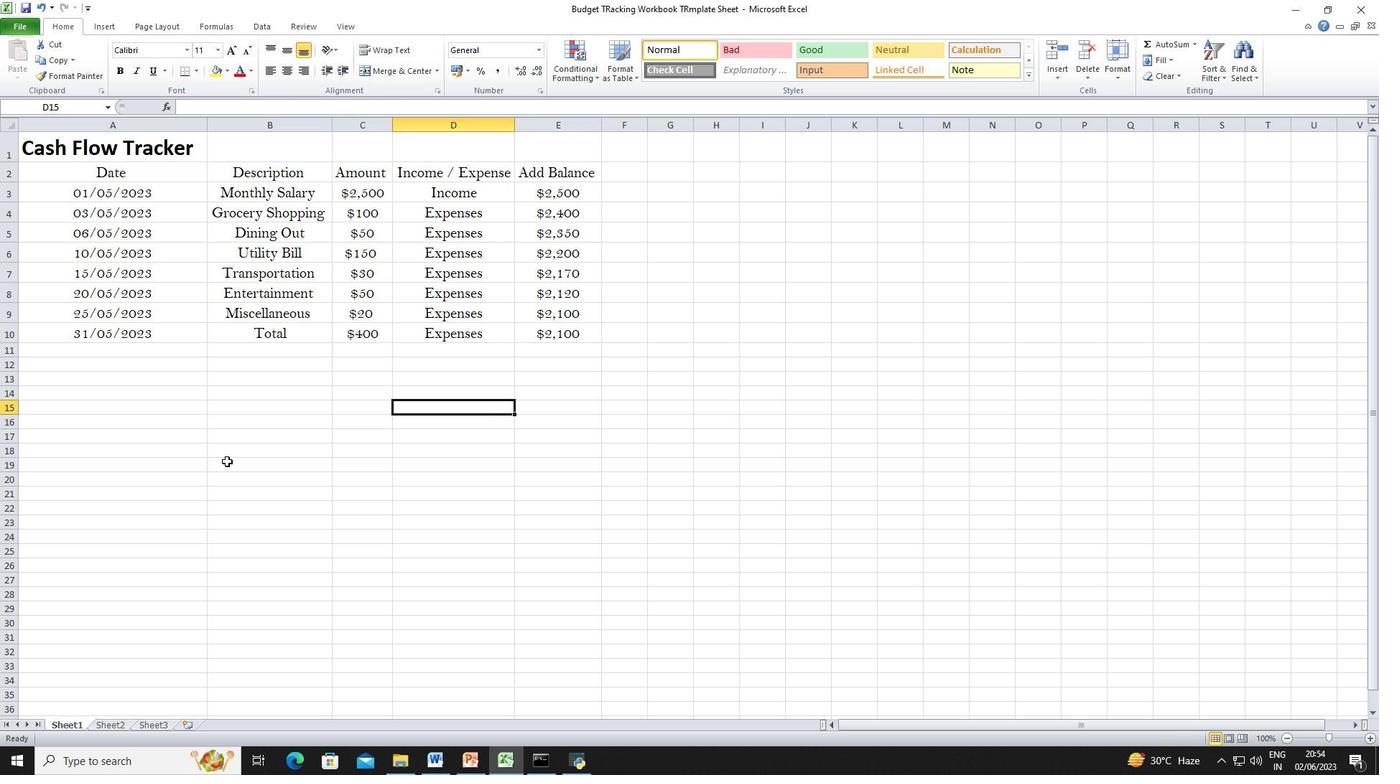 
Action: Mouse scrolled (227, 462) with delta (0, 0)
Screenshot: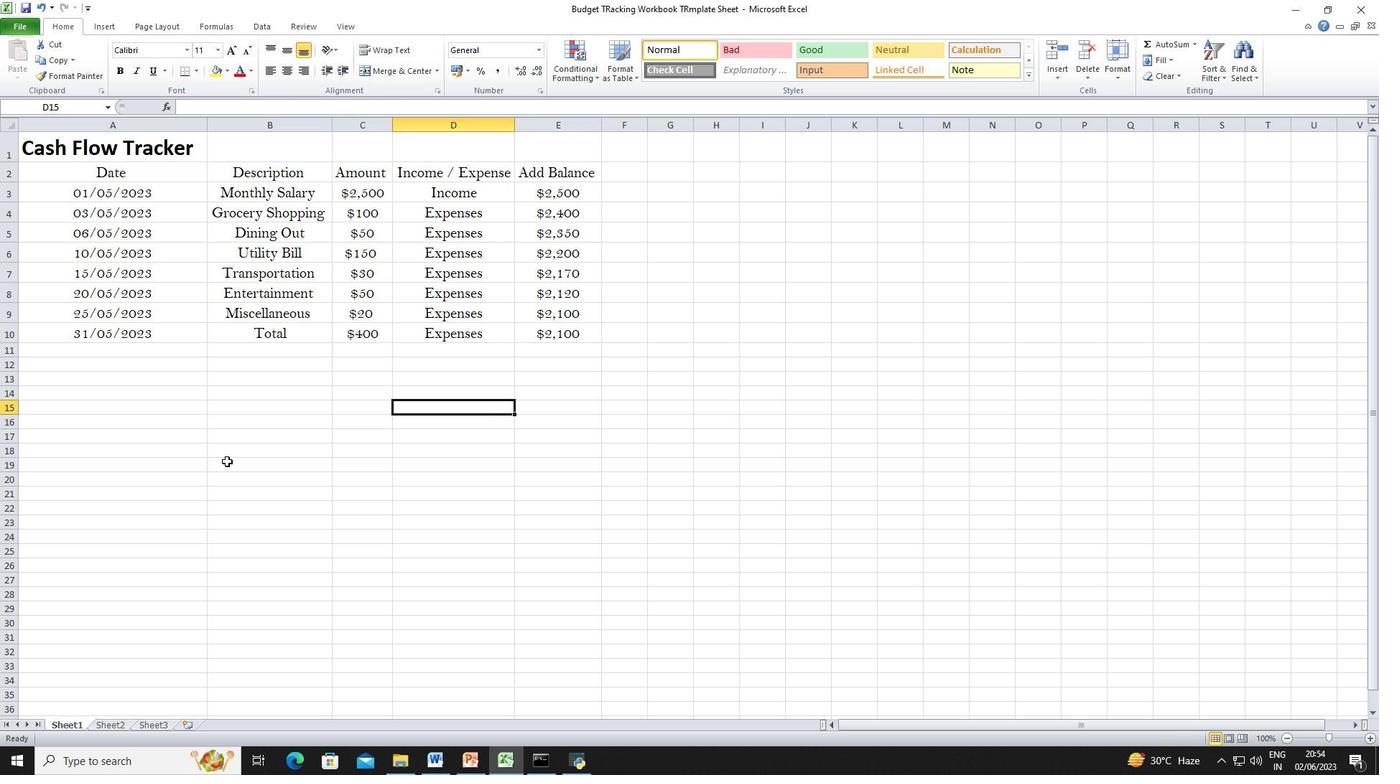 
Action: Mouse moved to (228, 461)
Screenshot: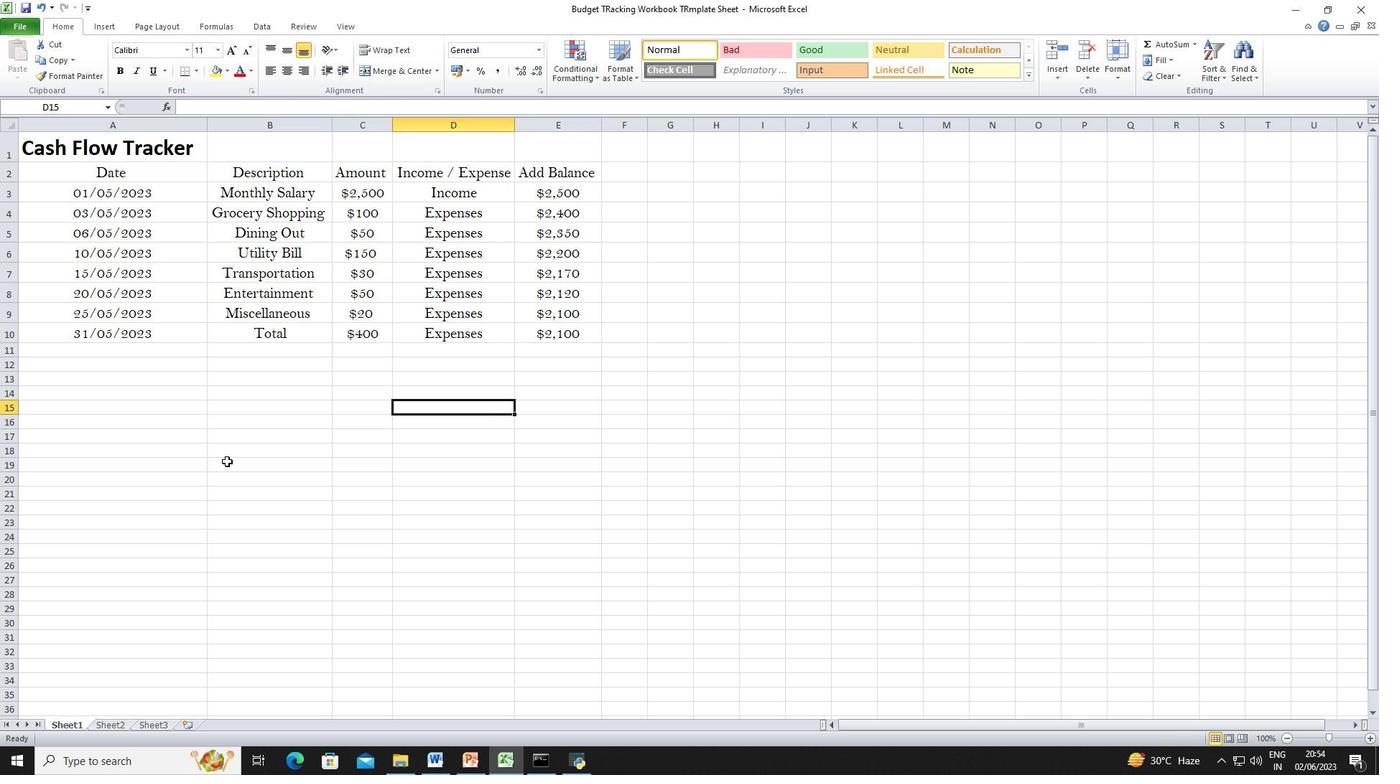 
Action: Mouse scrolled (228, 461) with delta (0, 0)
Screenshot: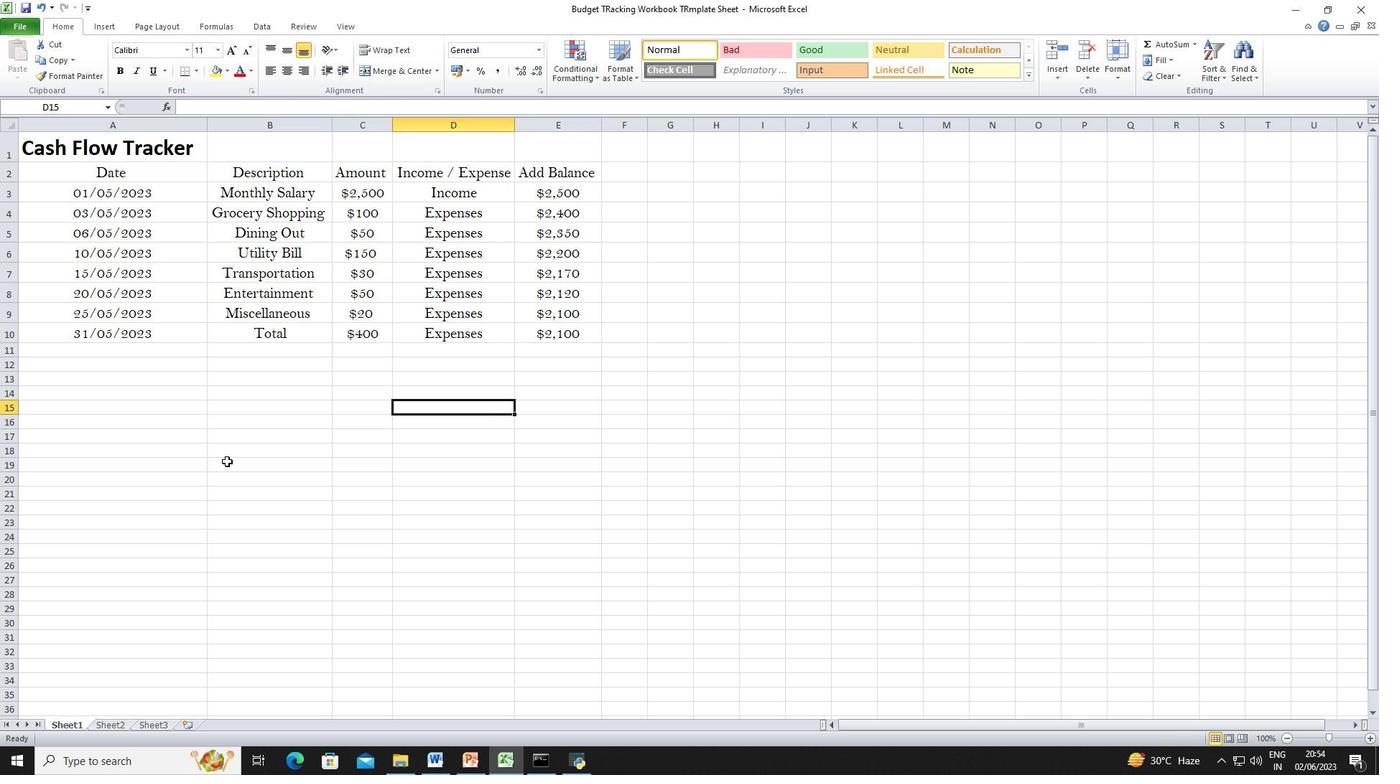 
Action: Mouse scrolled (228, 461) with delta (0, 0)
Screenshot: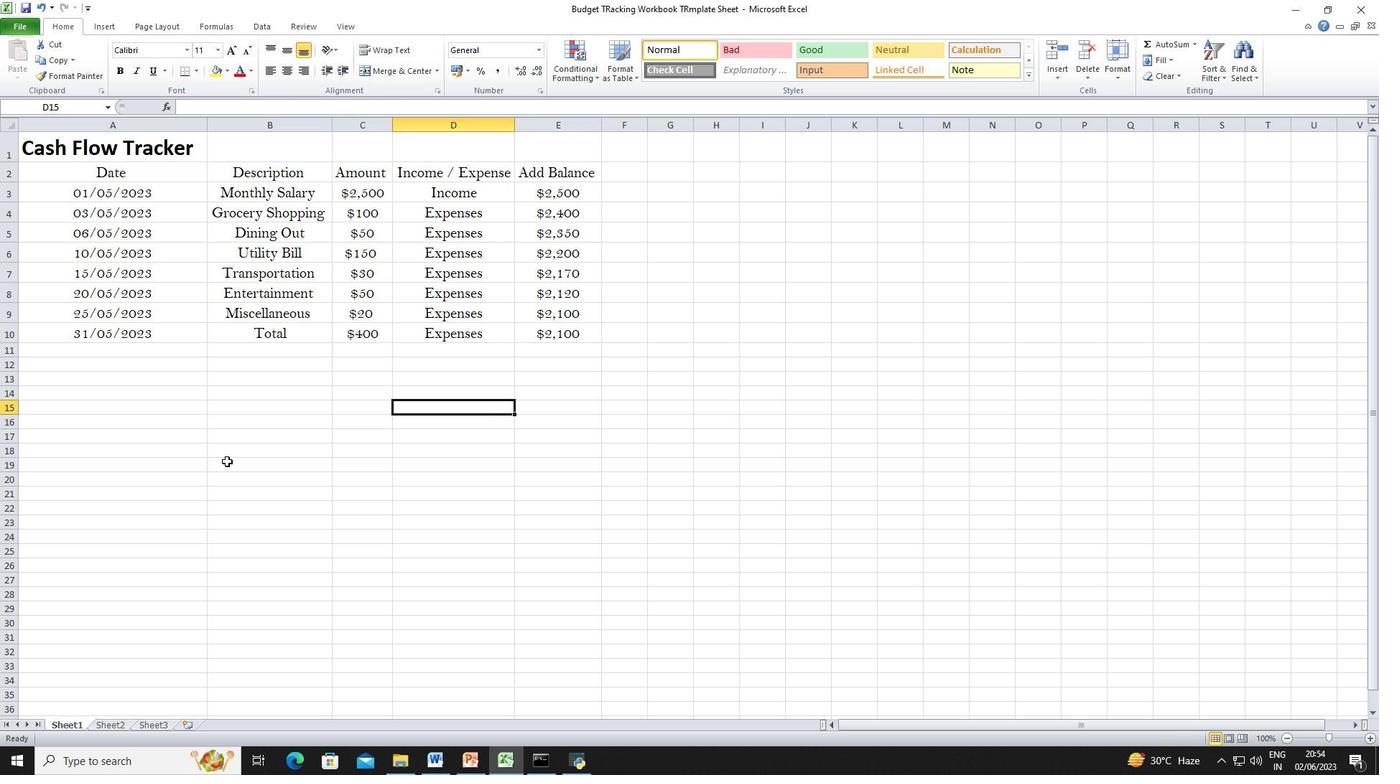 
Action: Mouse scrolled (228, 462) with delta (0, 0)
Screenshot: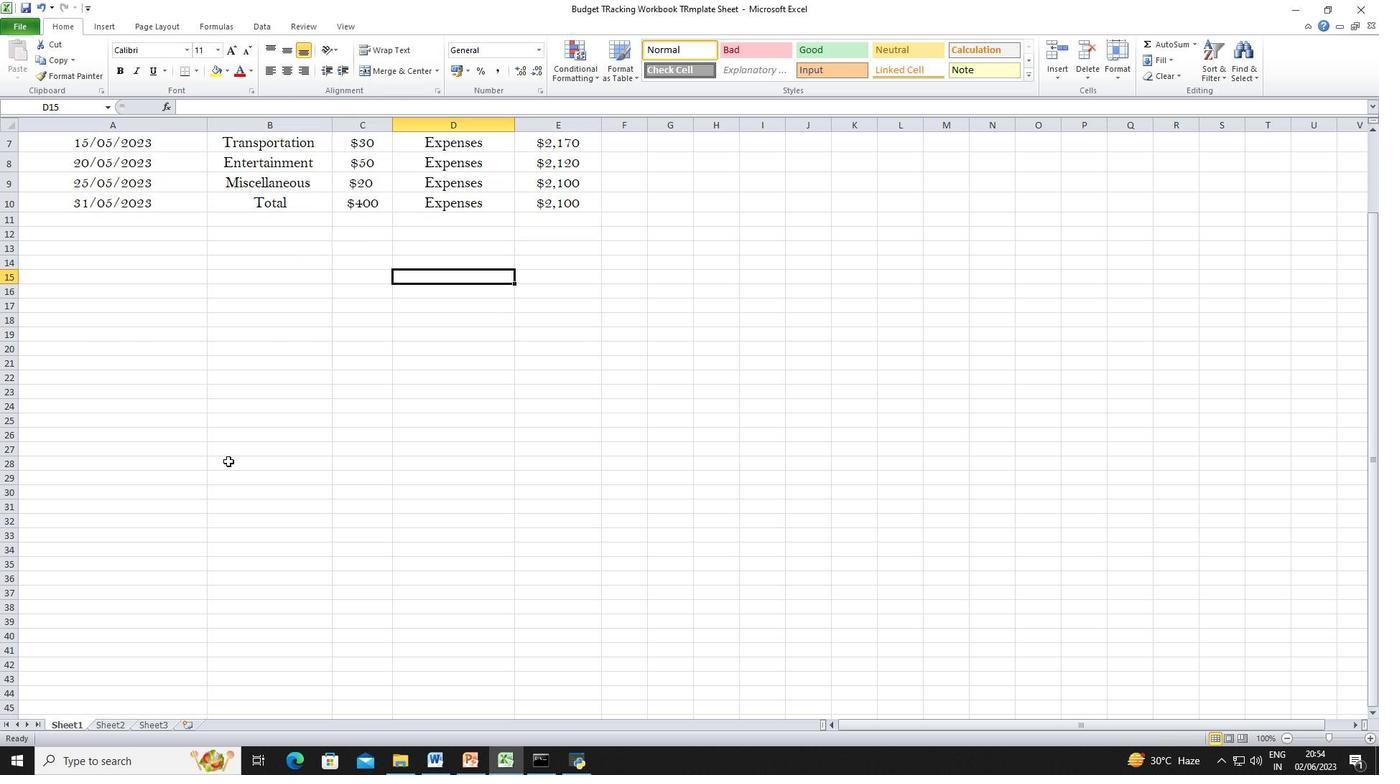 
Action: Mouse scrolled (228, 462) with delta (0, 0)
Screenshot: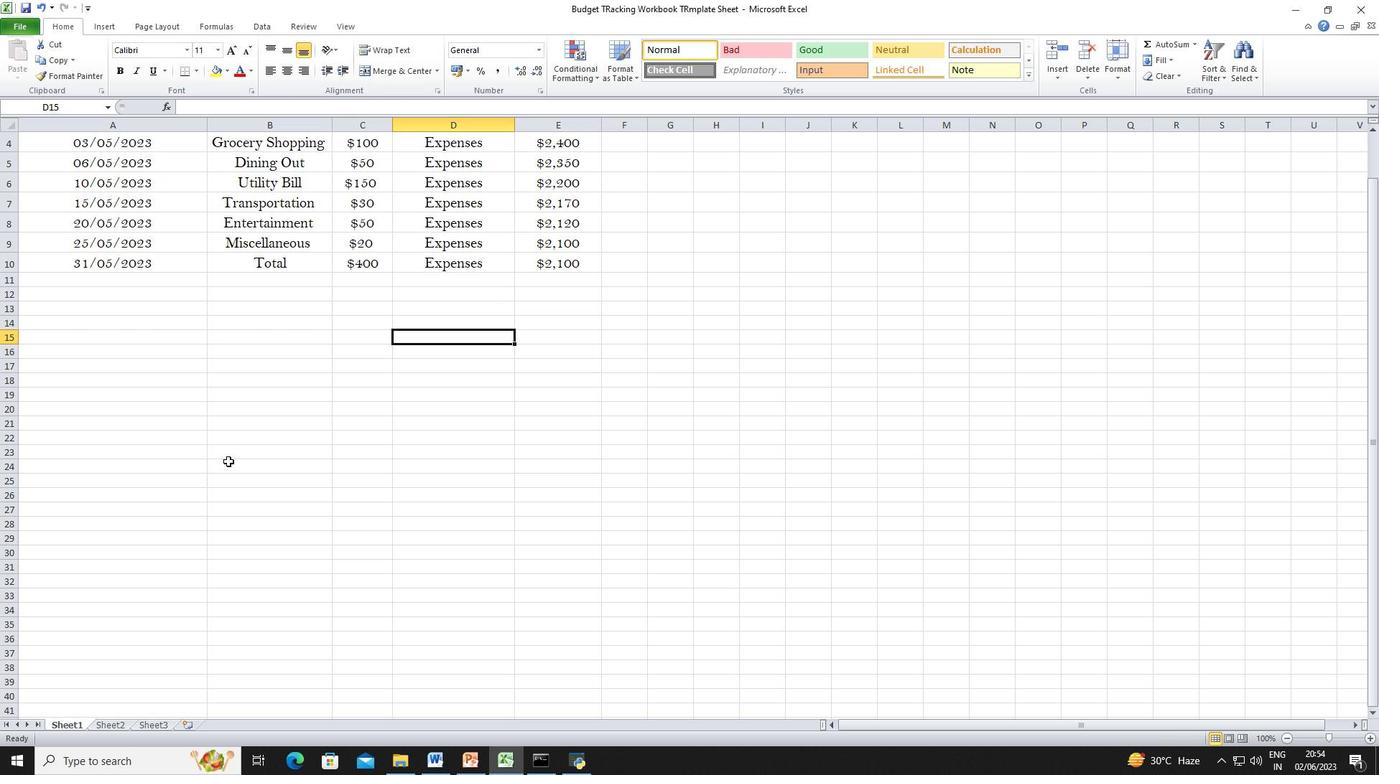 
Action: Mouse scrolled (228, 462) with delta (0, 0)
Screenshot: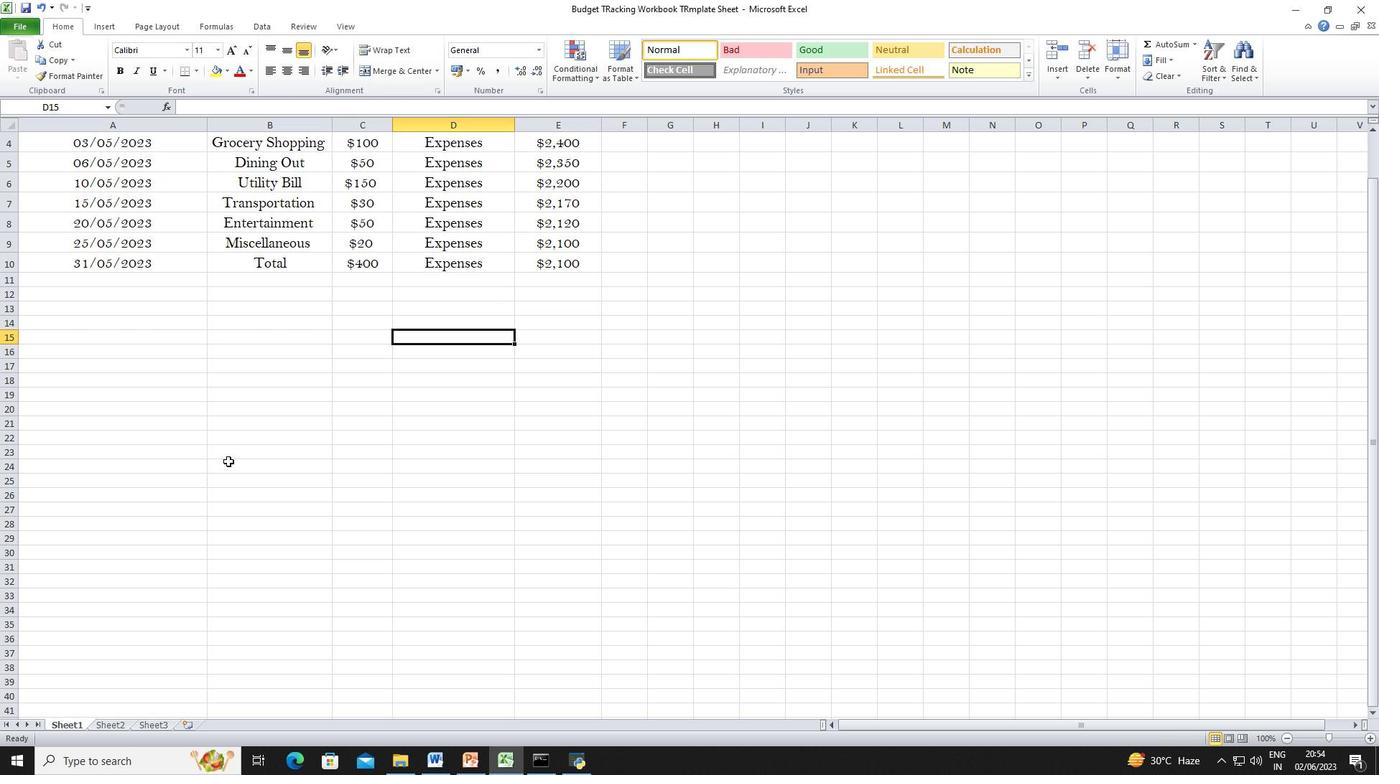 
Action: Mouse scrolled (228, 462) with delta (0, 0)
Screenshot: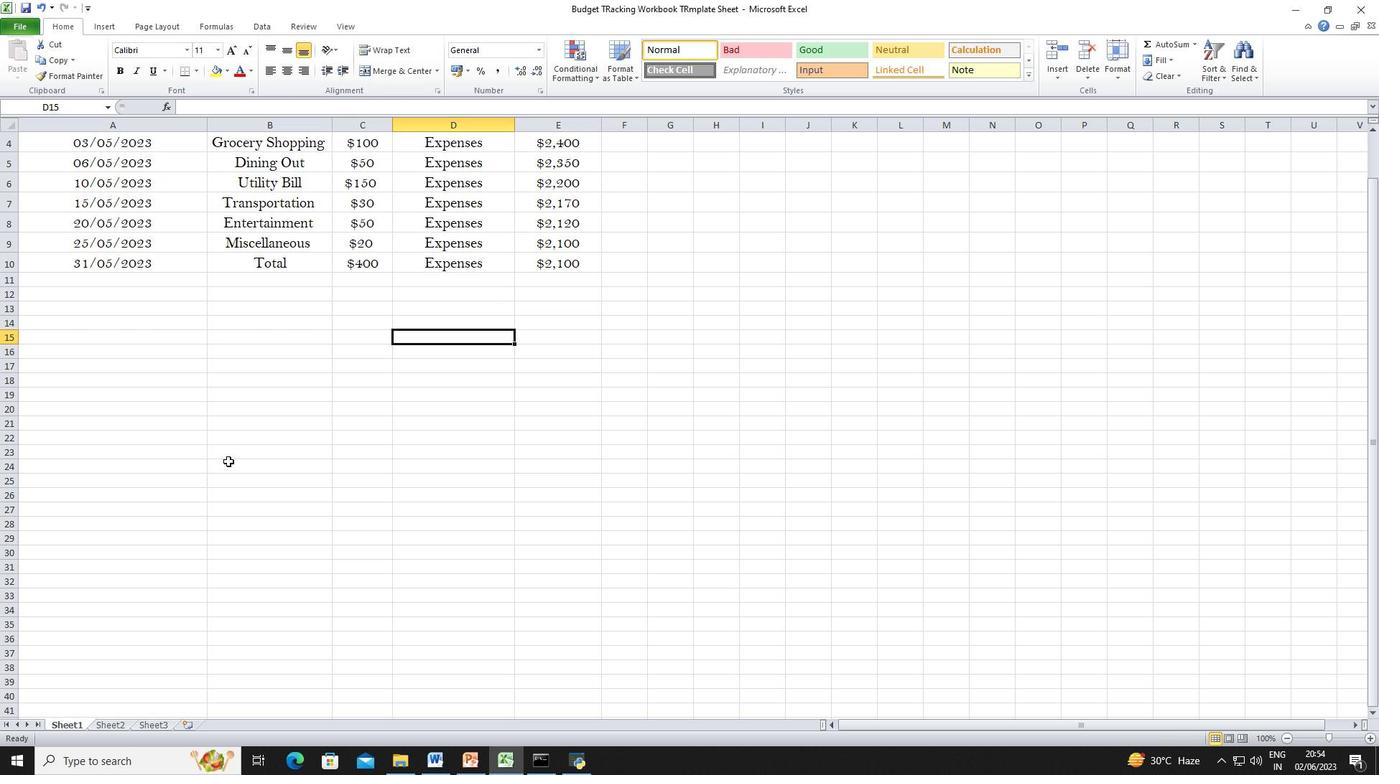 
Action: Mouse scrolled (228, 462) with delta (0, 0)
Screenshot: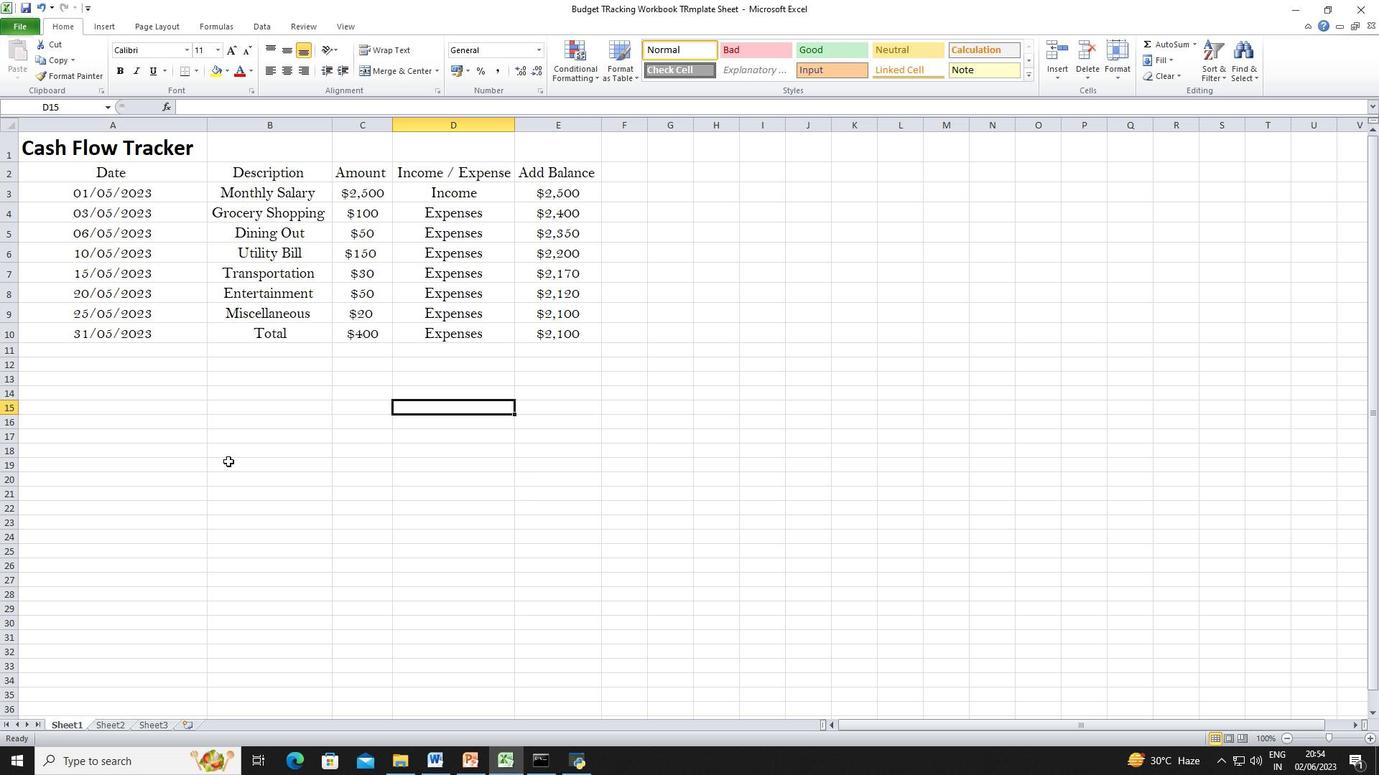
Action: Mouse scrolled (228, 462) with delta (0, 0)
Screenshot: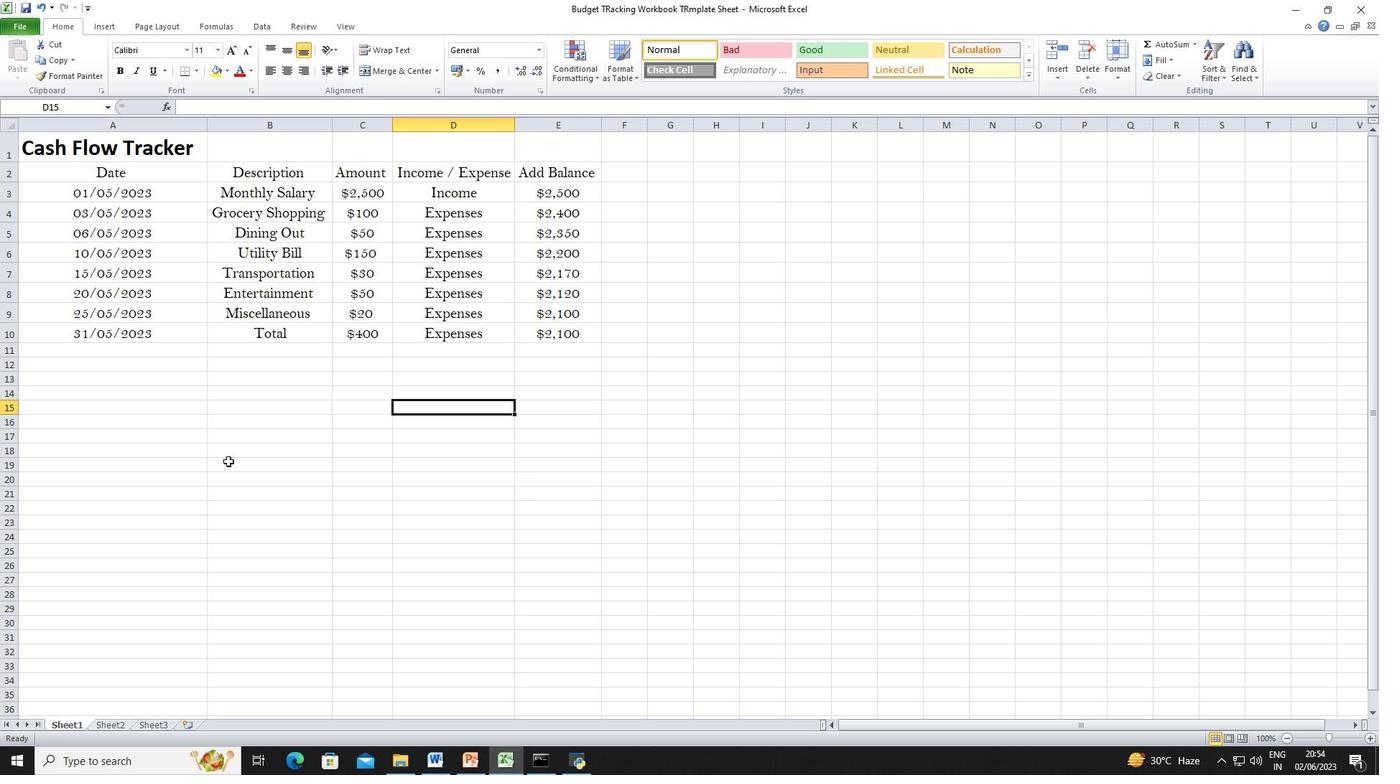 
Action: Mouse scrolled (228, 462) with delta (0, 0)
Screenshot: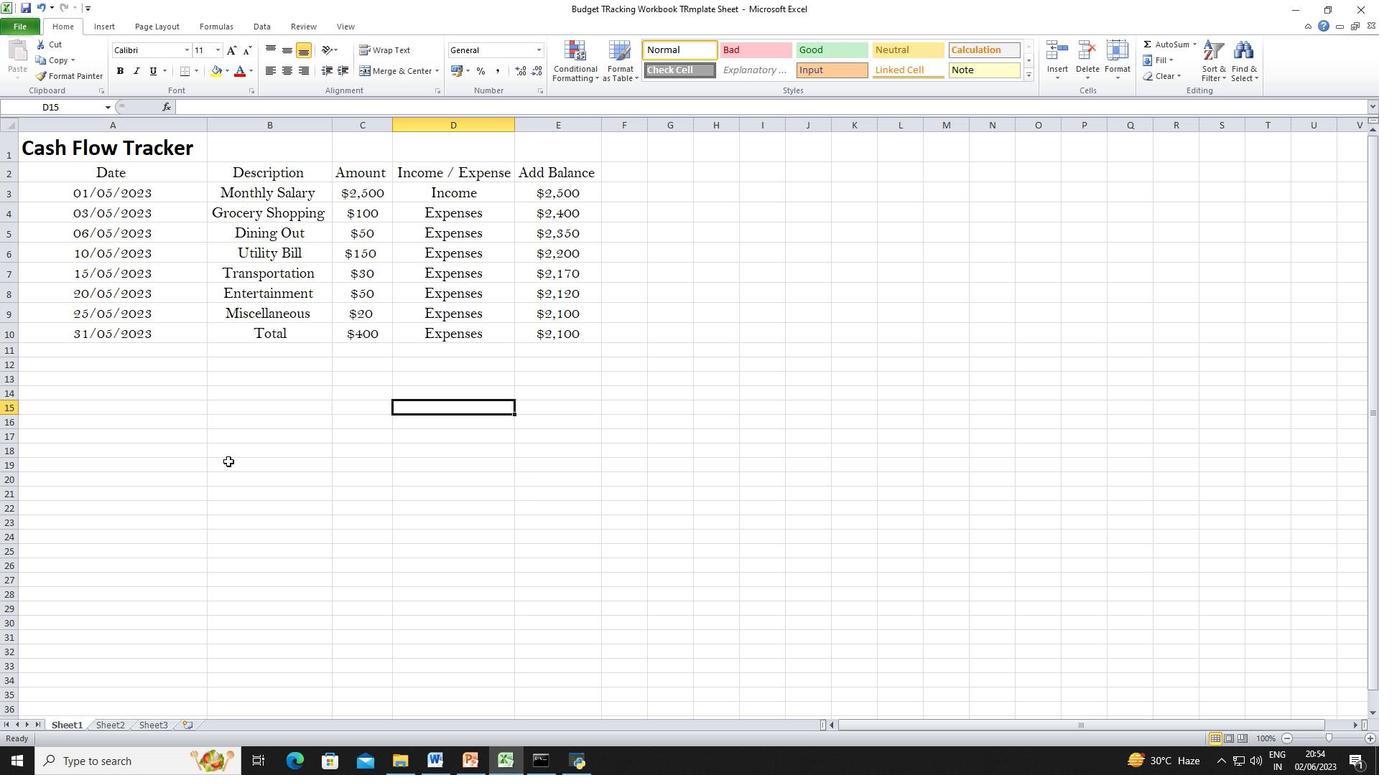 
Action: Mouse moved to (35, 25)
Screenshot: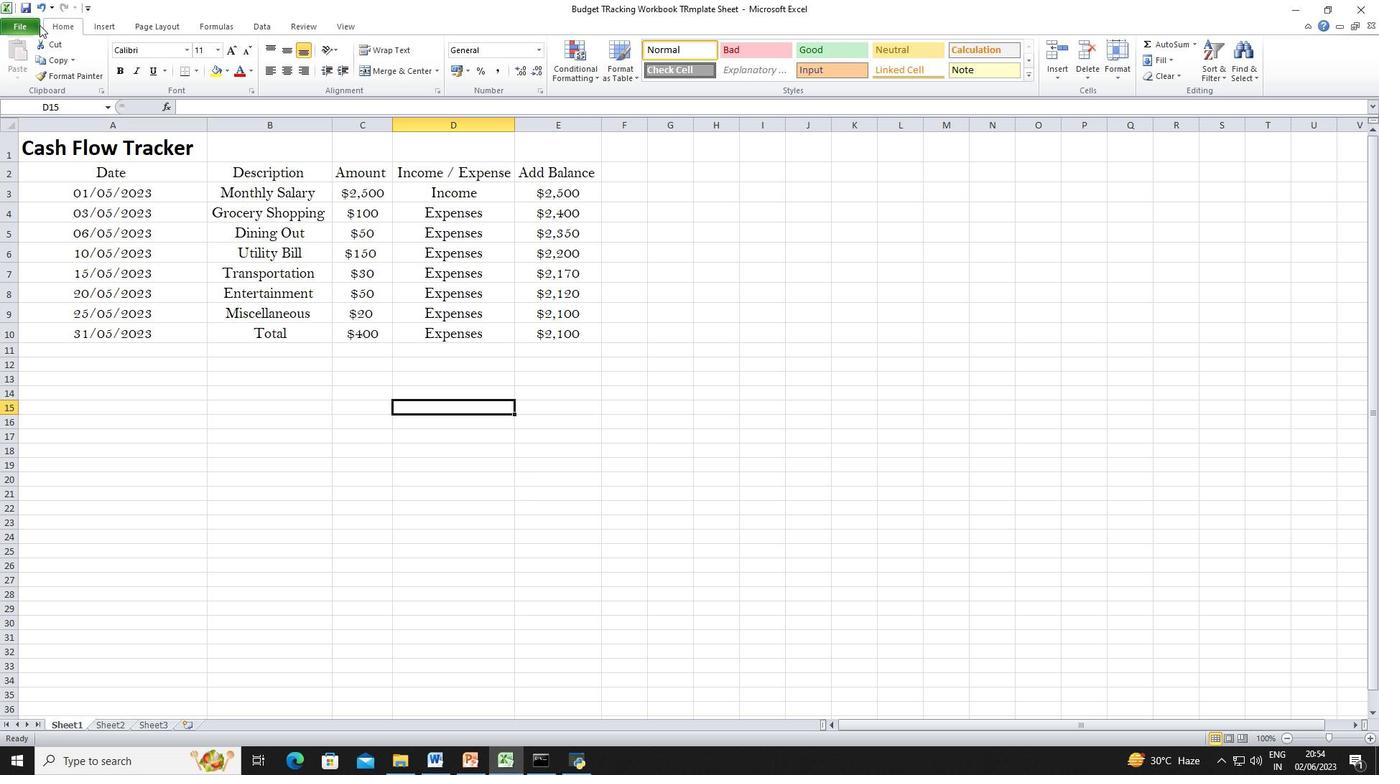 
Action: Mouse pressed left at (35, 25)
Screenshot: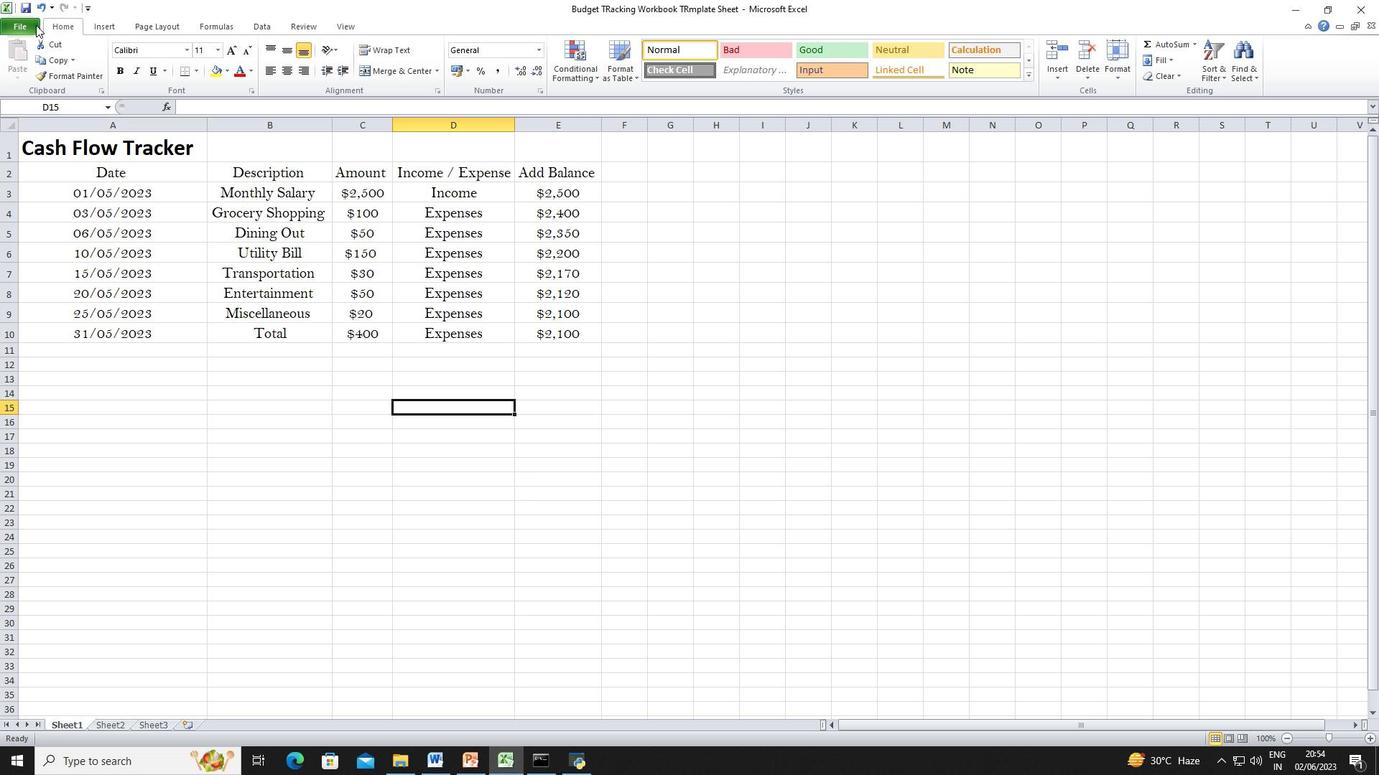 
Action: Mouse moved to (56, 51)
Screenshot: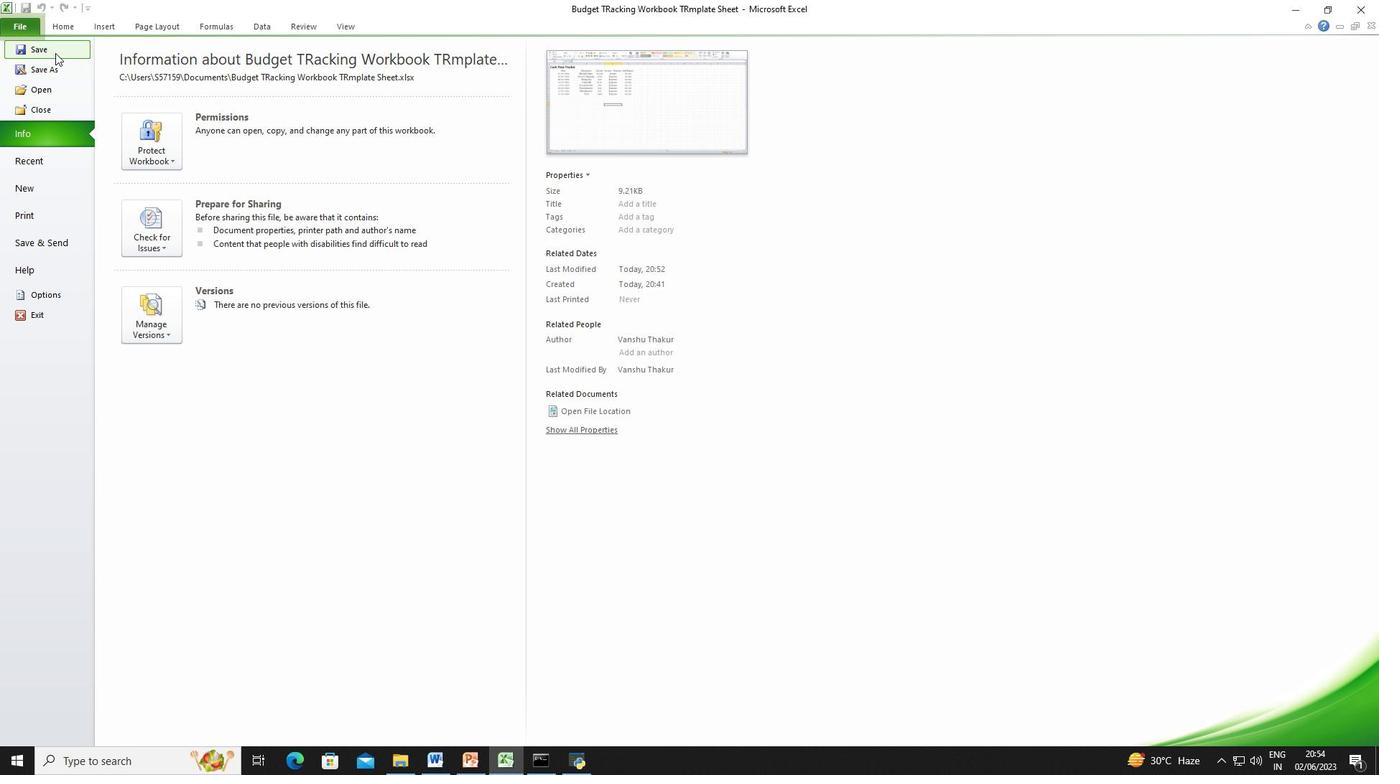 
Action: Mouse pressed left at (56, 51)
Screenshot: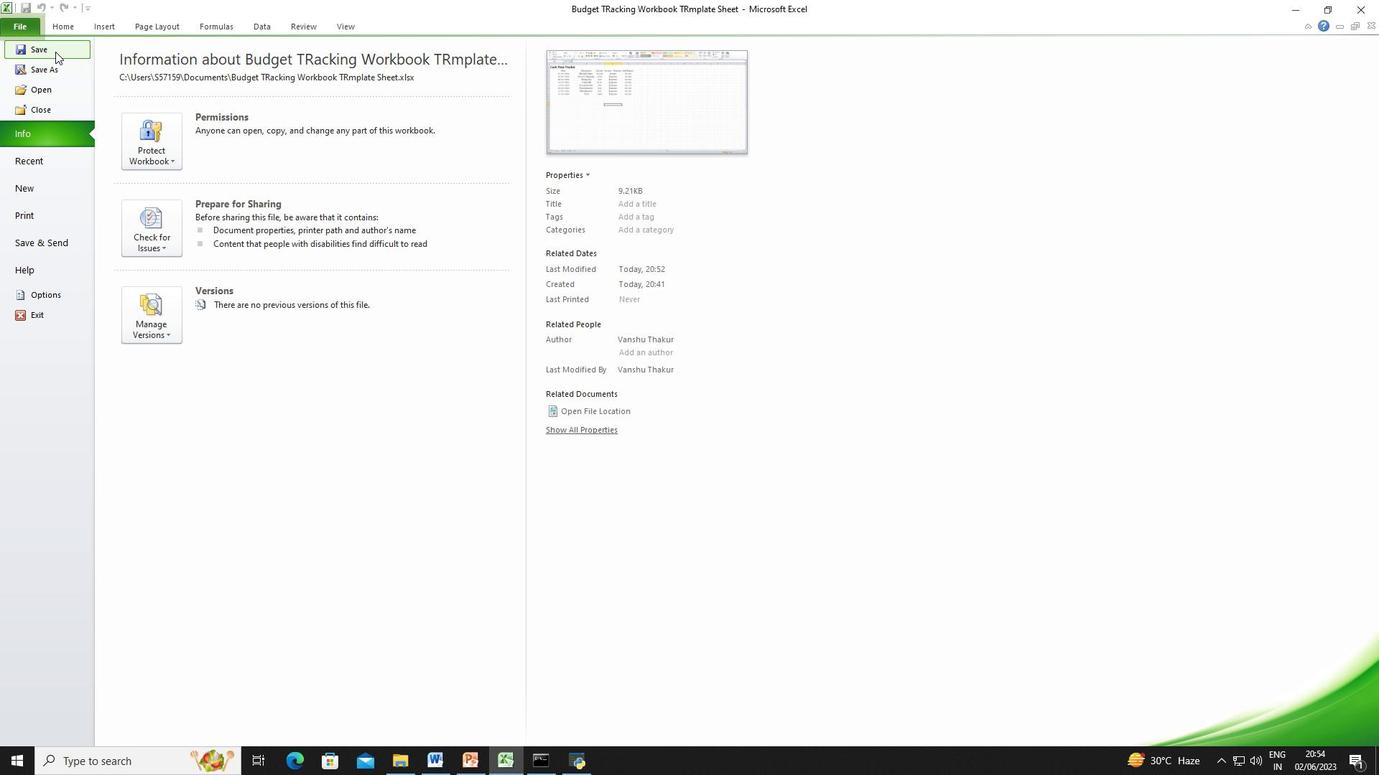 
Action: Mouse moved to (165, 545)
Screenshot: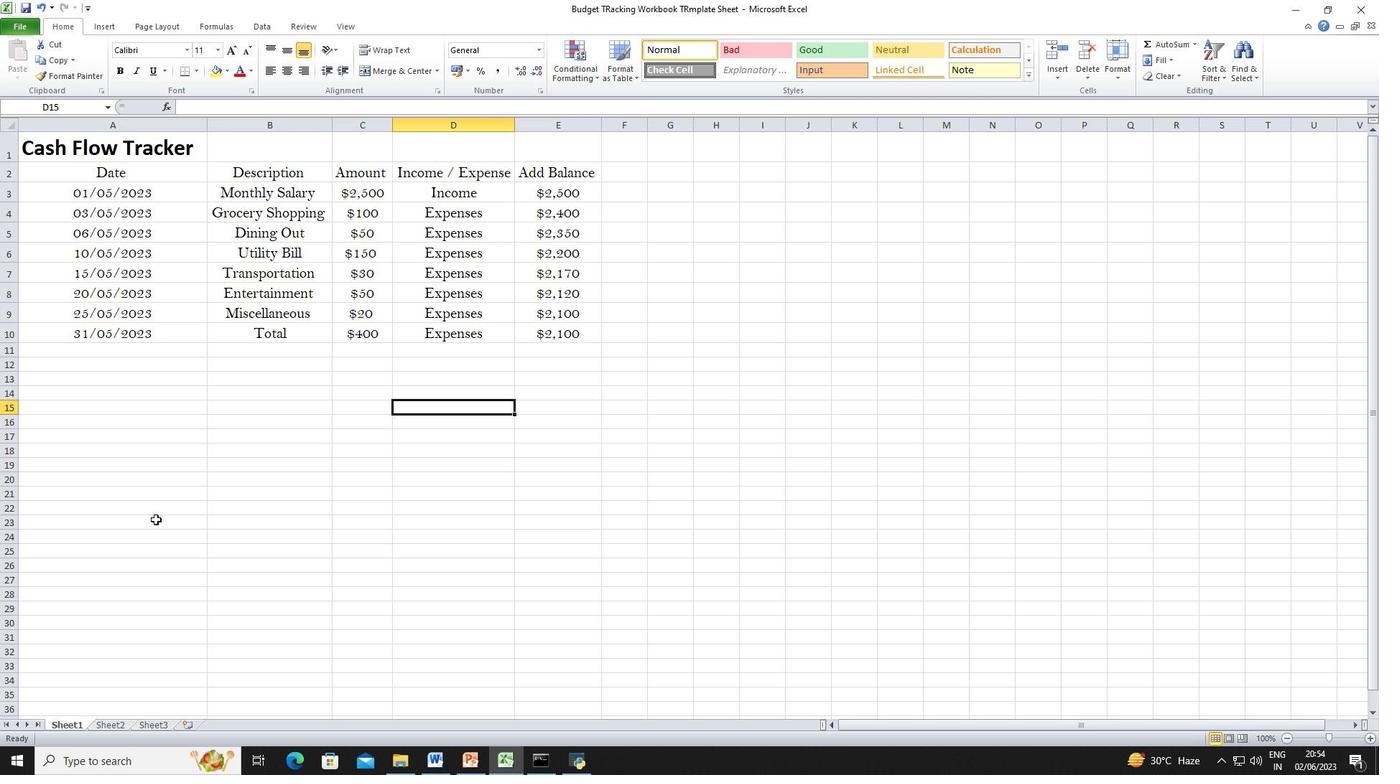 
